 Task: Find connections with filter location Épinal with filter topic #CEOwith filter profile language English with filter current company Phoenix Contact with filter school P. K. ROY MEMORIAL COLLEGE, DHANBAD with filter industry Chemical Manufacturing with filter service category Auto Insurance with filter keywords title Group Sales
Action: Mouse moved to (624, 105)
Screenshot: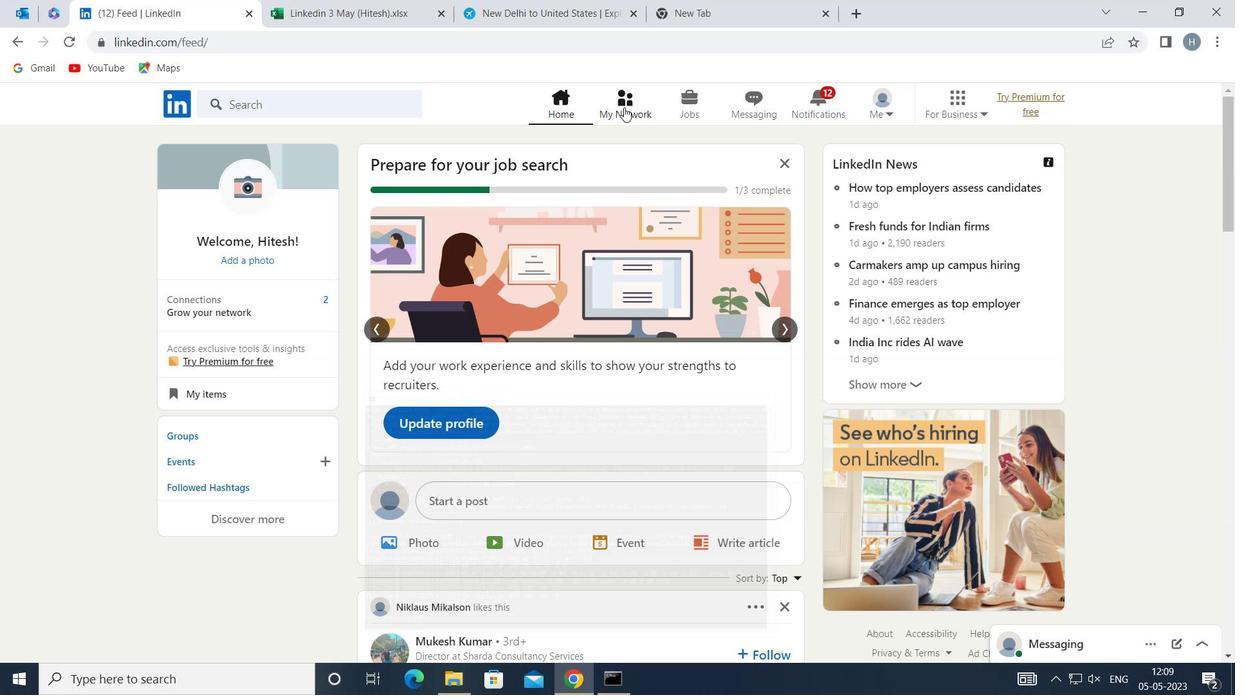 
Action: Mouse pressed left at (624, 105)
Screenshot: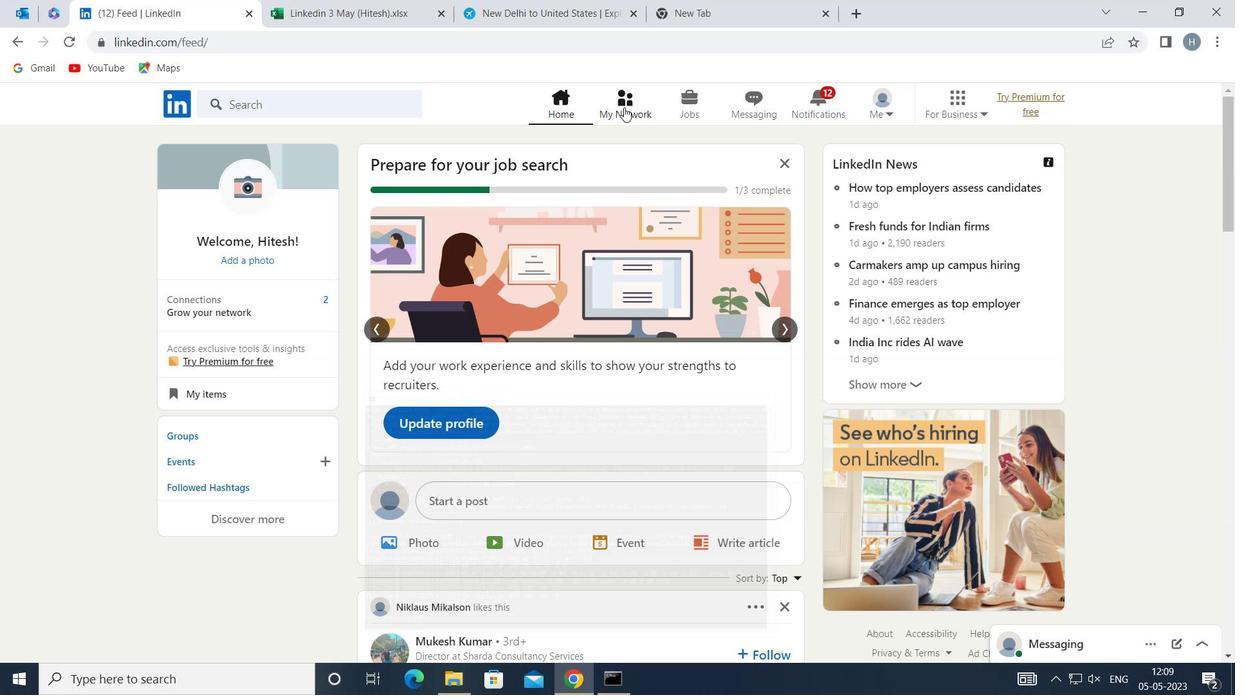 
Action: Mouse moved to (350, 188)
Screenshot: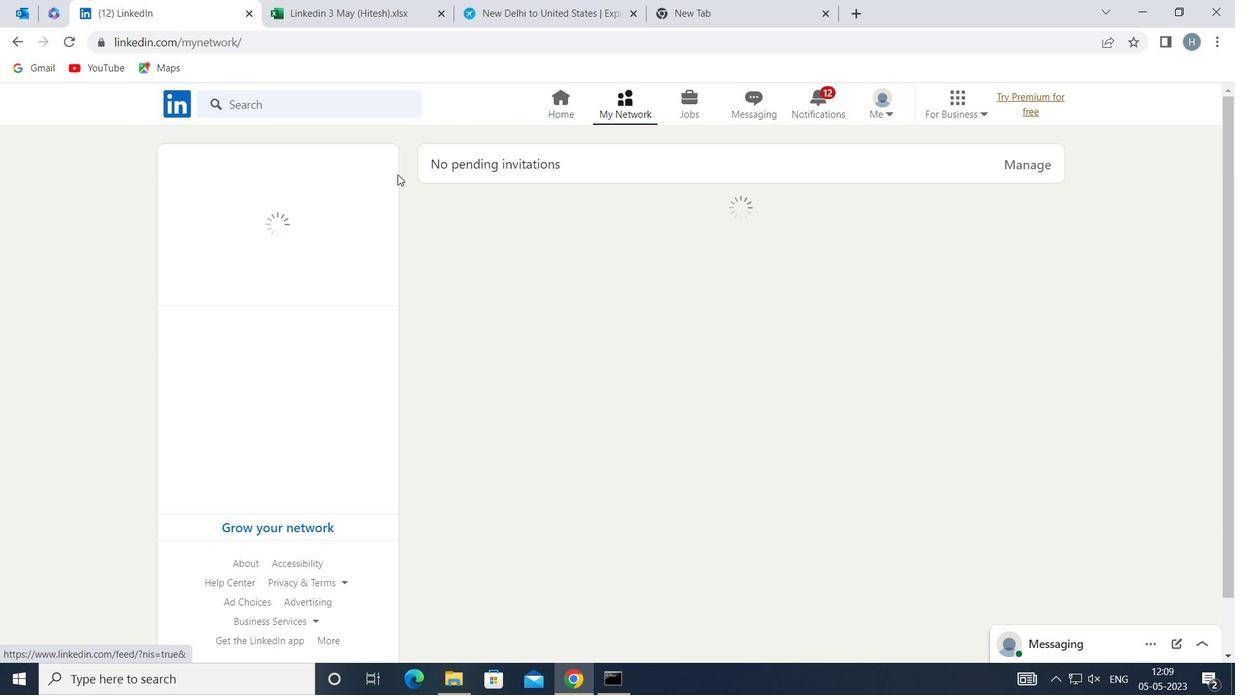 
Action: Mouse pressed left at (350, 188)
Screenshot: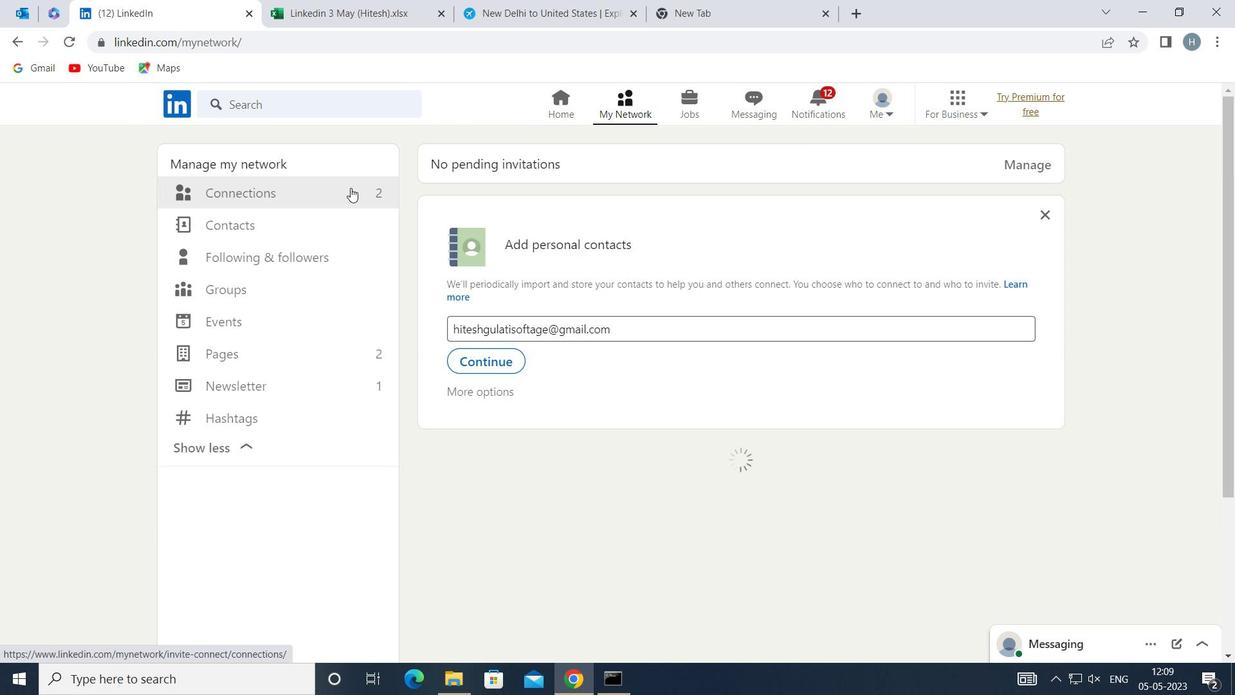 
Action: Mouse moved to (720, 193)
Screenshot: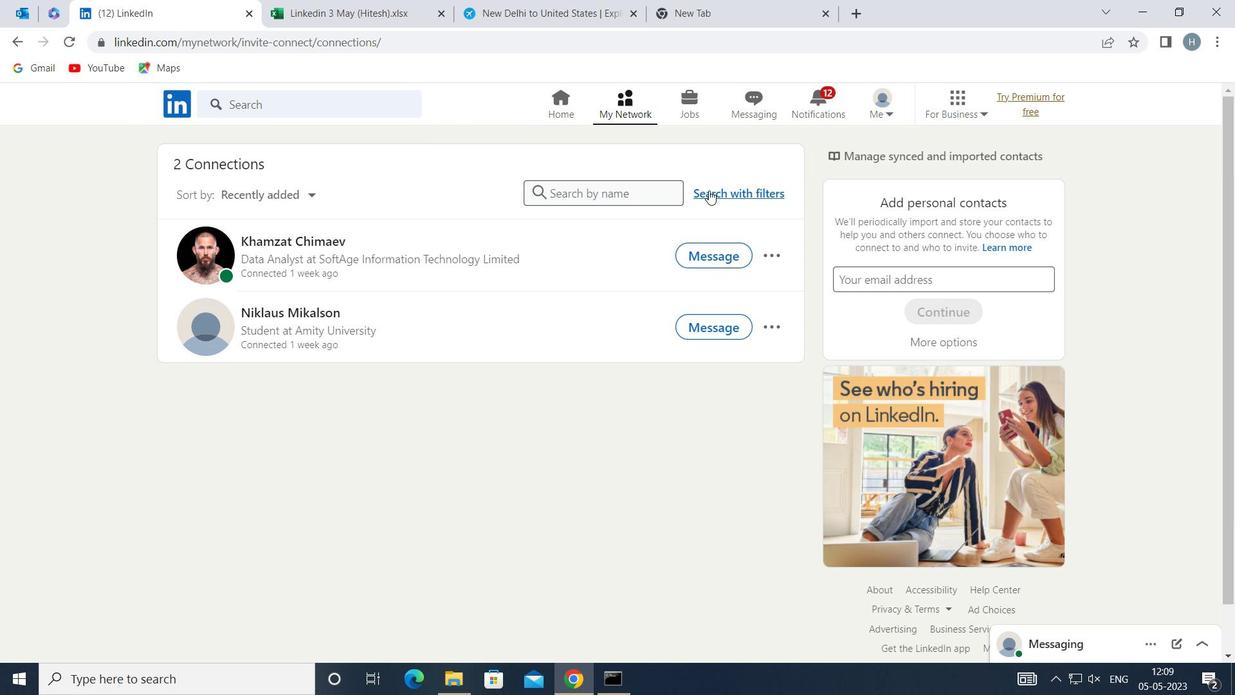 
Action: Mouse pressed left at (720, 193)
Screenshot: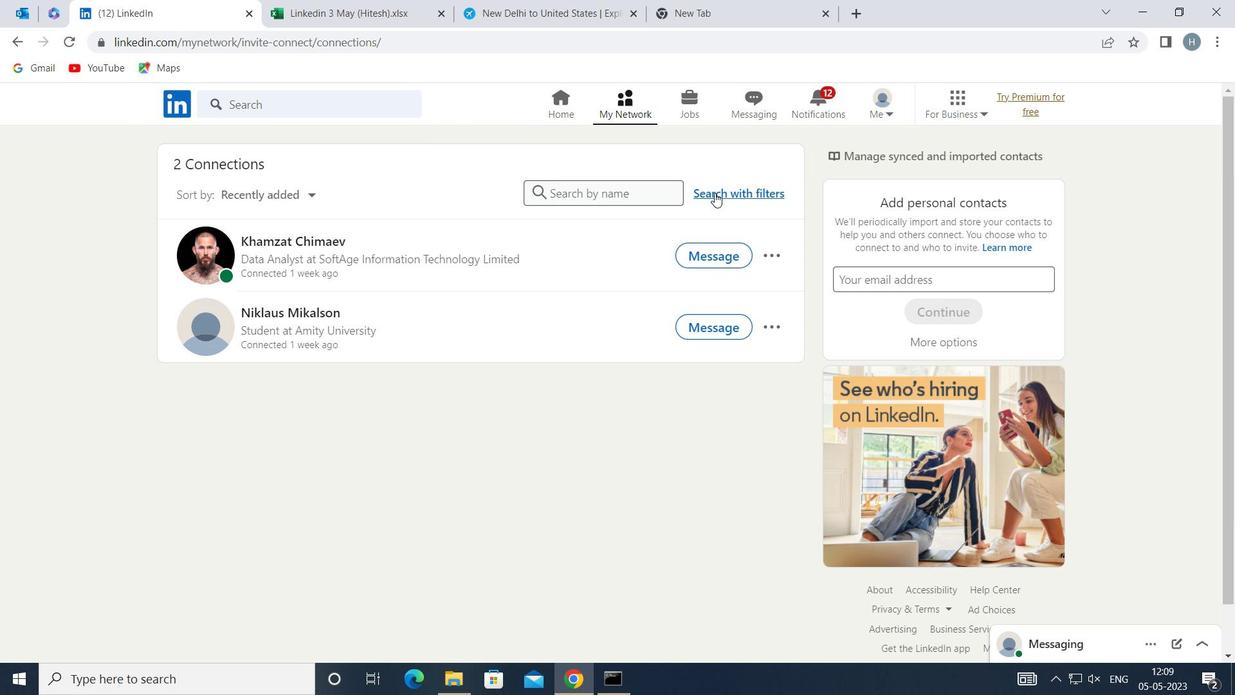 
Action: Mouse moved to (672, 144)
Screenshot: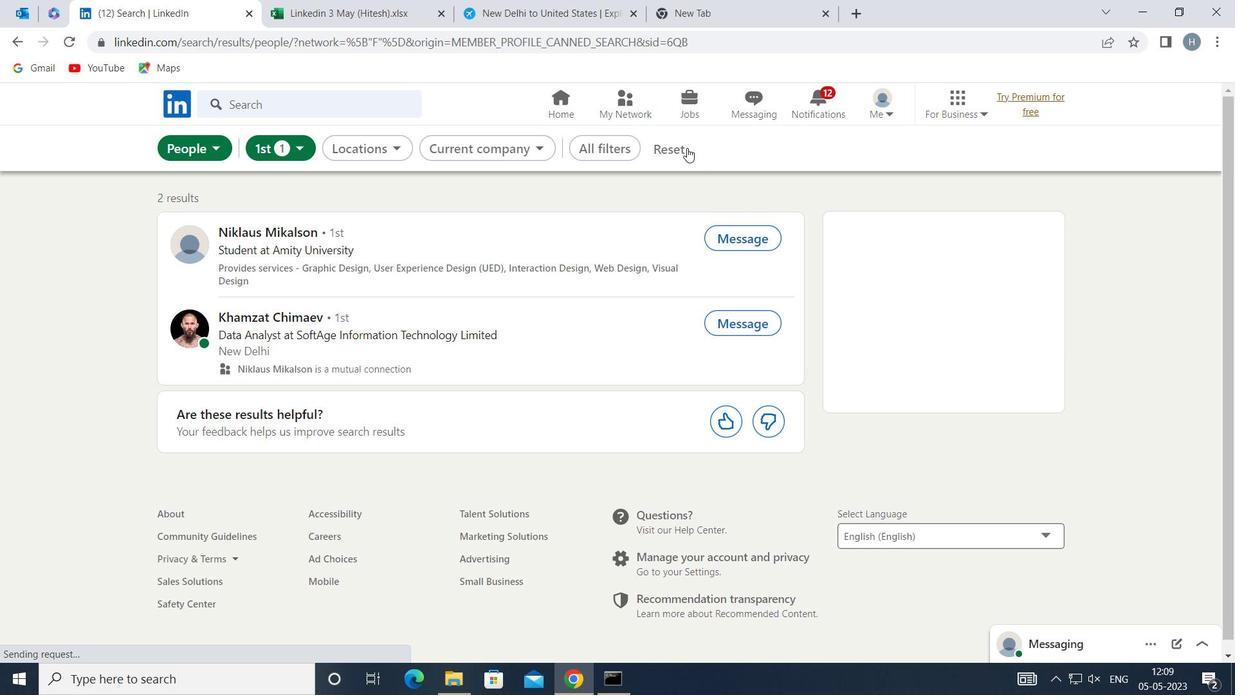 
Action: Mouse pressed left at (672, 144)
Screenshot: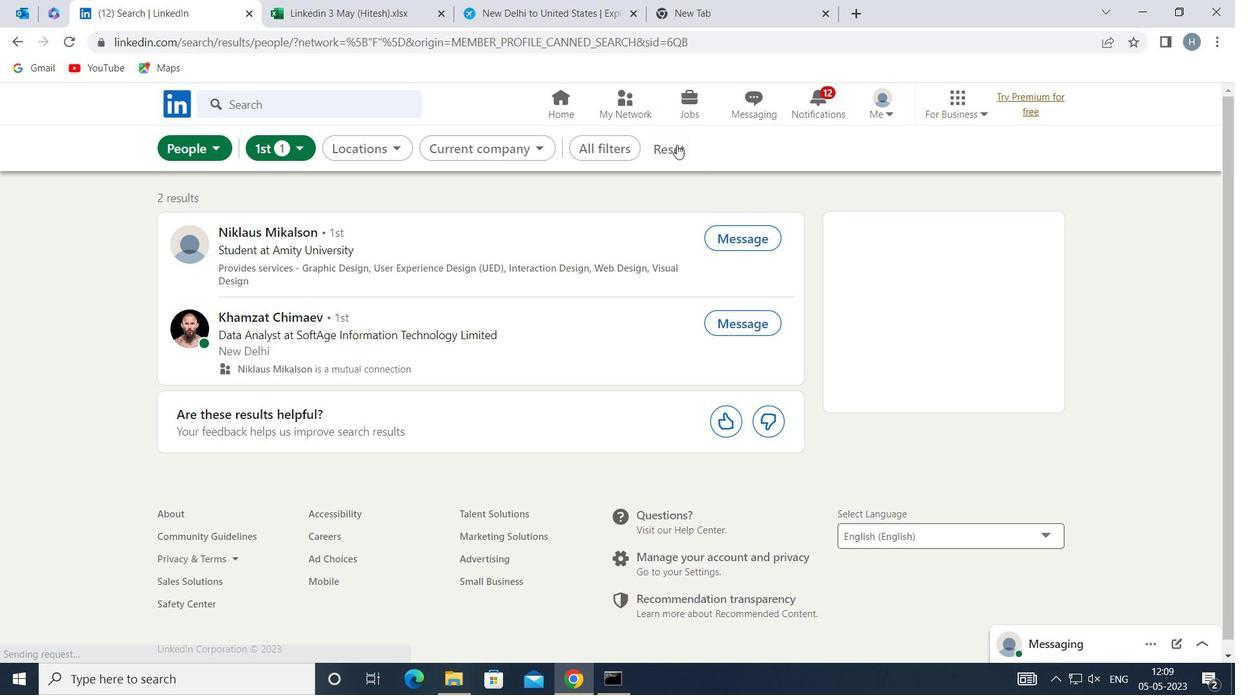 
Action: Mouse moved to (658, 145)
Screenshot: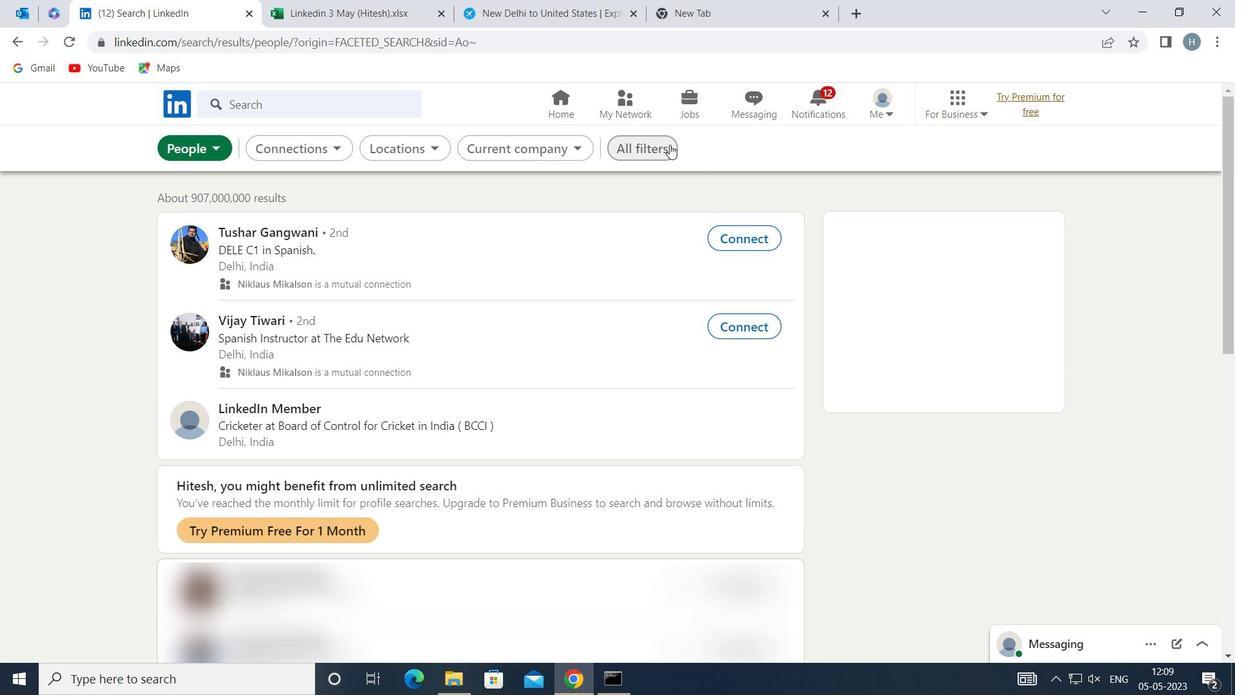 
Action: Mouse pressed left at (658, 145)
Screenshot: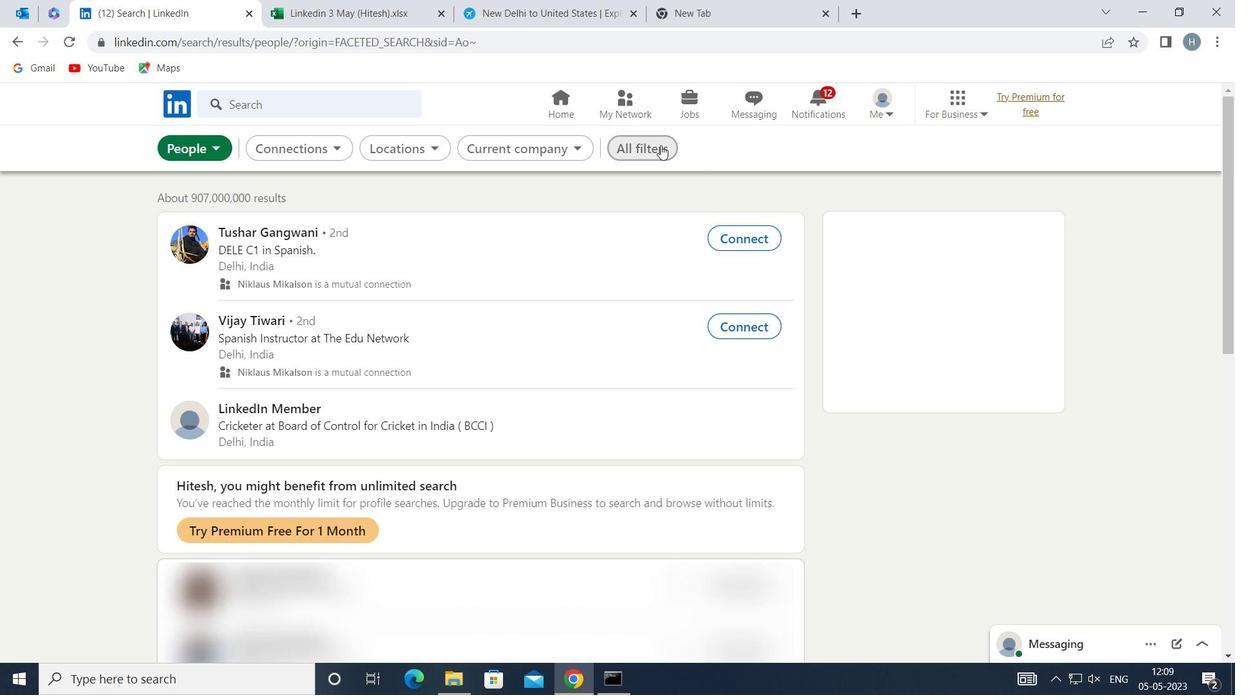 
Action: Mouse moved to (963, 432)
Screenshot: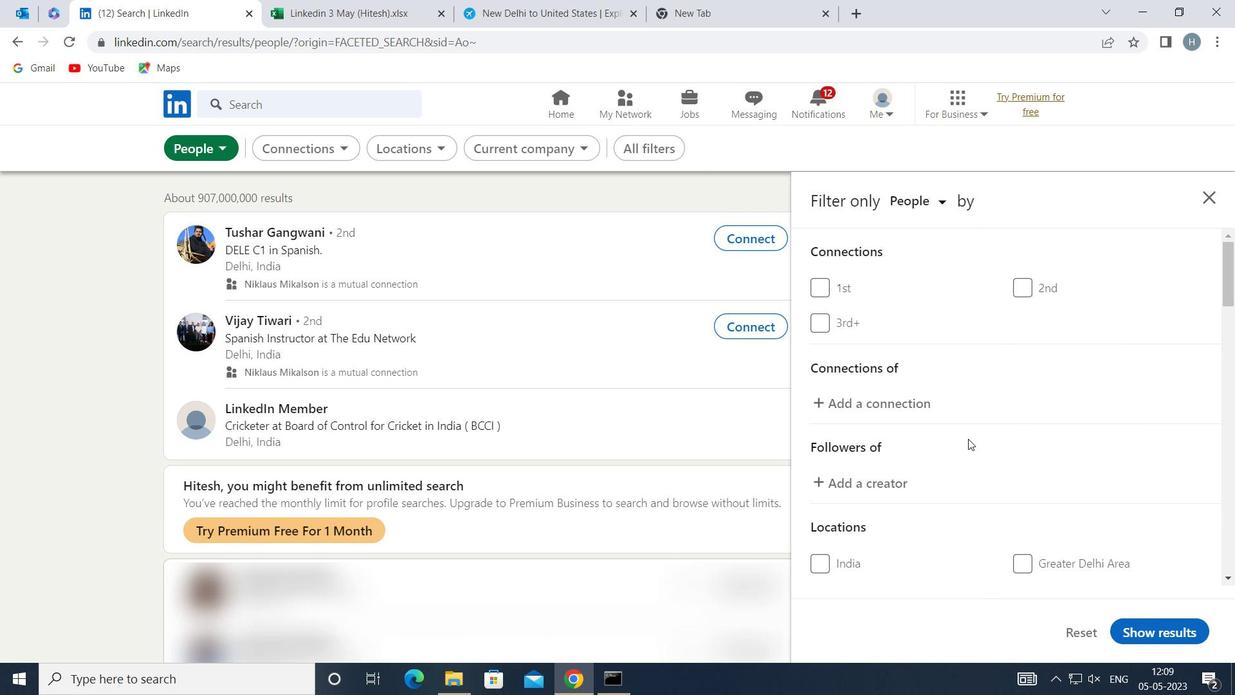 
Action: Mouse scrolled (963, 431) with delta (0, 0)
Screenshot: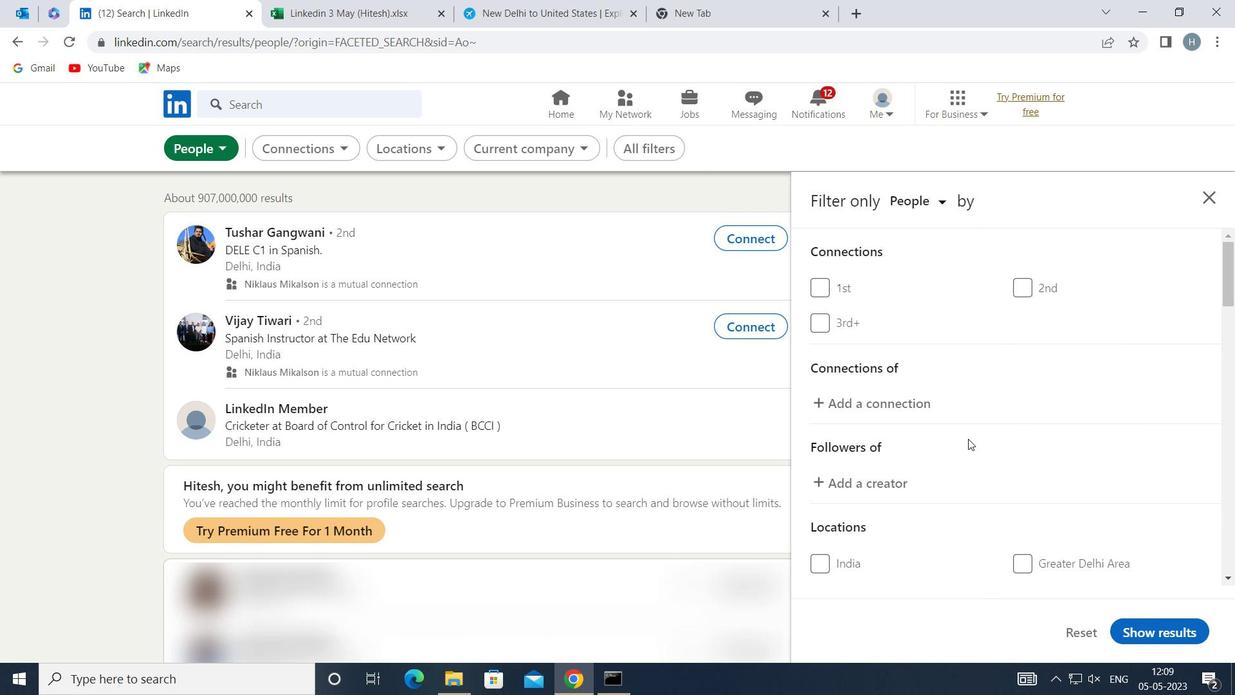 
Action: Mouse moved to (957, 422)
Screenshot: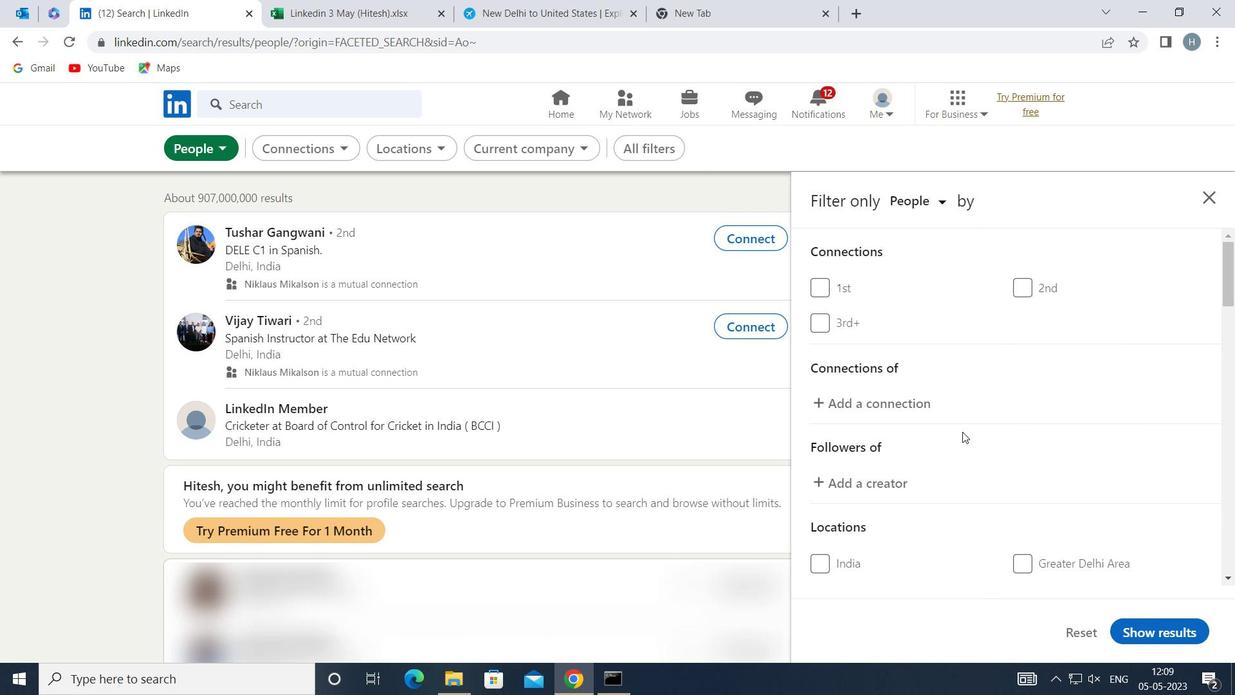 
Action: Mouse scrolled (957, 421) with delta (0, 0)
Screenshot: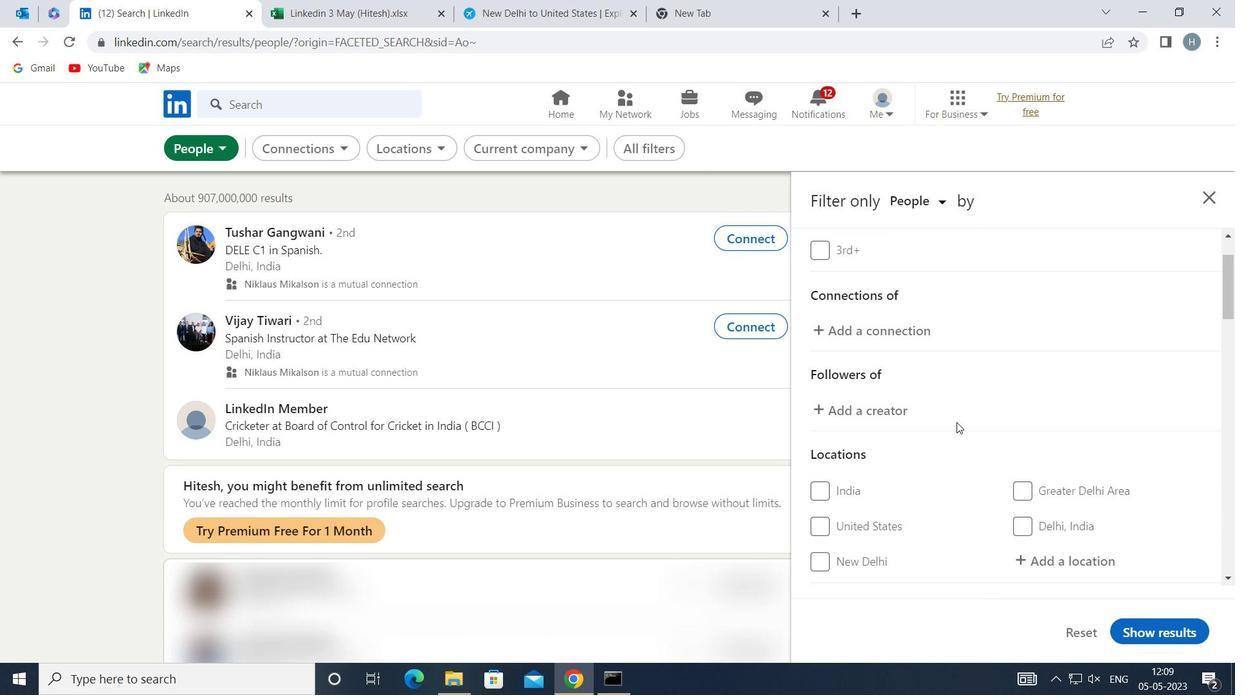 
Action: Mouse moved to (1029, 463)
Screenshot: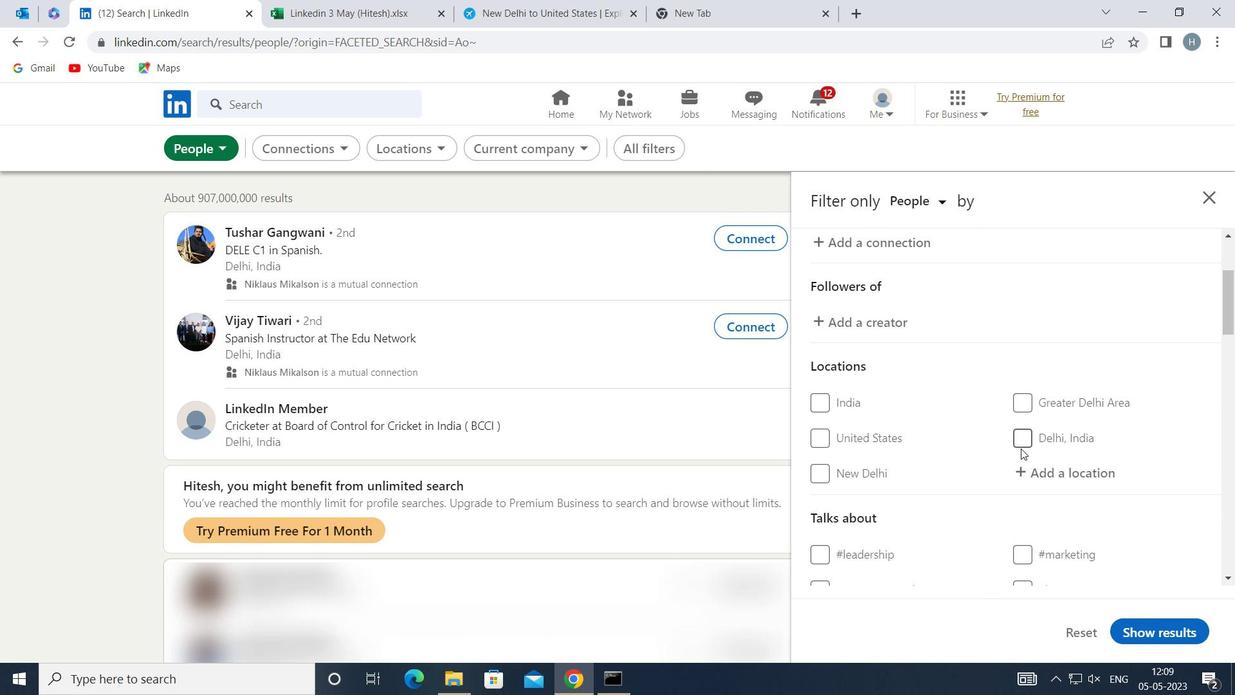 
Action: Mouse pressed left at (1029, 463)
Screenshot: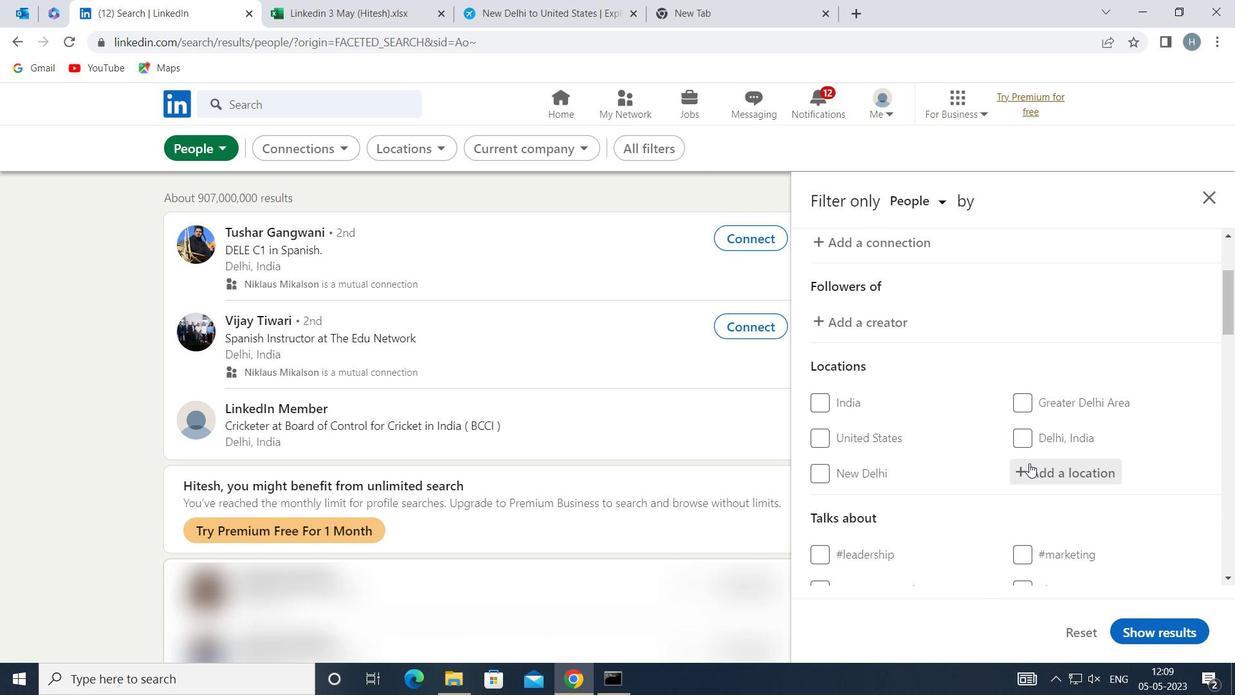 
Action: Mouse moved to (1017, 454)
Screenshot: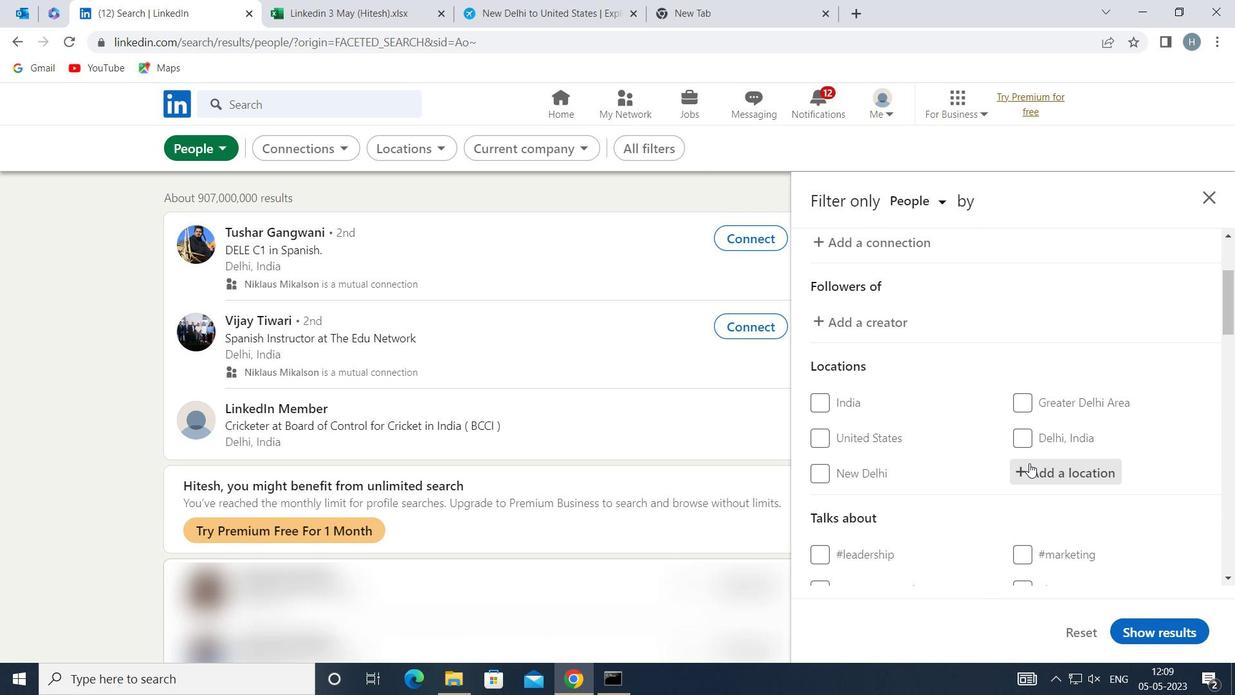 
Action: Key pressed <Key.shift>E
Screenshot: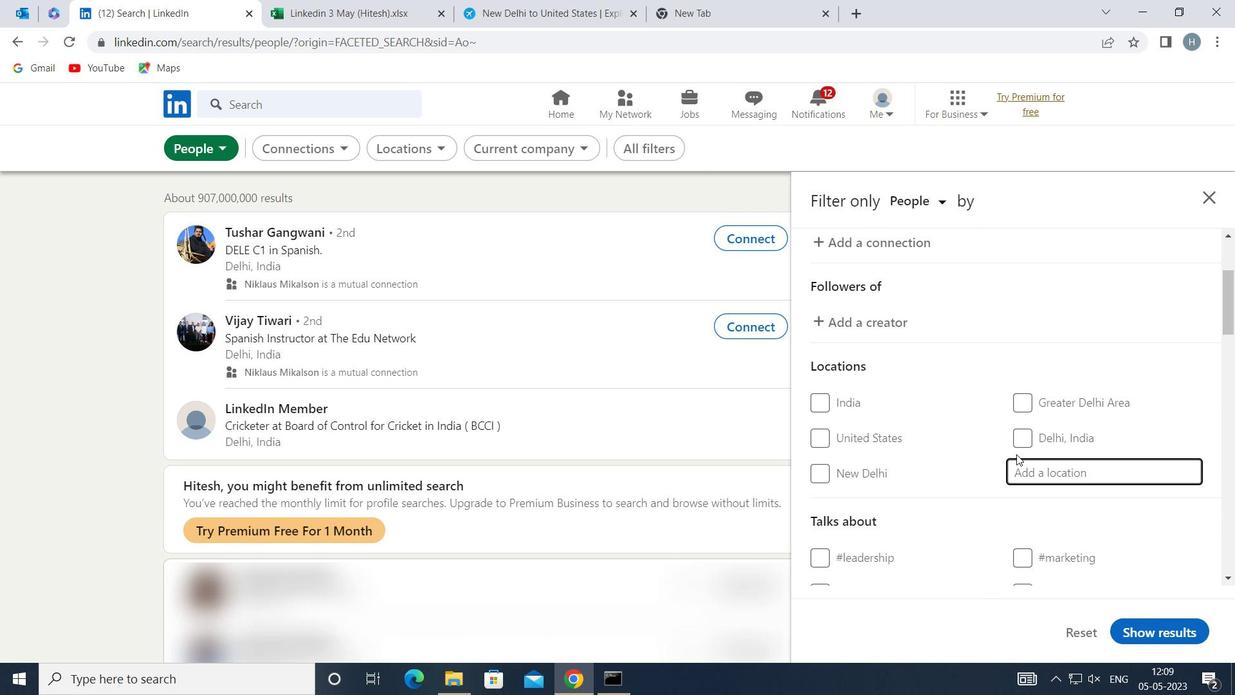 
Action: Mouse moved to (1016, 453)
Screenshot: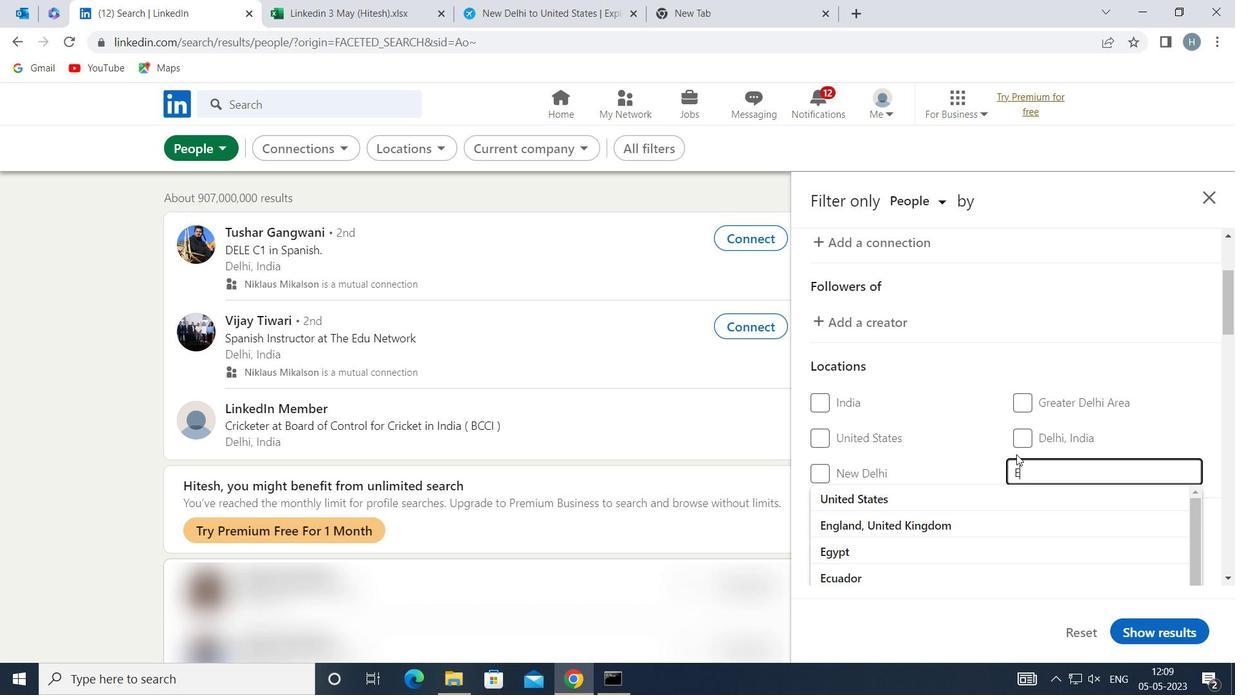 
Action: Key pressed PINAL
Screenshot: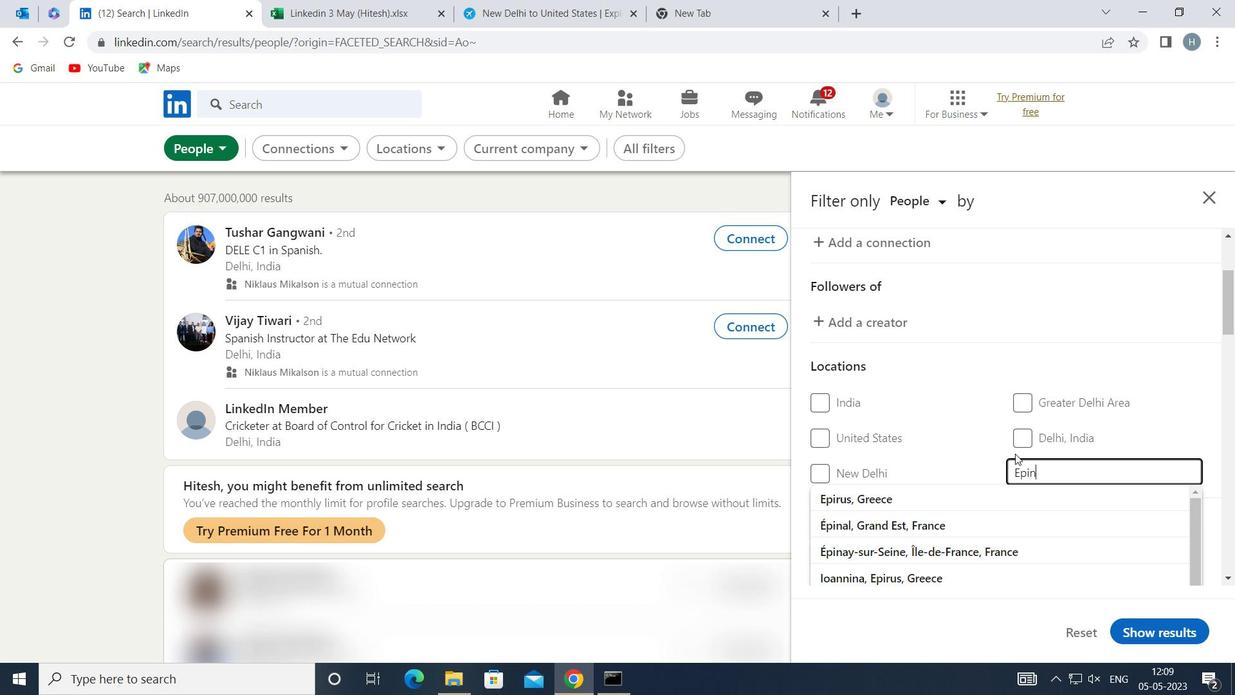 
Action: Mouse moved to (958, 492)
Screenshot: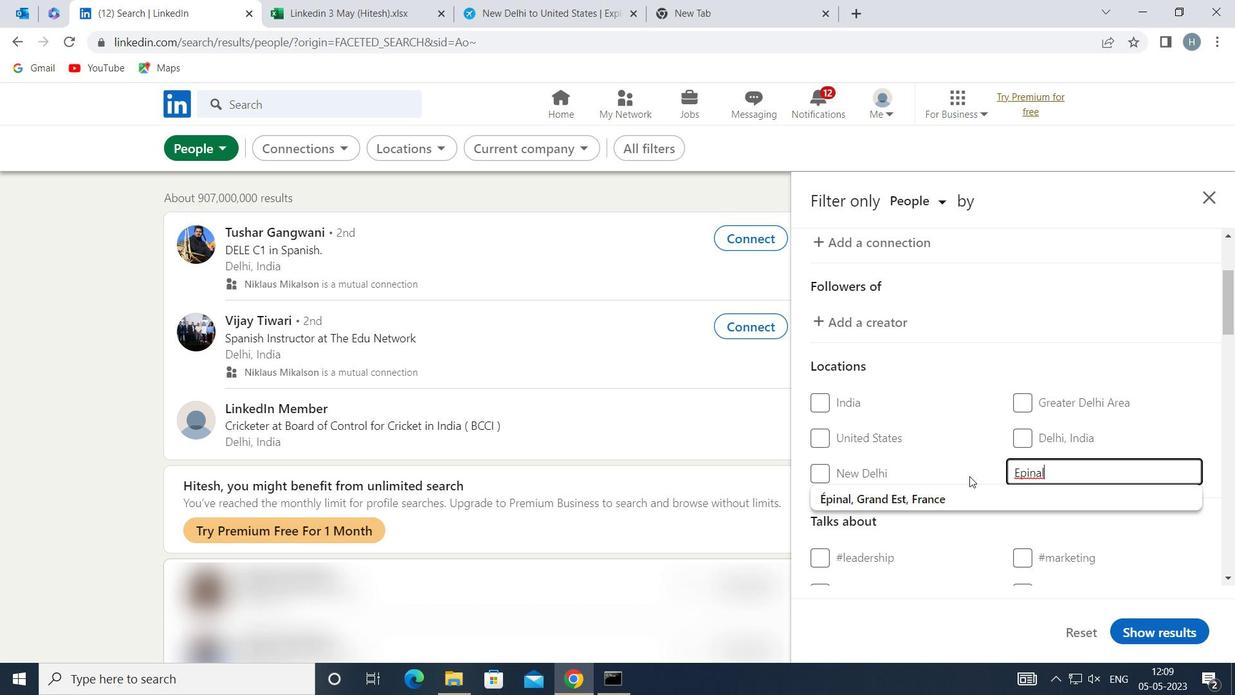
Action: Mouse pressed left at (958, 492)
Screenshot: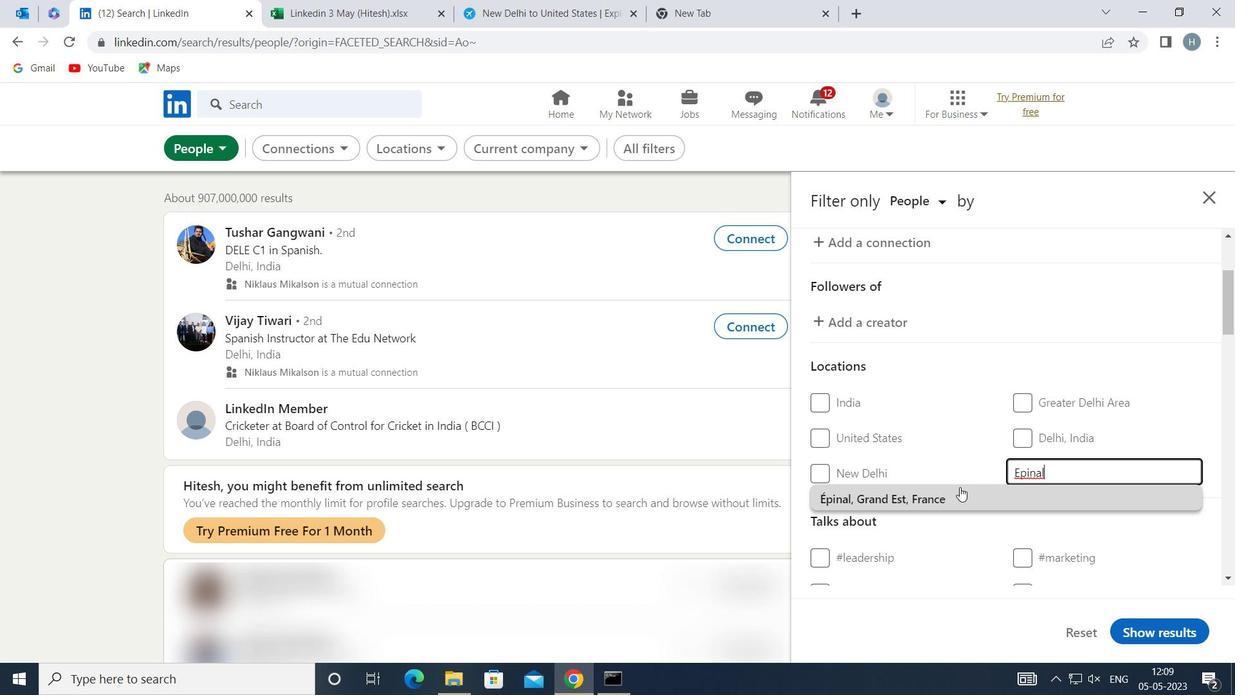 
Action: Mouse moved to (967, 440)
Screenshot: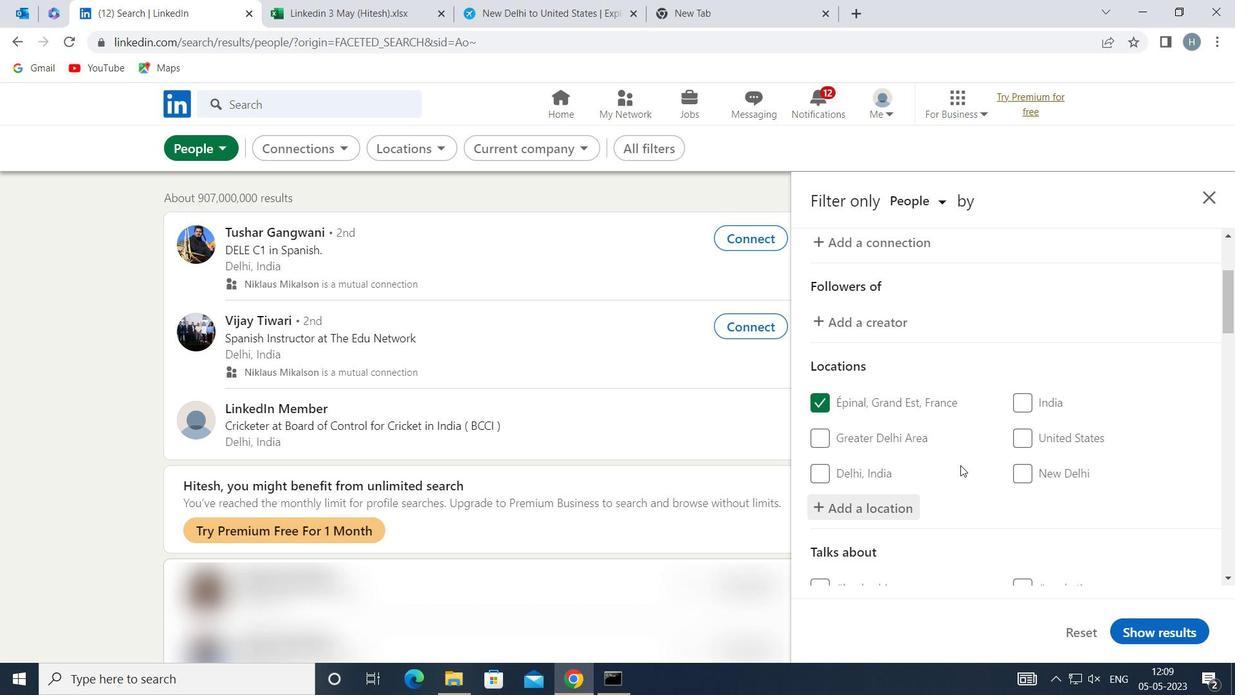 
Action: Mouse scrolled (967, 440) with delta (0, 0)
Screenshot: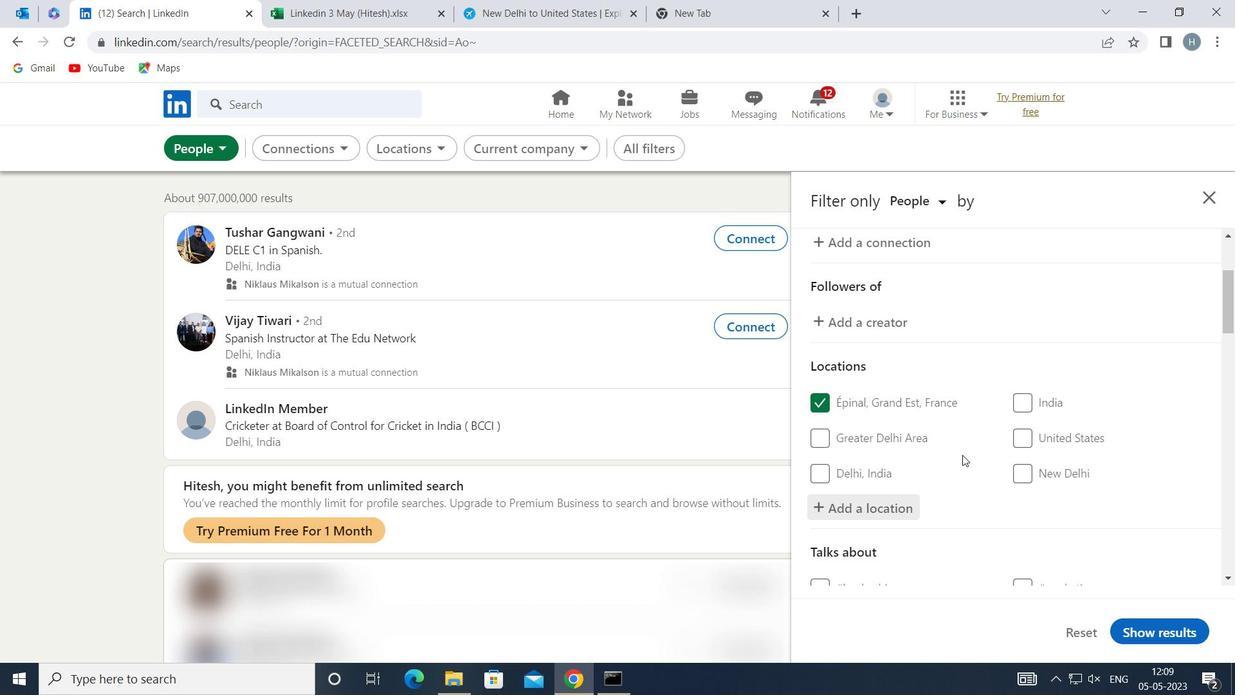 
Action: Mouse moved to (974, 425)
Screenshot: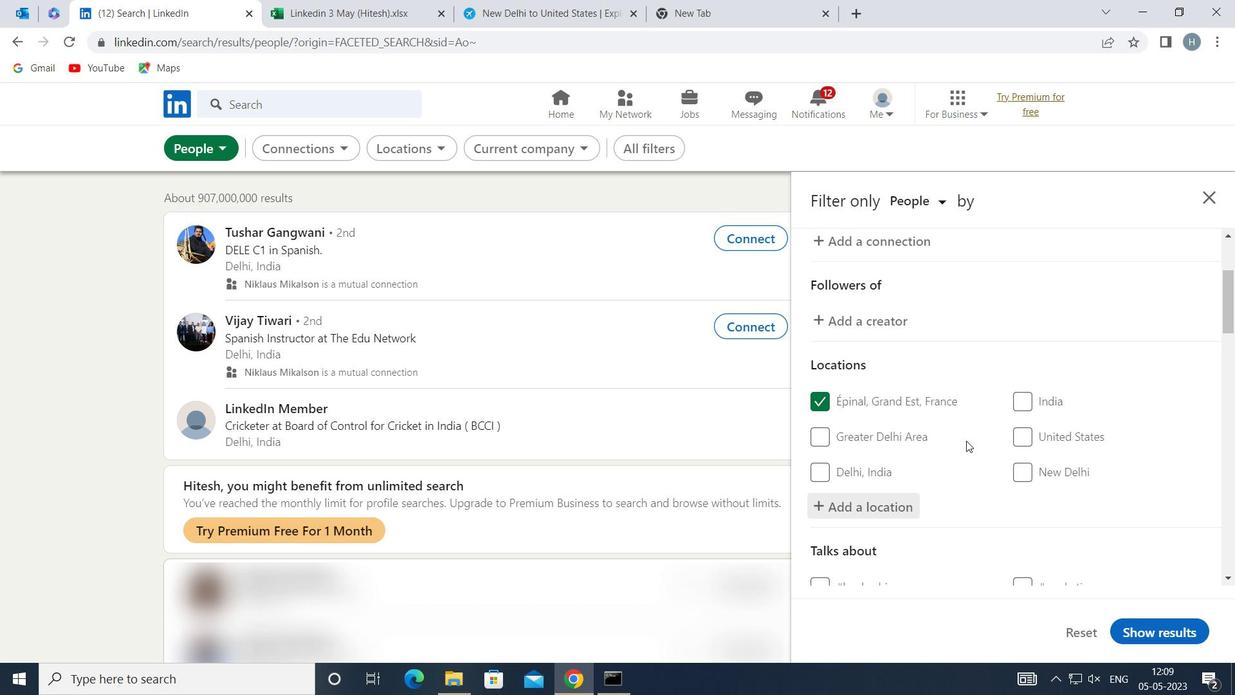 
Action: Mouse scrolled (974, 424) with delta (0, 0)
Screenshot: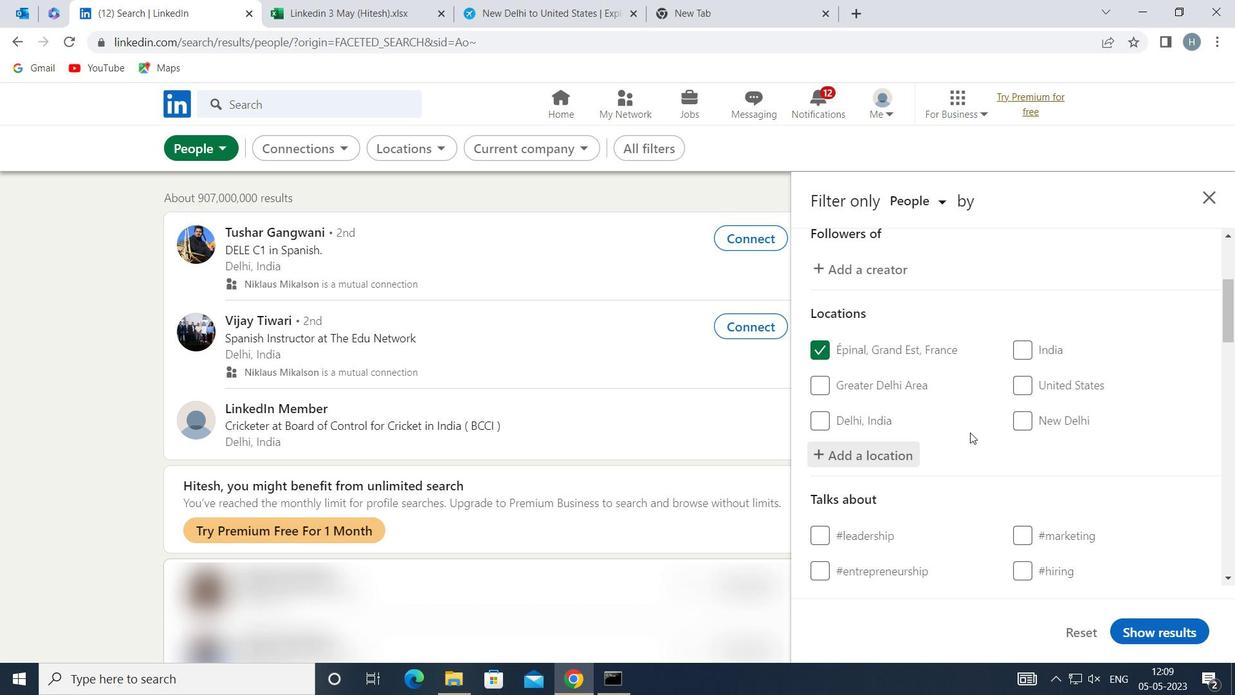 
Action: Mouse moved to (1066, 491)
Screenshot: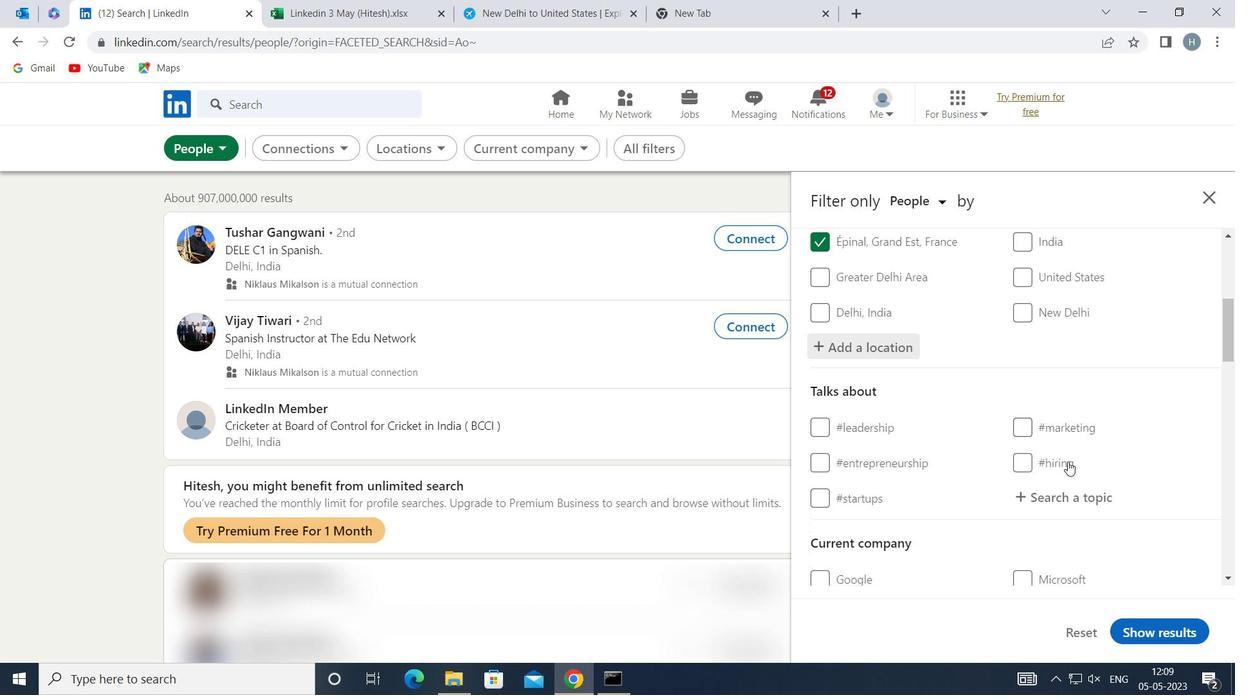 
Action: Mouse pressed left at (1066, 491)
Screenshot: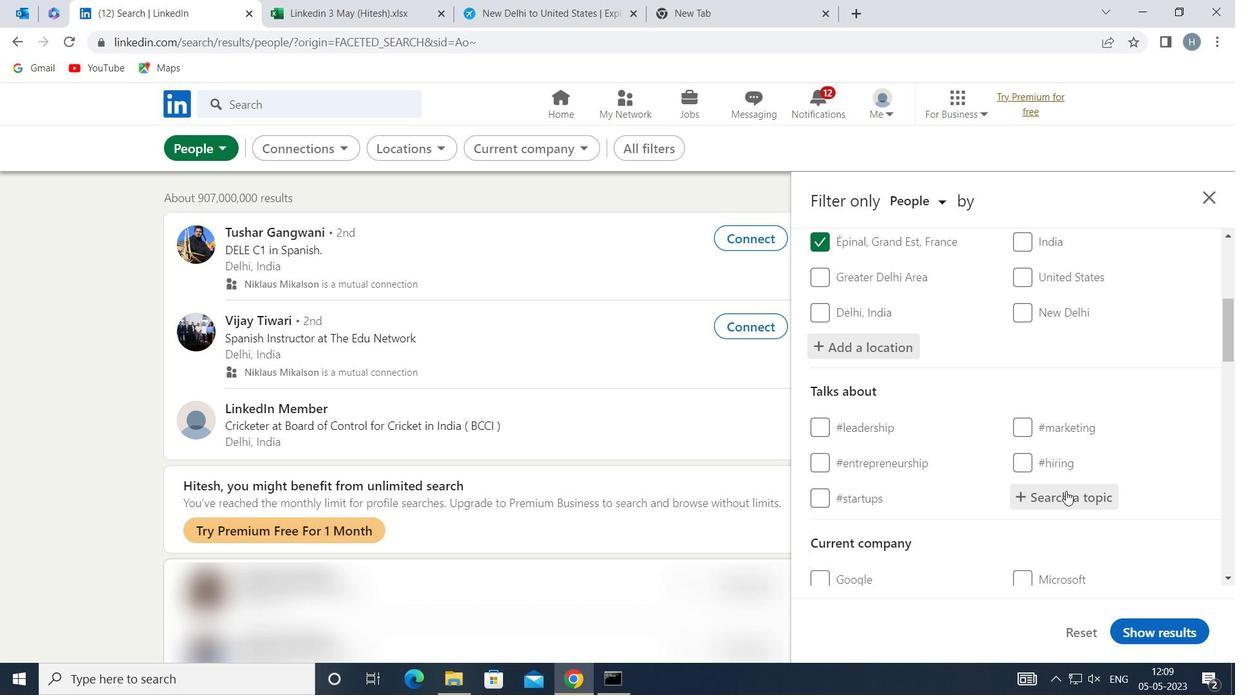 
Action: Mouse moved to (1066, 491)
Screenshot: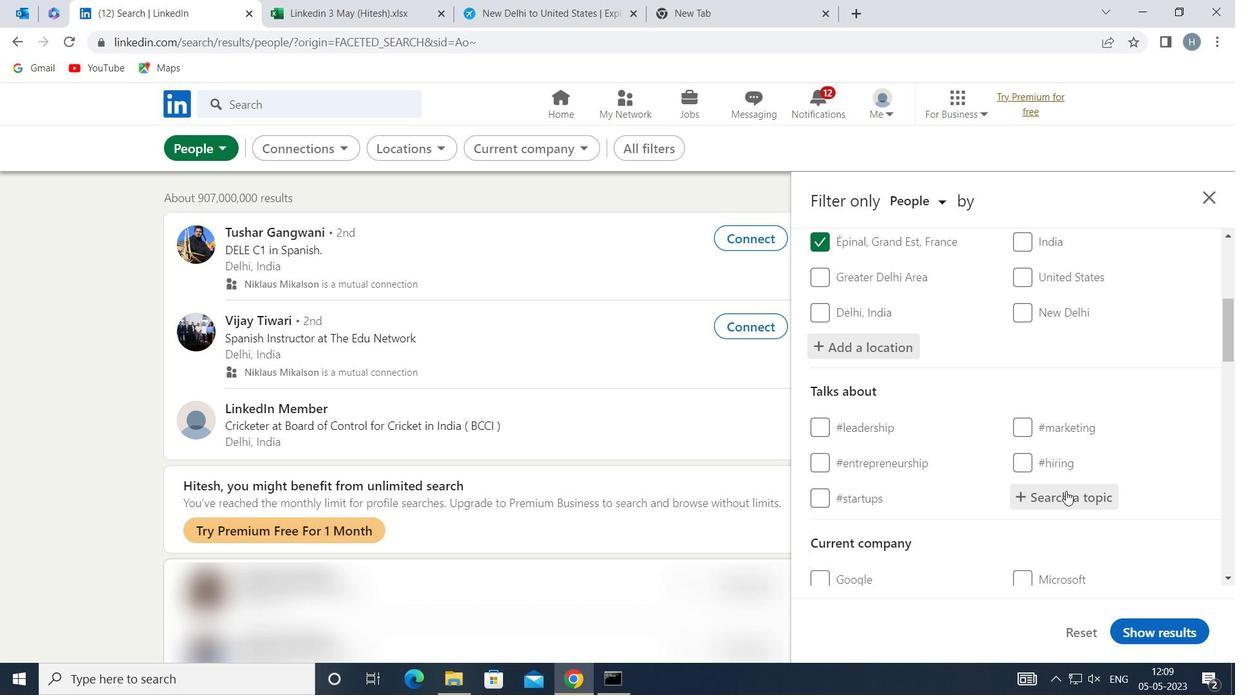 
Action: Key pressed <Key.shift><Key.shift><Key.shift>CEO
Screenshot: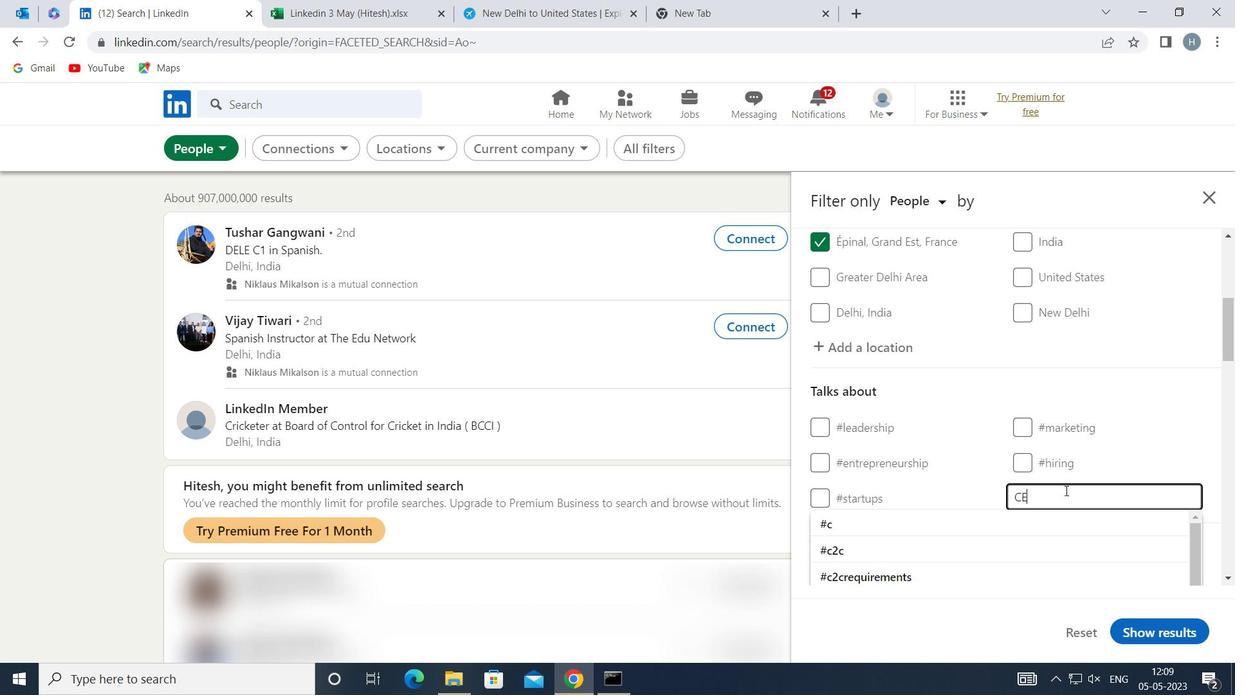 
Action: Mouse moved to (990, 523)
Screenshot: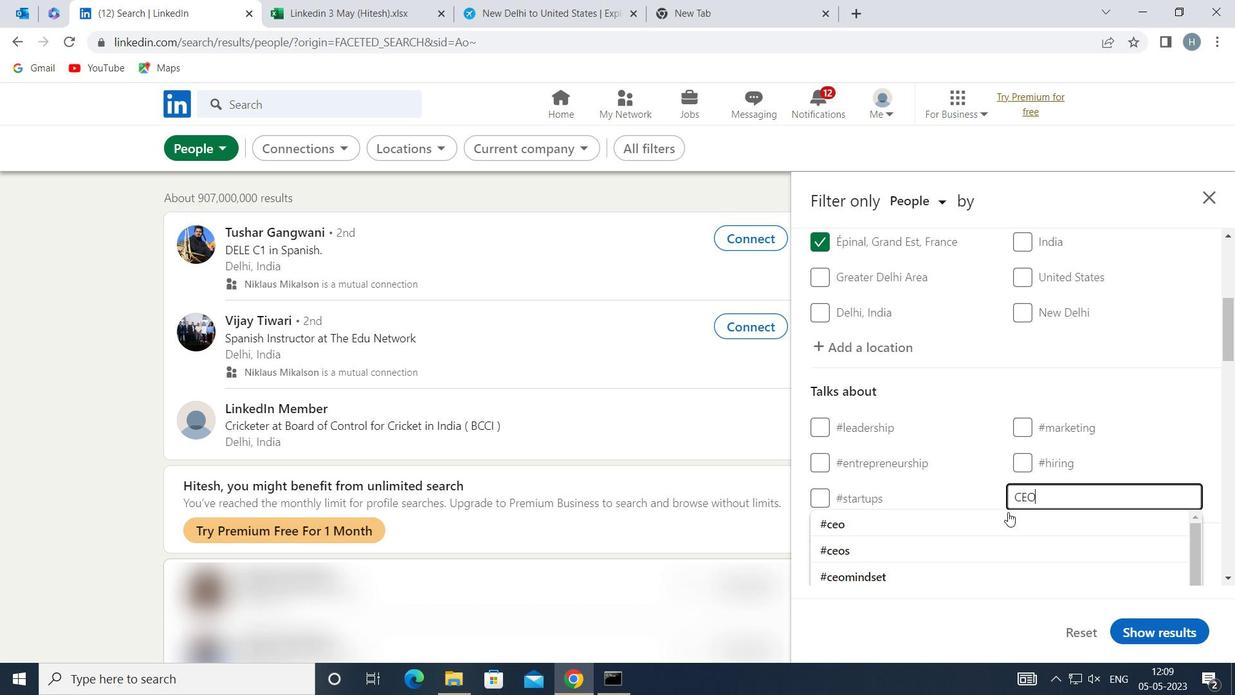 
Action: Mouse pressed left at (990, 523)
Screenshot: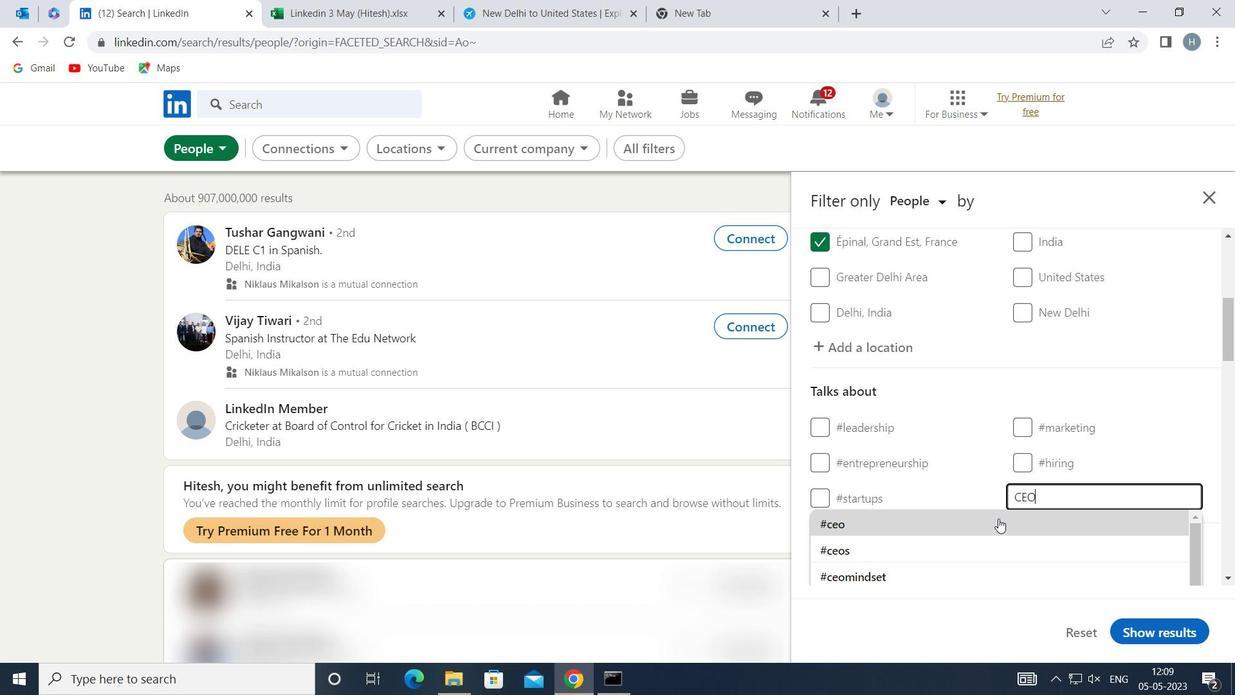 
Action: Mouse moved to (982, 470)
Screenshot: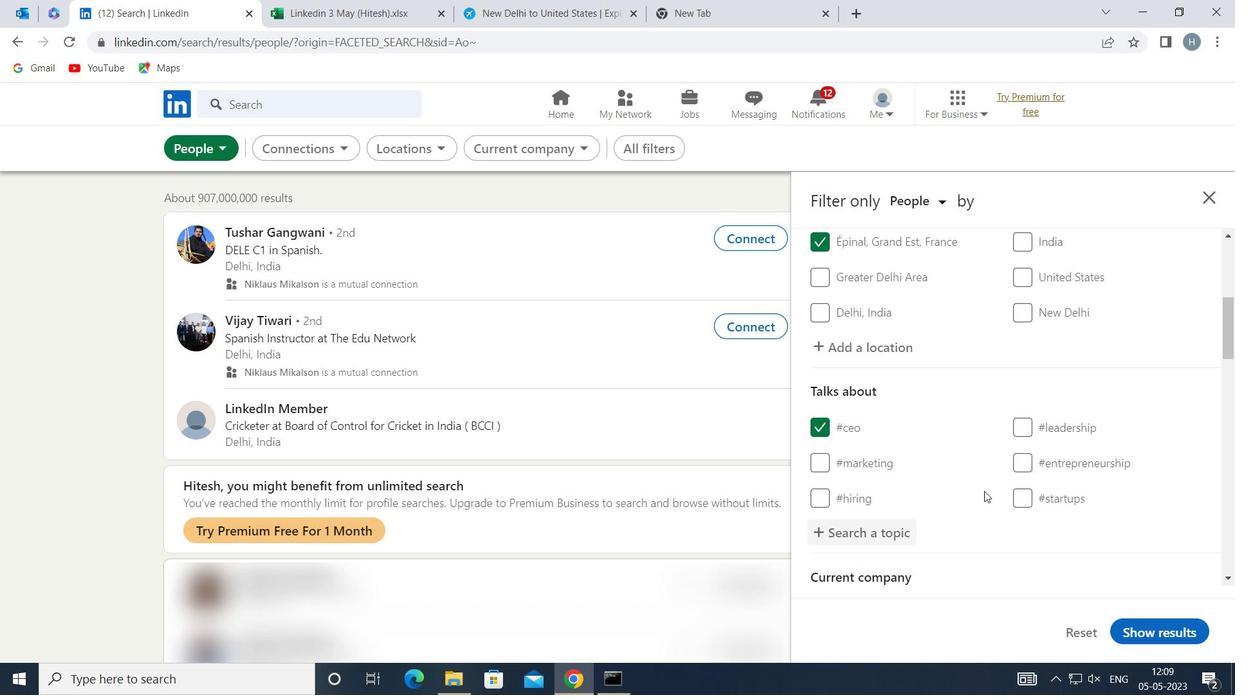 
Action: Mouse scrolled (982, 469) with delta (0, 0)
Screenshot: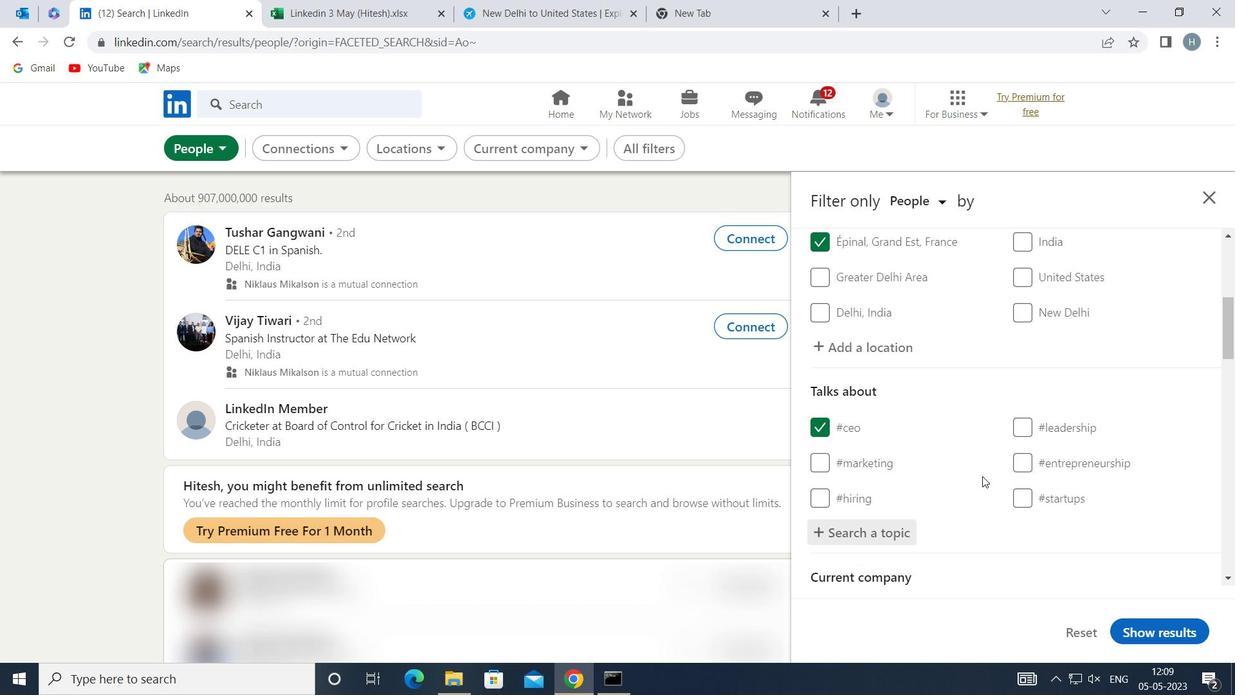 
Action: Mouse moved to (991, 460)
Screenshot: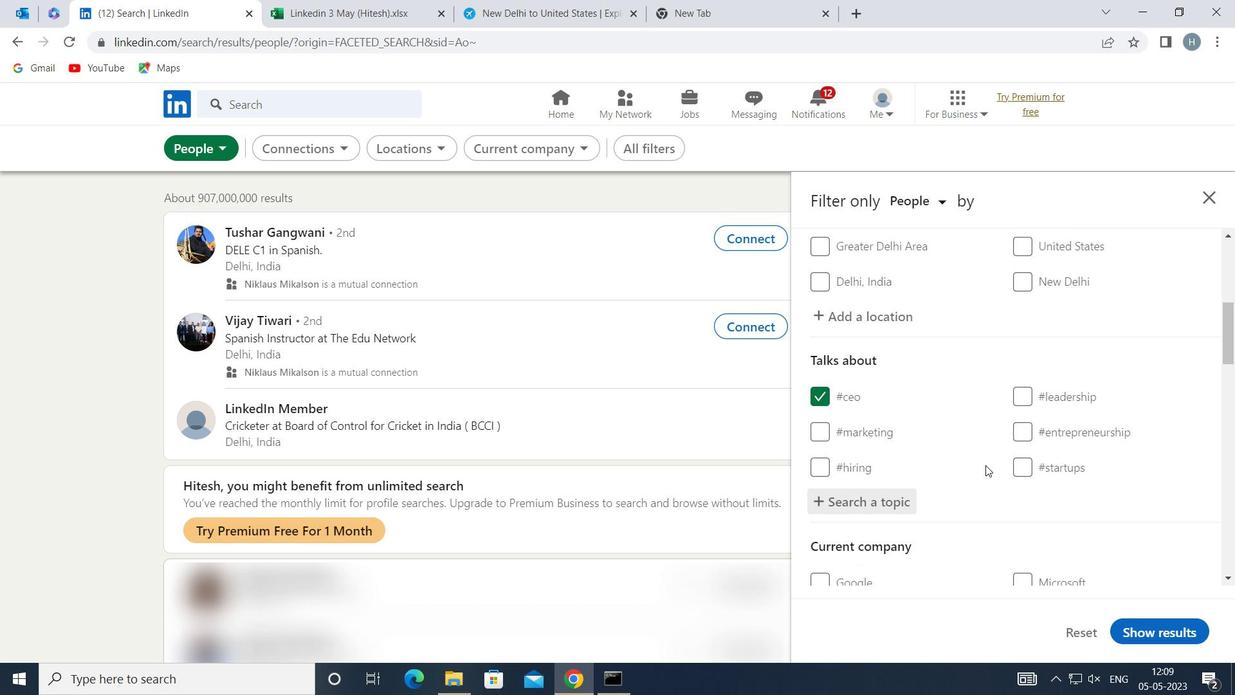 
Action: Mouse scrolled (991, 459) with delta (0, 0)
Screenshot: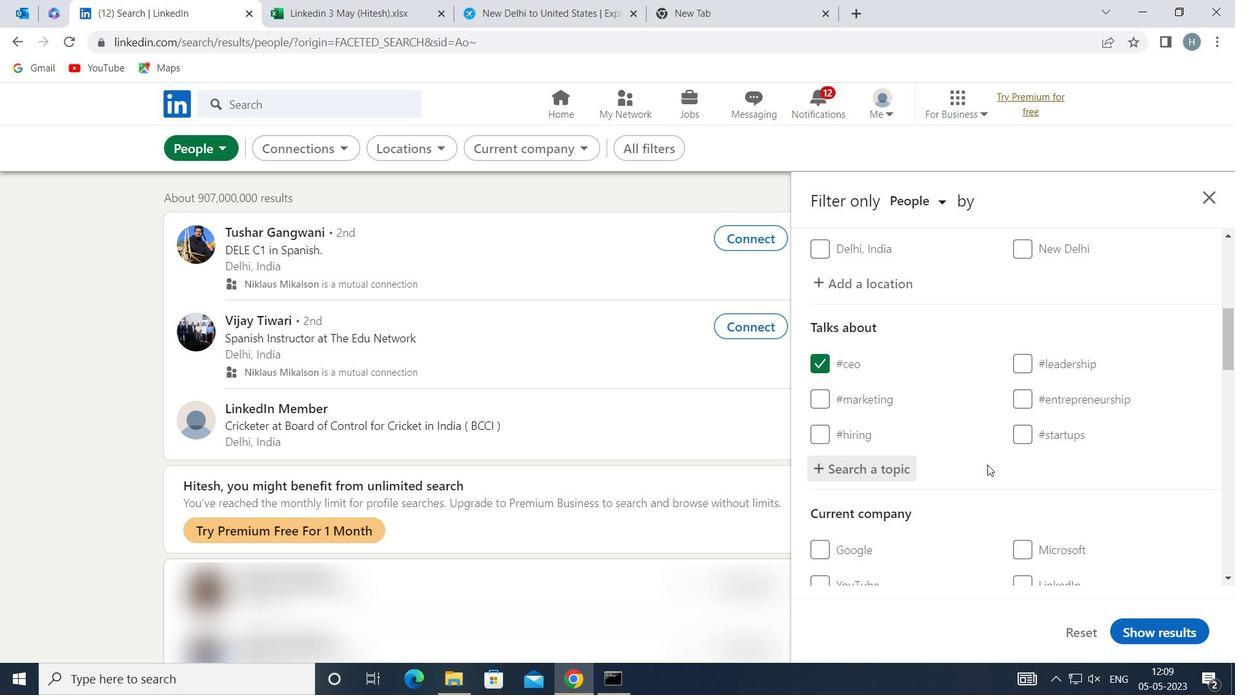 
Action: Mouse moved to (991, 459)
Screenshot: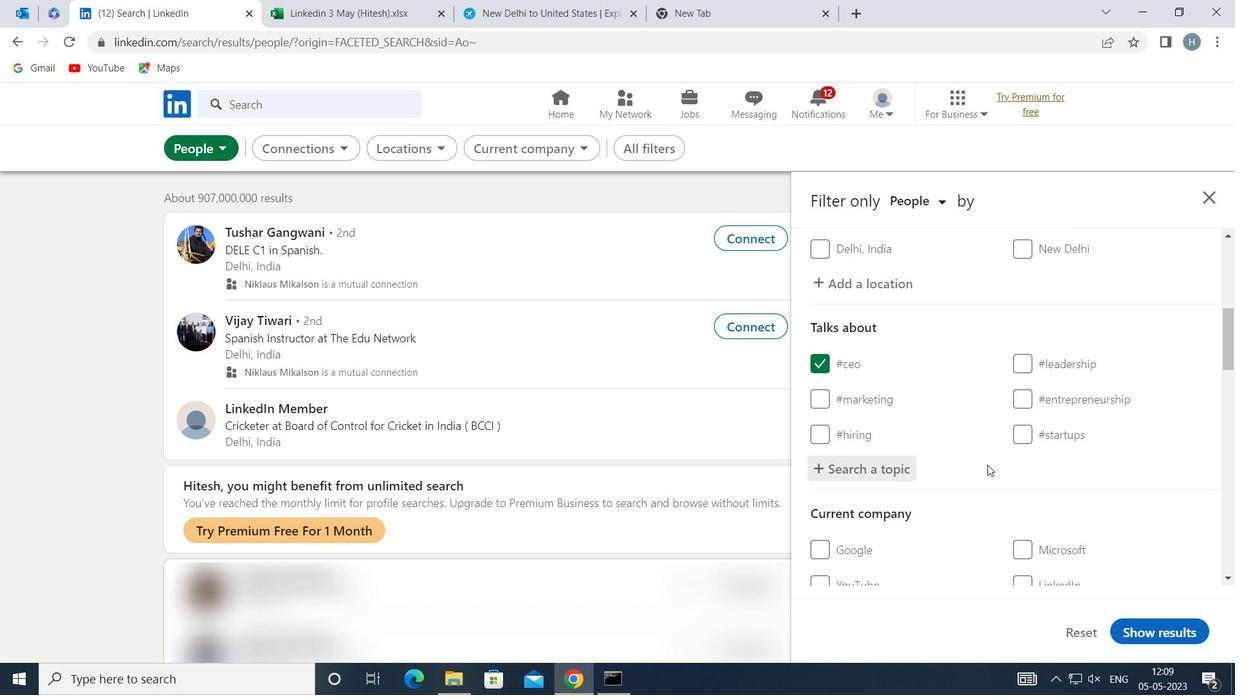 
Action: Mouse scrolled (991, 458) with delta (0, 0)
Screenshot: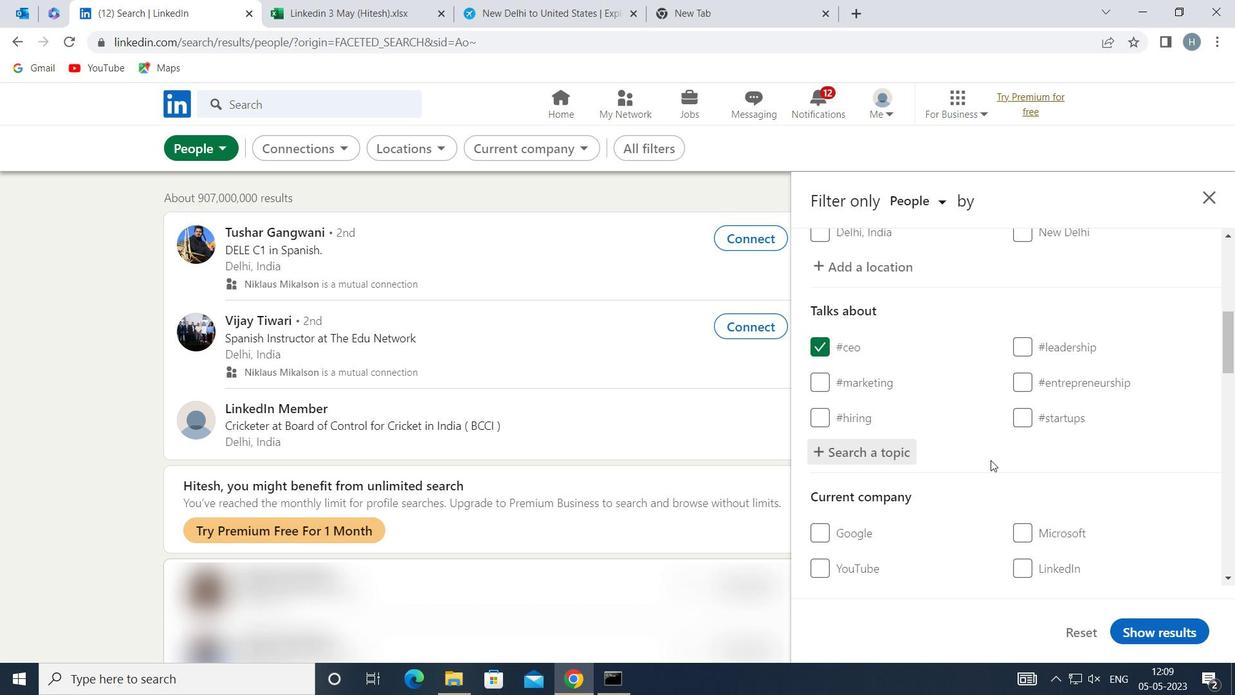 
Action: Mouse moved to (995, 457)
Screenshot: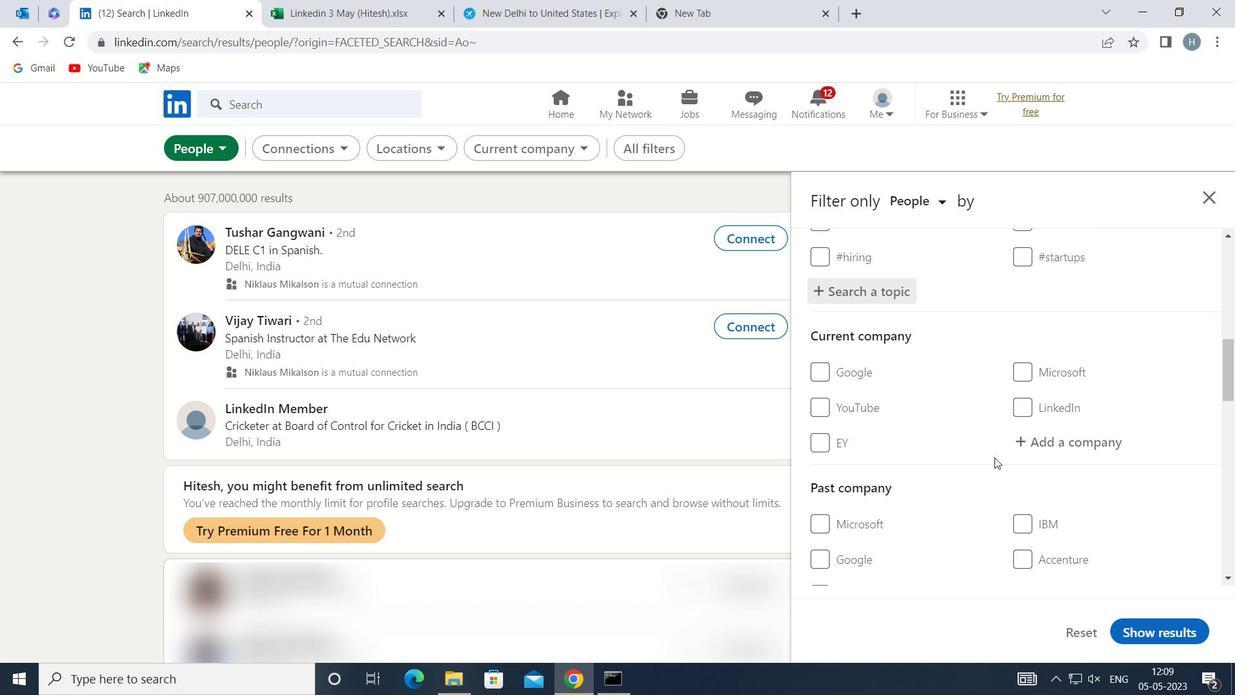 
Action: Mouse scrolled (995, 456) with delta (0, 0)
Screenshot: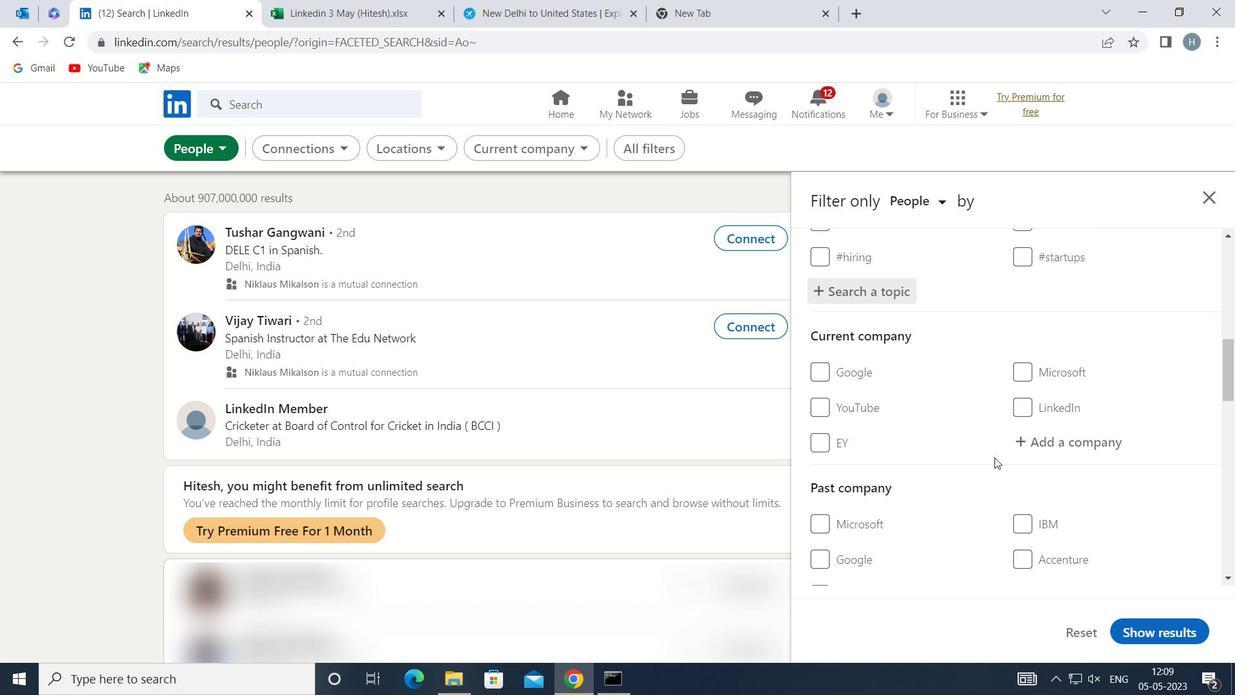 
Action: Mouse moved to (997, 453)
Screenshot: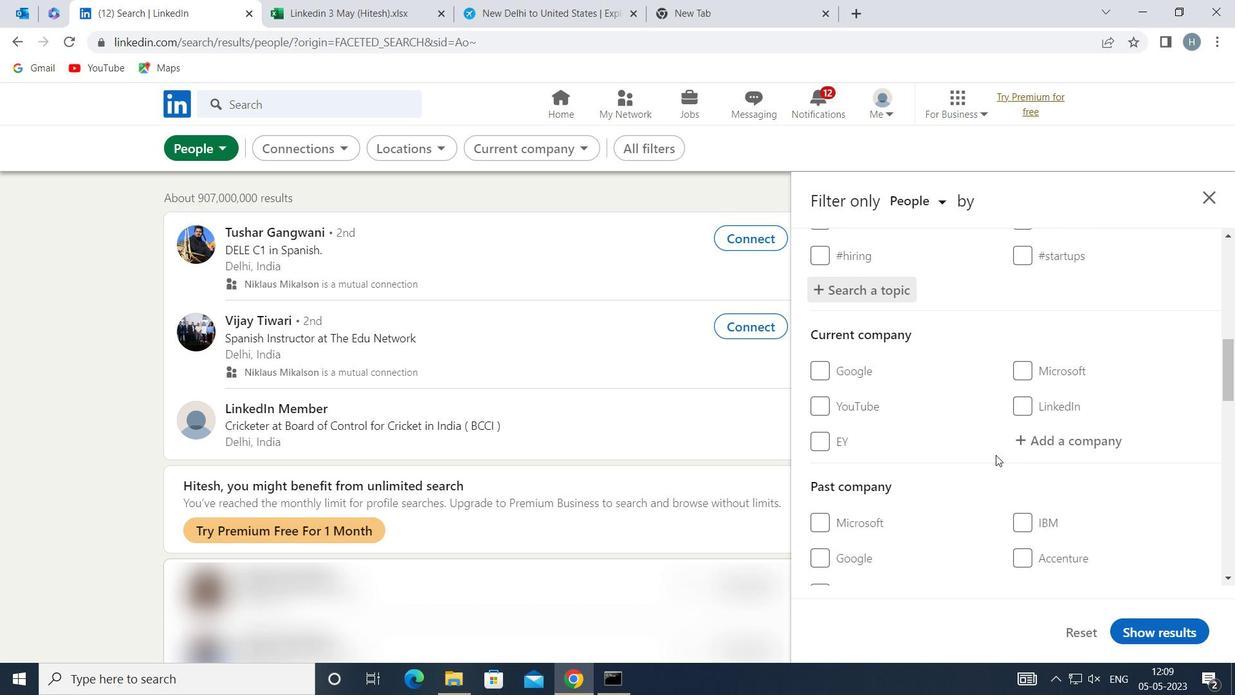 
Action: Mouse scrolled (997, 453) with delta (0, 0)
Screenshot: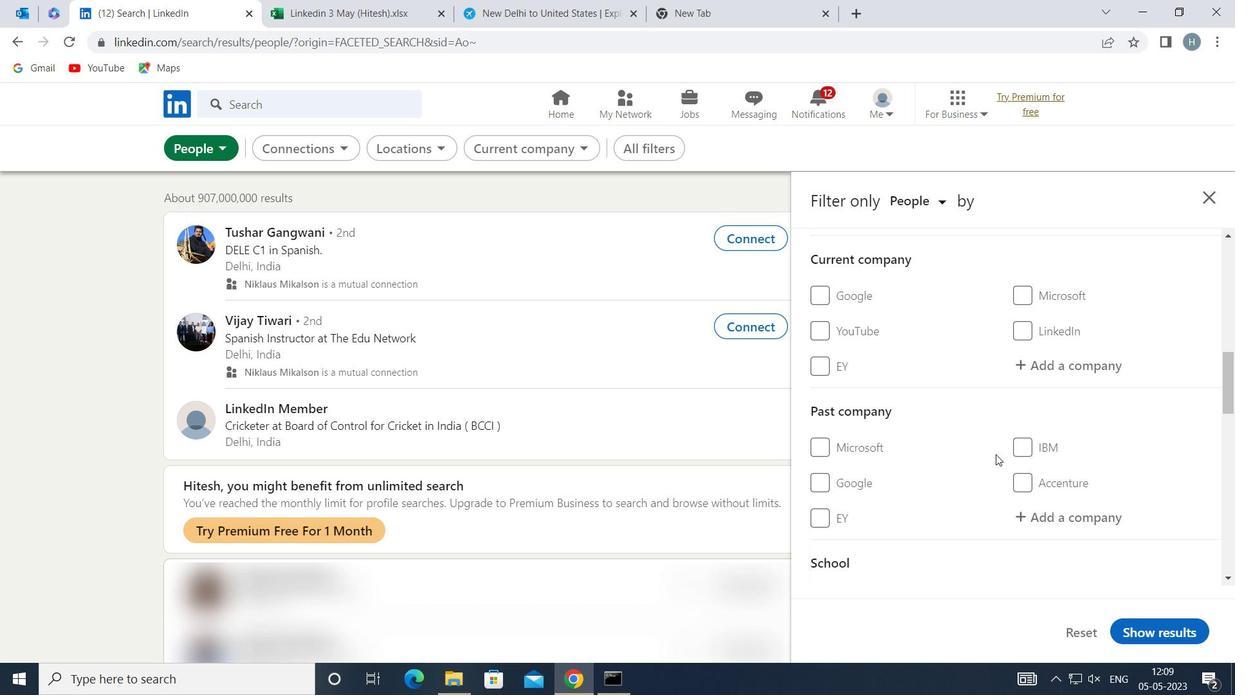 
Action: Mouse scrolled (997, 453) with delta (0, 0)
Screenshot: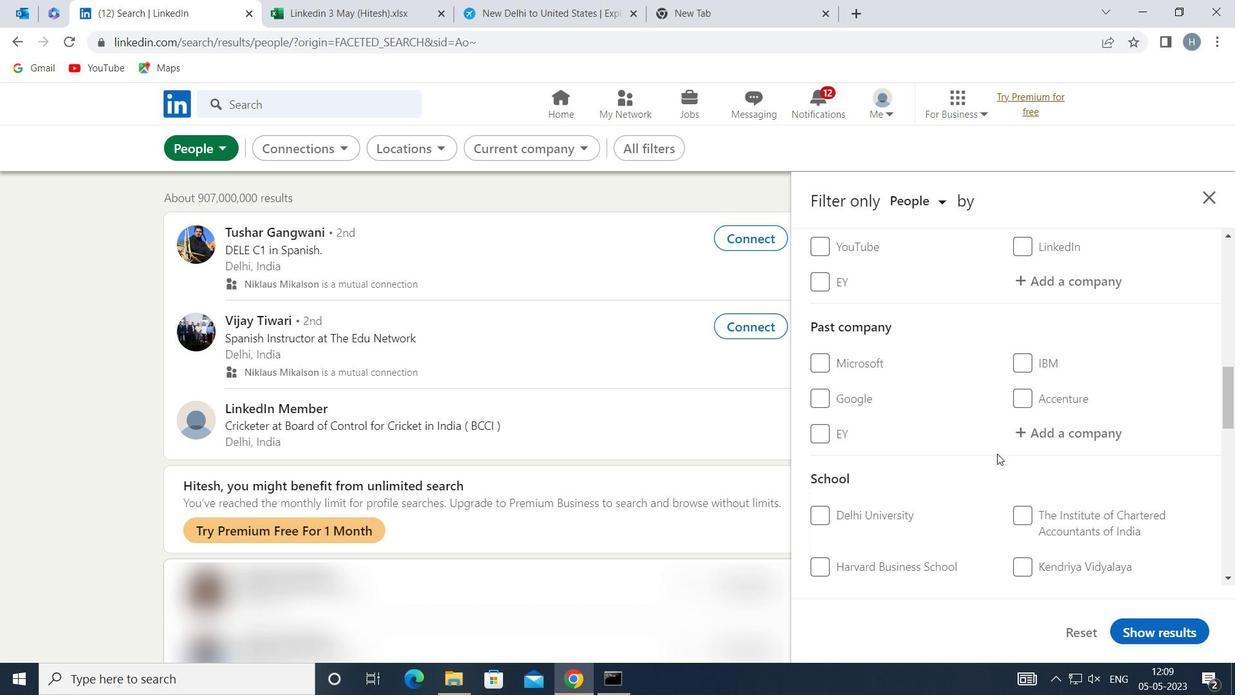 
Action: Mouse scrolled (997, 453) with delta (0, 0)
Screenshot: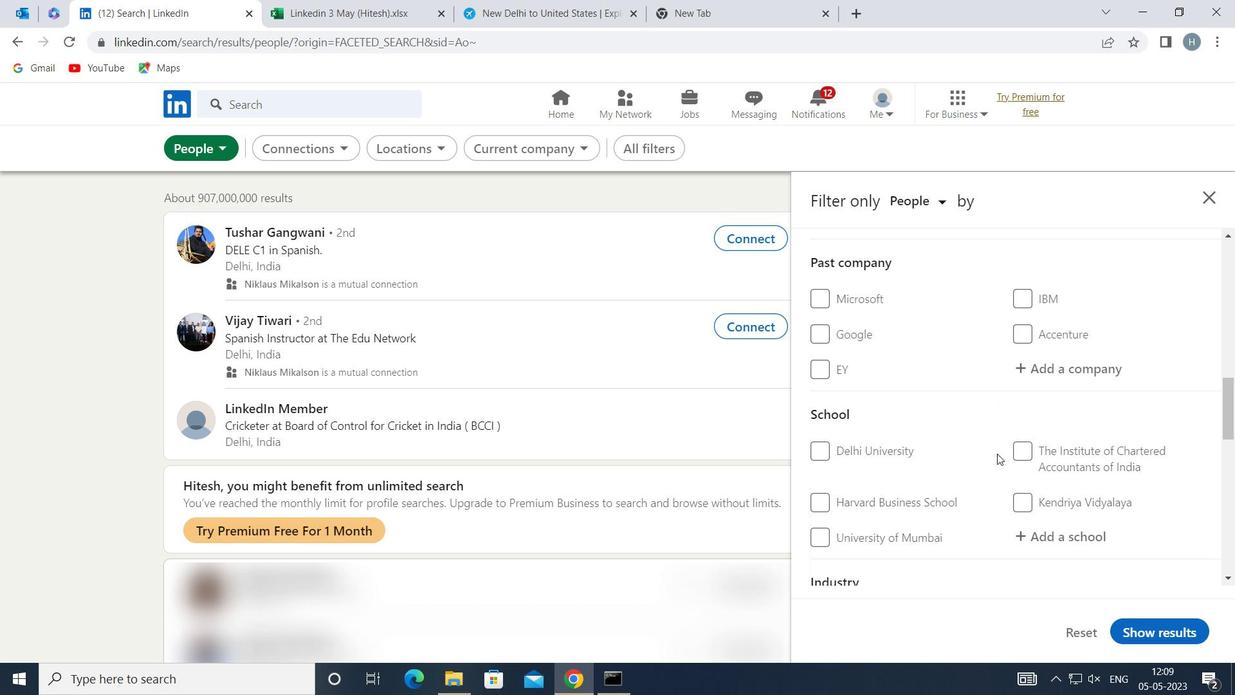 
Action: Mouse scrolled (997, 453) with delta (0, 0)
Screenshot: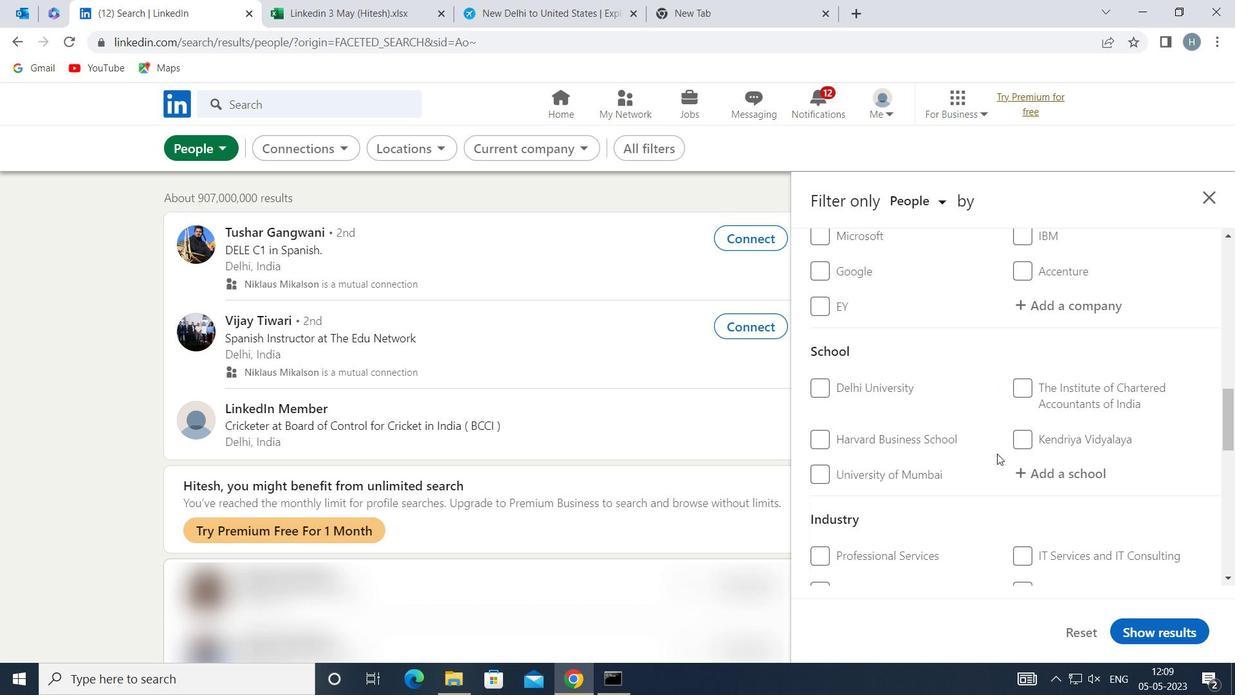 
Action: Mouse scrolled (997, 453) with delta (0, 0)
Screenshot: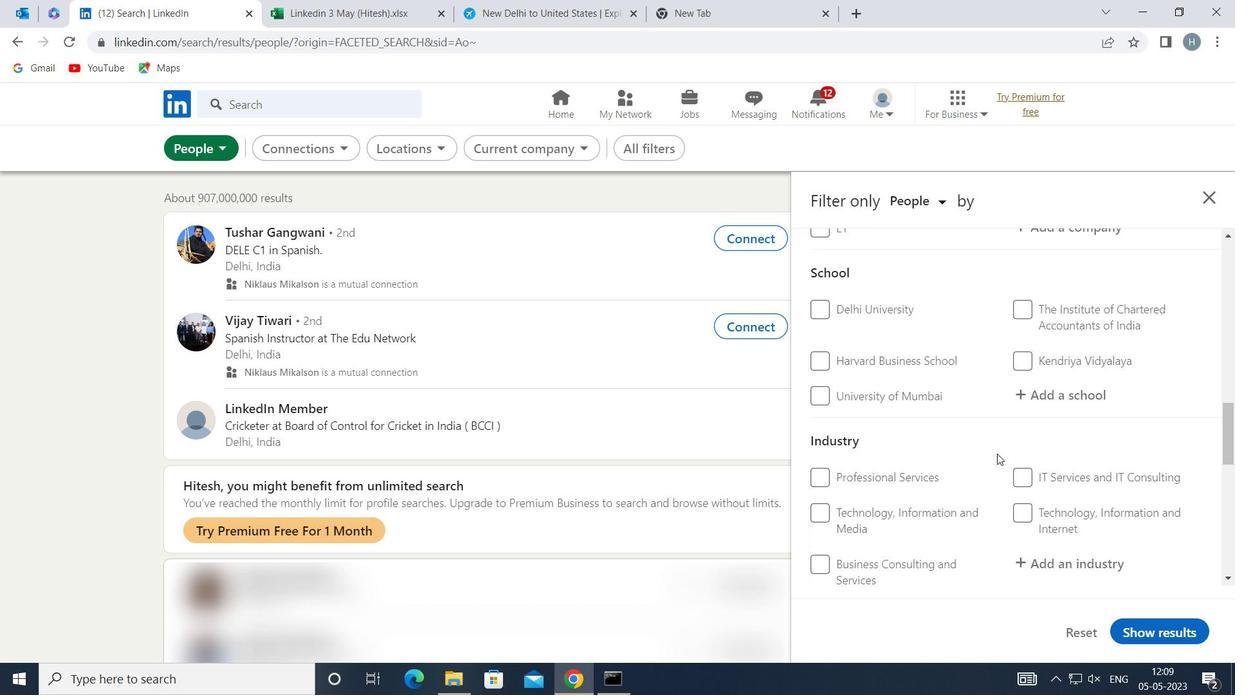 
Action: Mouse moved to (994, 453)
Screenshot: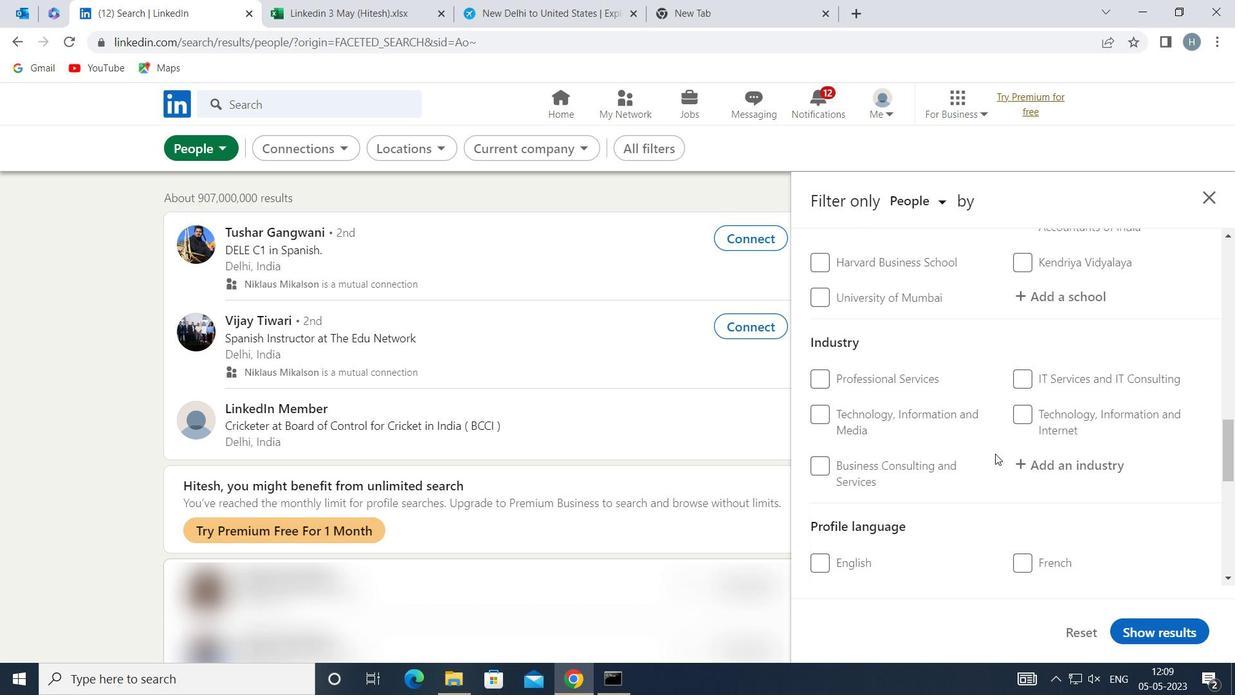 
Action: Mouse scrolled (994, 453) with delta (0, 0)
Screenshot: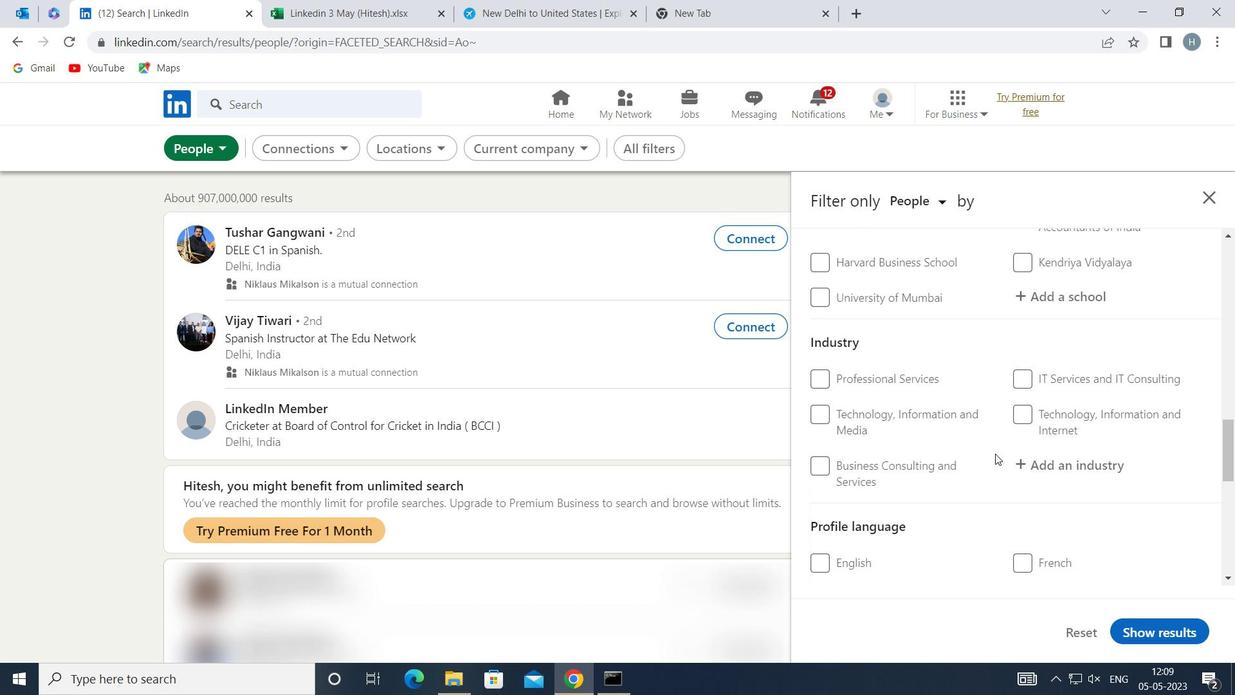 
Action: Mouse moved to (861, 465)
Screenshot: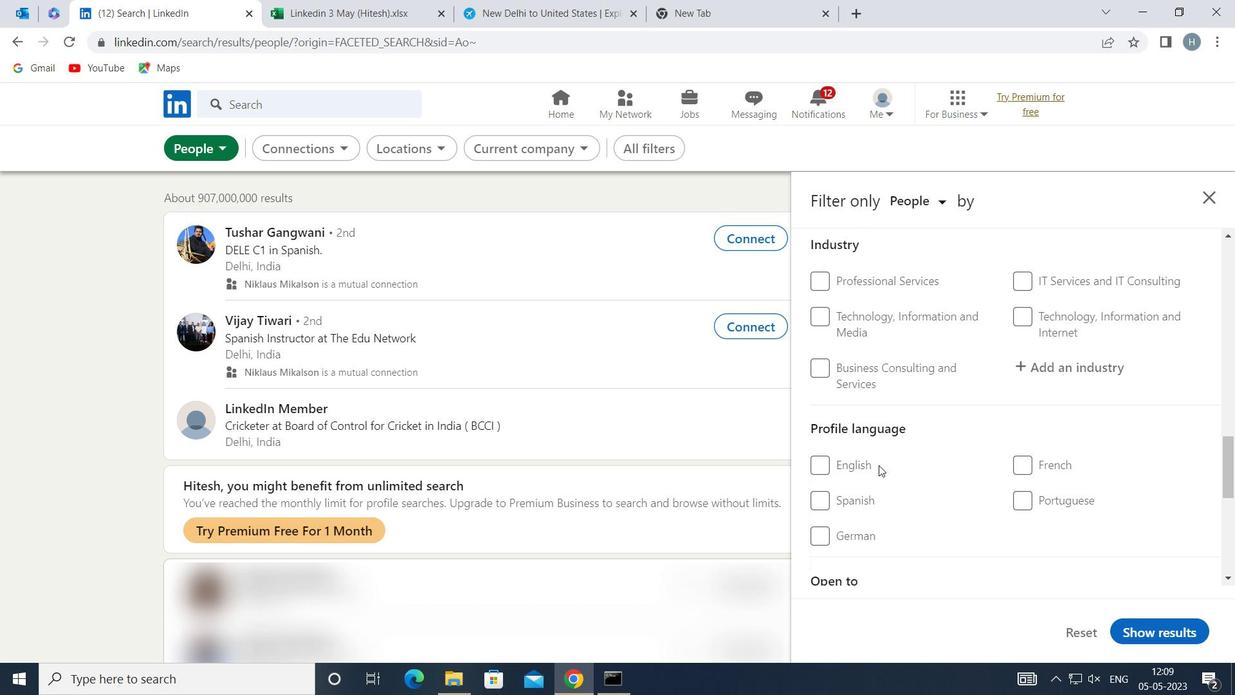 
Action: Mouse pressed left at (861, 465)
Screenshot: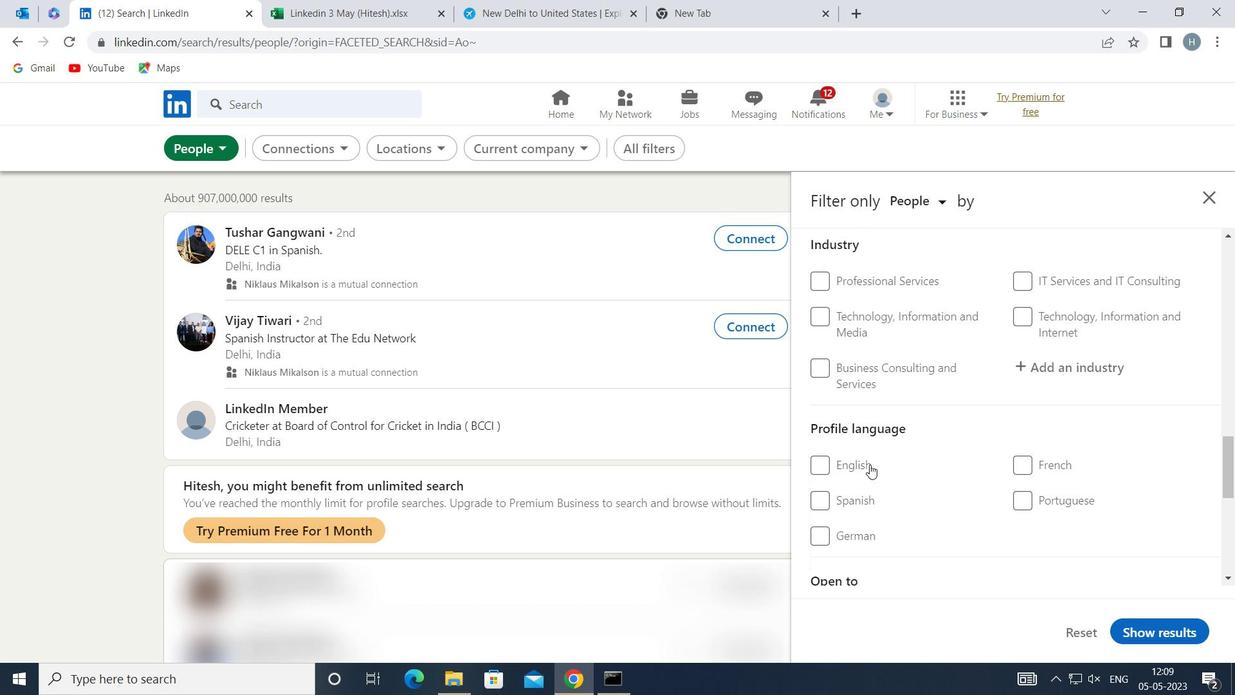 
Action: Mouse moved to (984, 467)
Screenshot: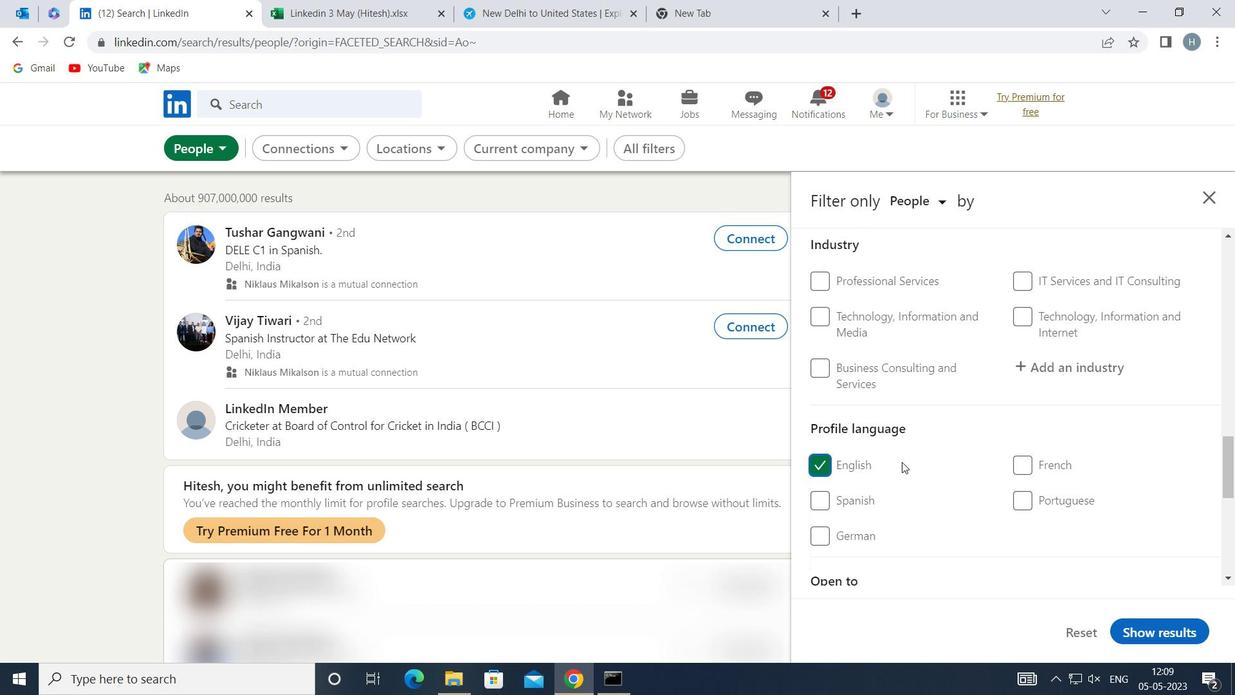 
Action: Mouse scrolled (984, 467) with delta (0, 0)
Screenshot: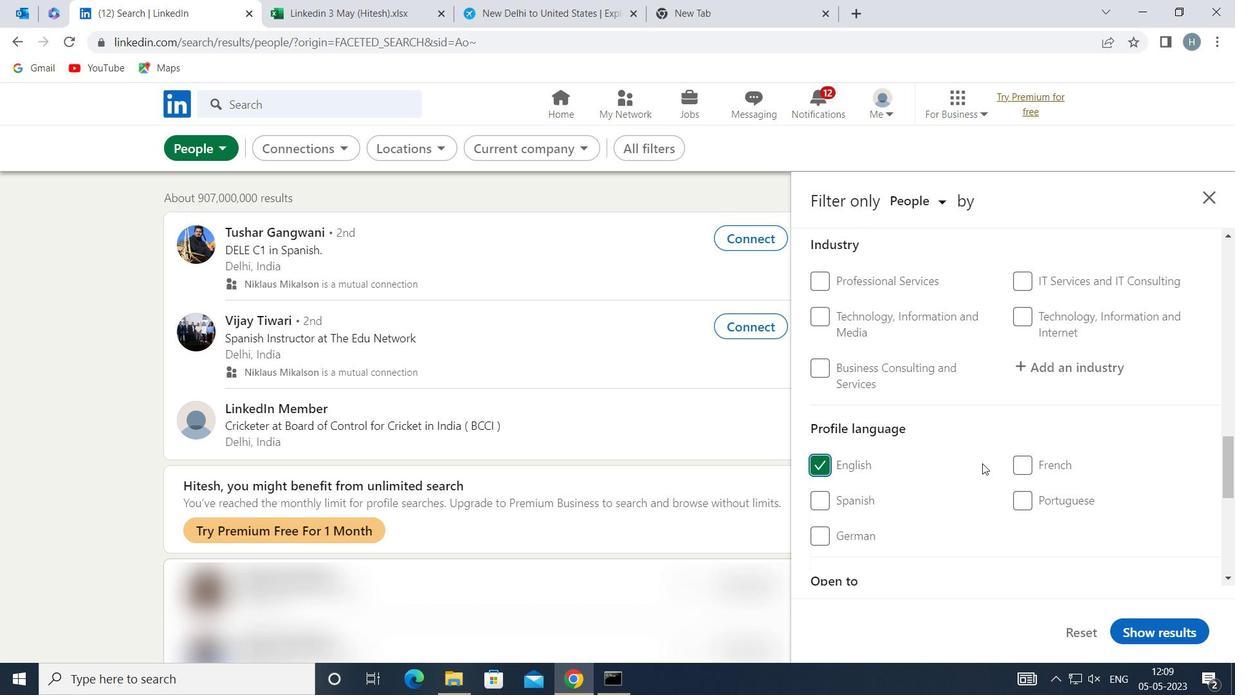 
Action: Mouse scrolled (984, 467) with delta (0, 0)
Screenshot: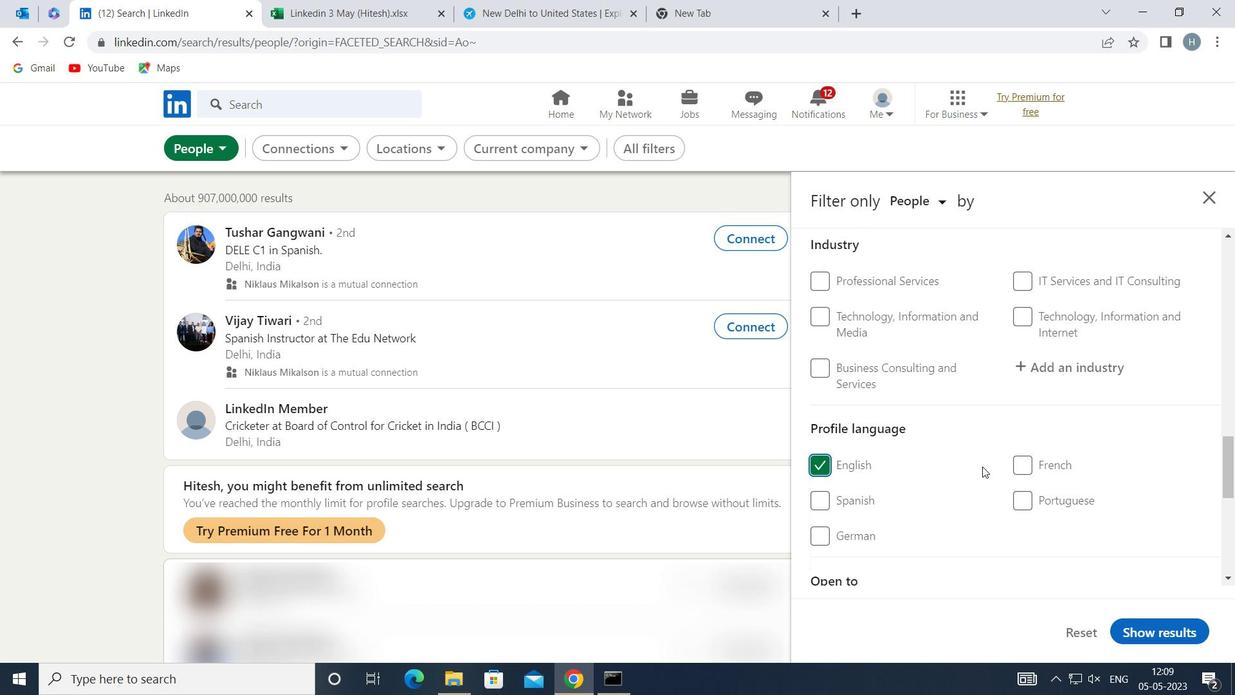 
Action: Mouse moved to (984, 467)
Screenshot: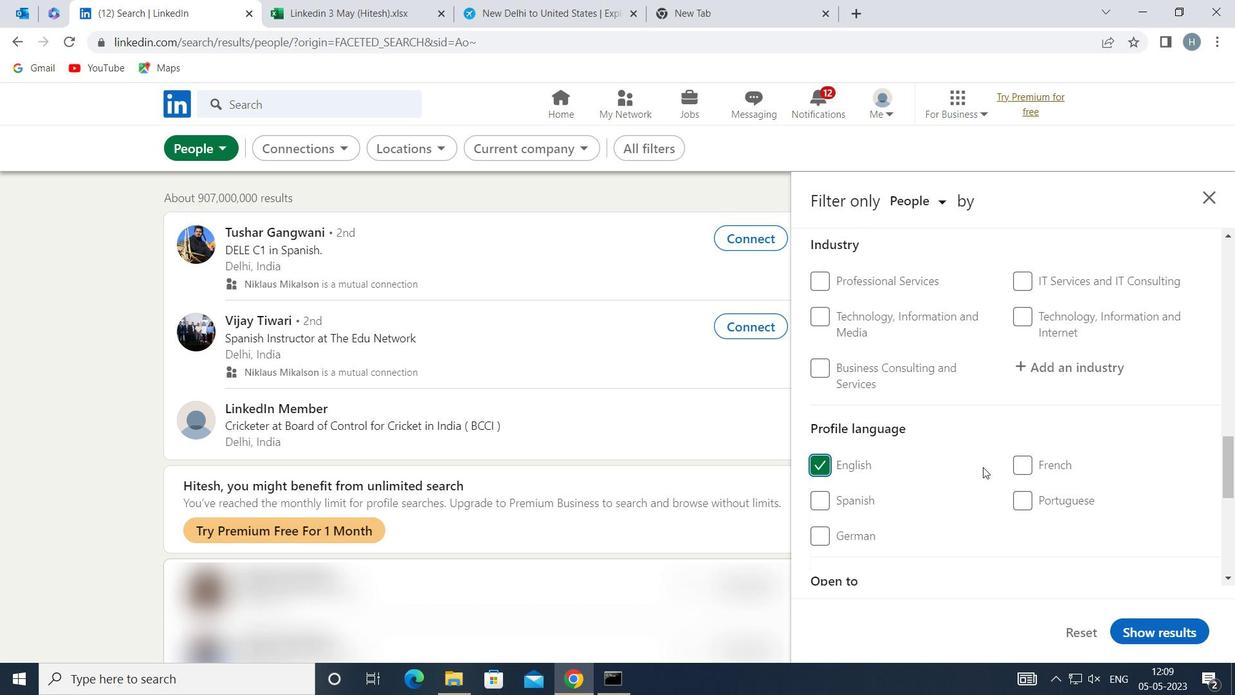 
Action: Mouse scrolled (984, 467) with delta (0, 0)
Screenshot: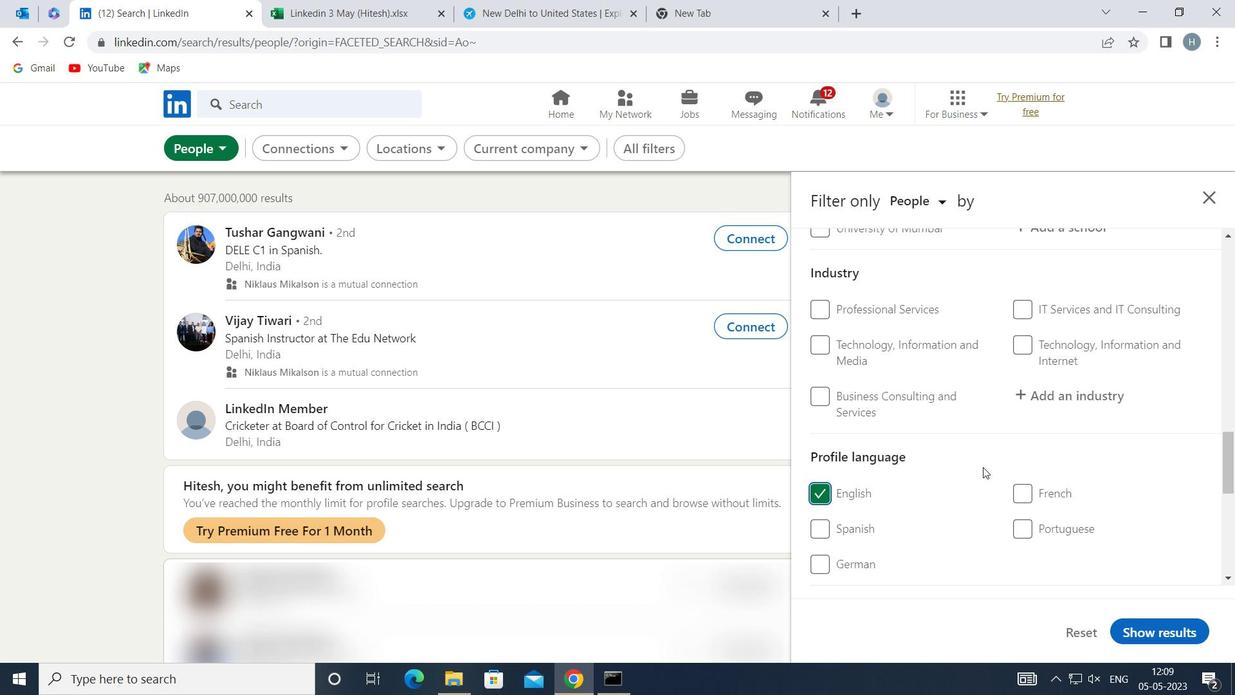 
Action: Mouse scrolled (984, 467) with delta (0, 0)
Screenshot: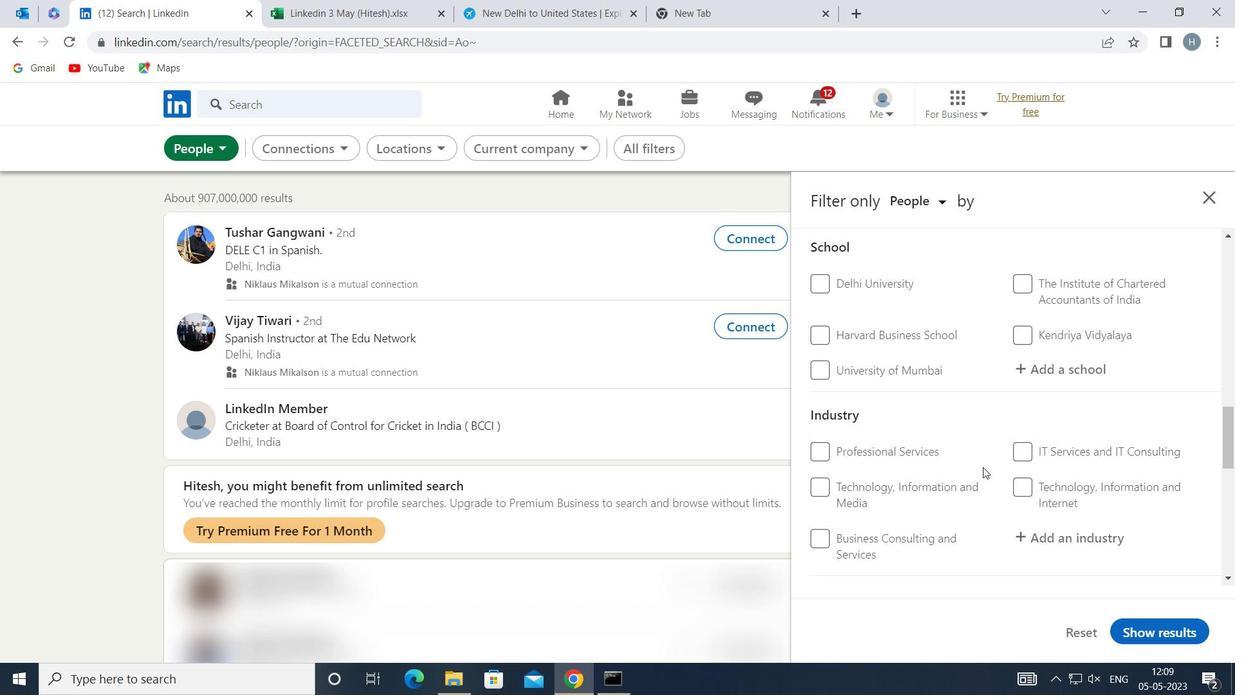 
Action: Mouse scrolled (984, 467) with delta (0, 0)
Screenshot: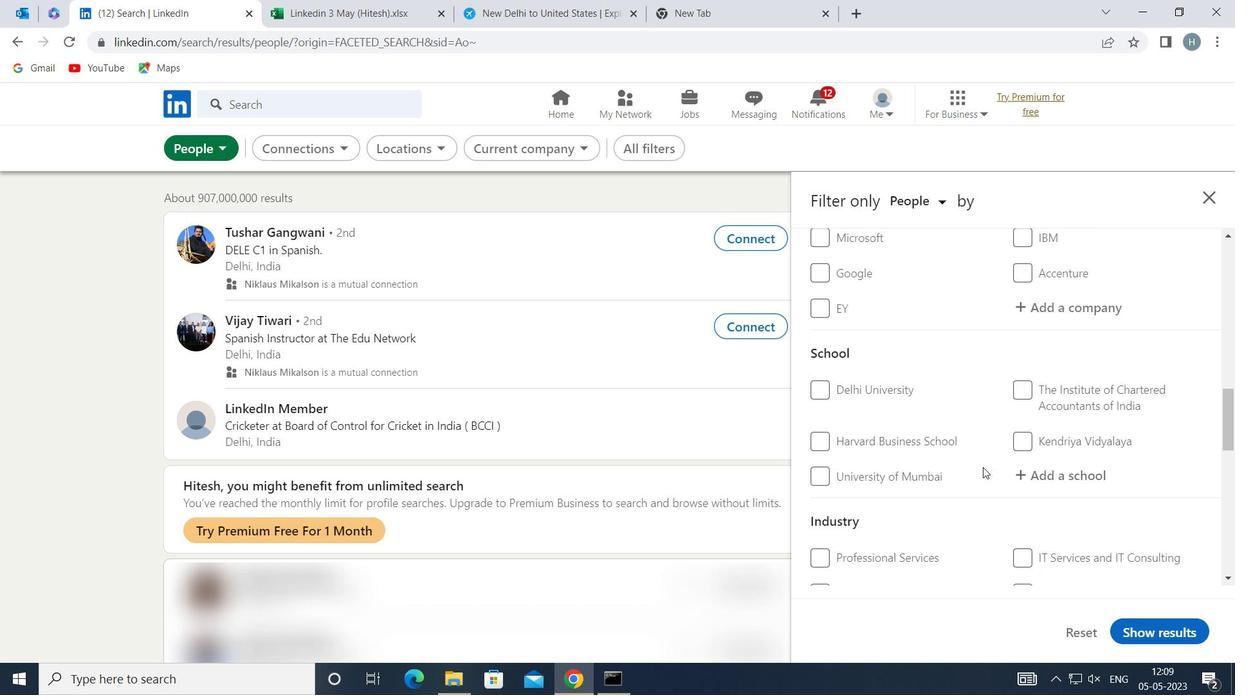 
Action: Mouse scrolled (984, 467) with delta (0, 0)
Screenshot: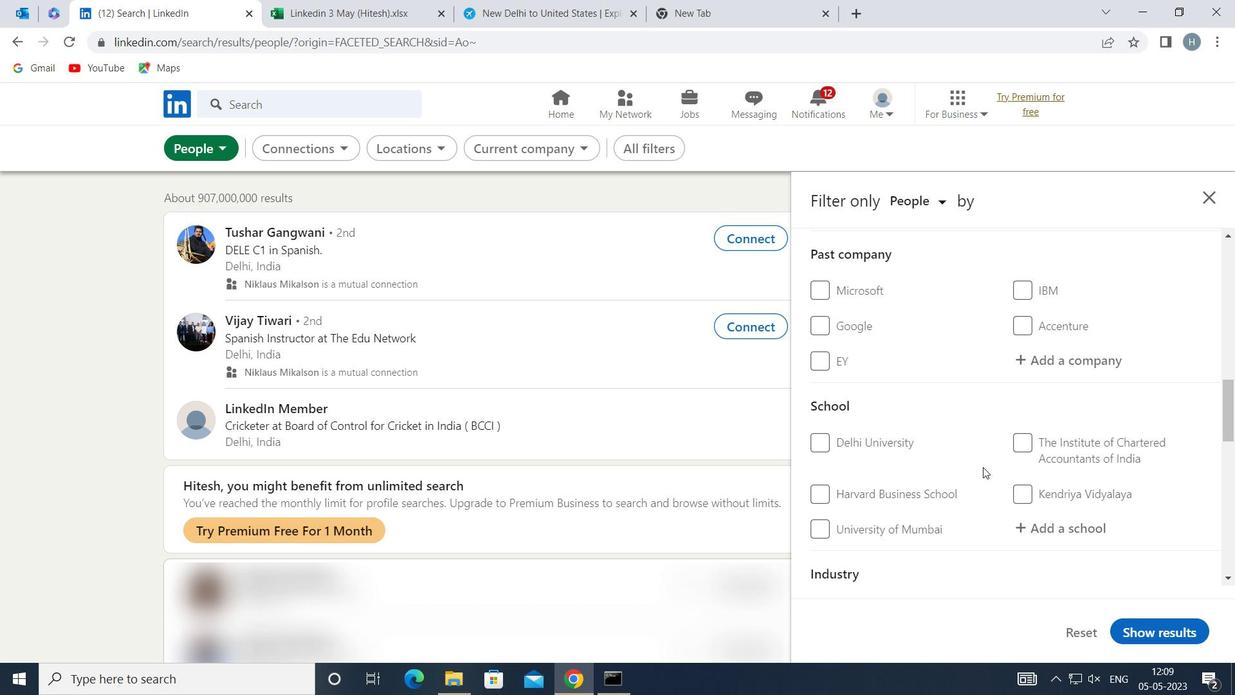 
Action: Mouse scrolled (984, 467) with delta (0, 0)
Screenshot: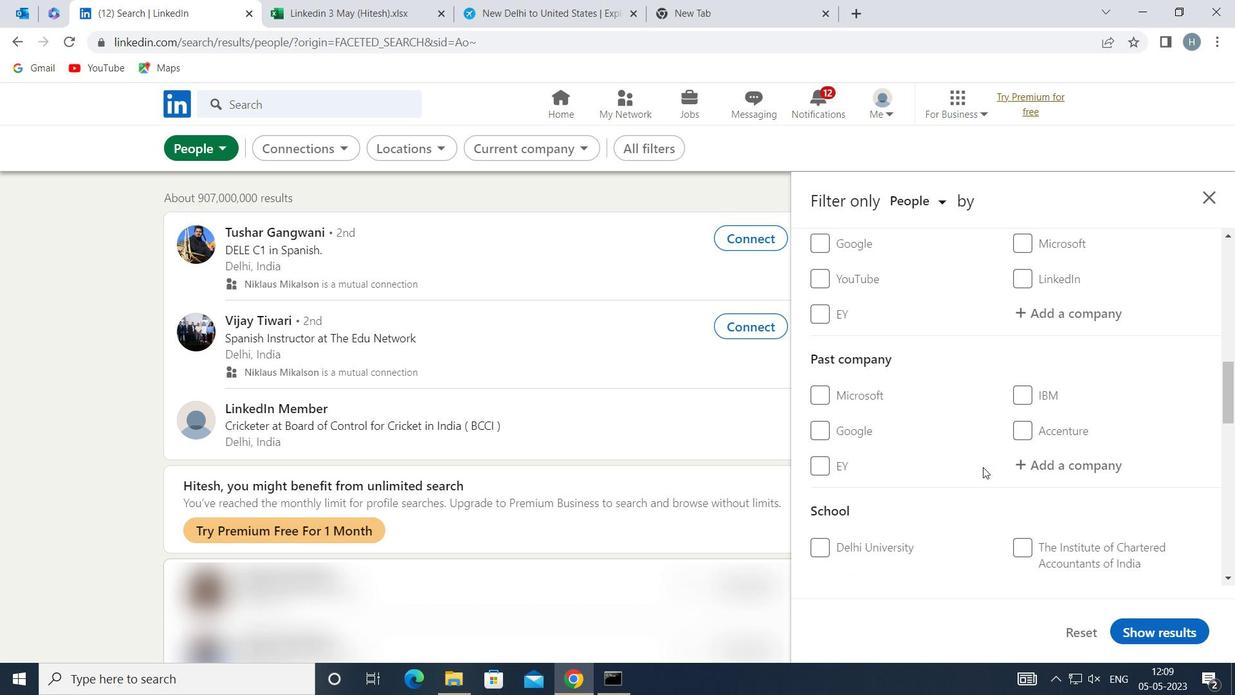 
Action: Mouse moved to (1076, 435)
Screenshot: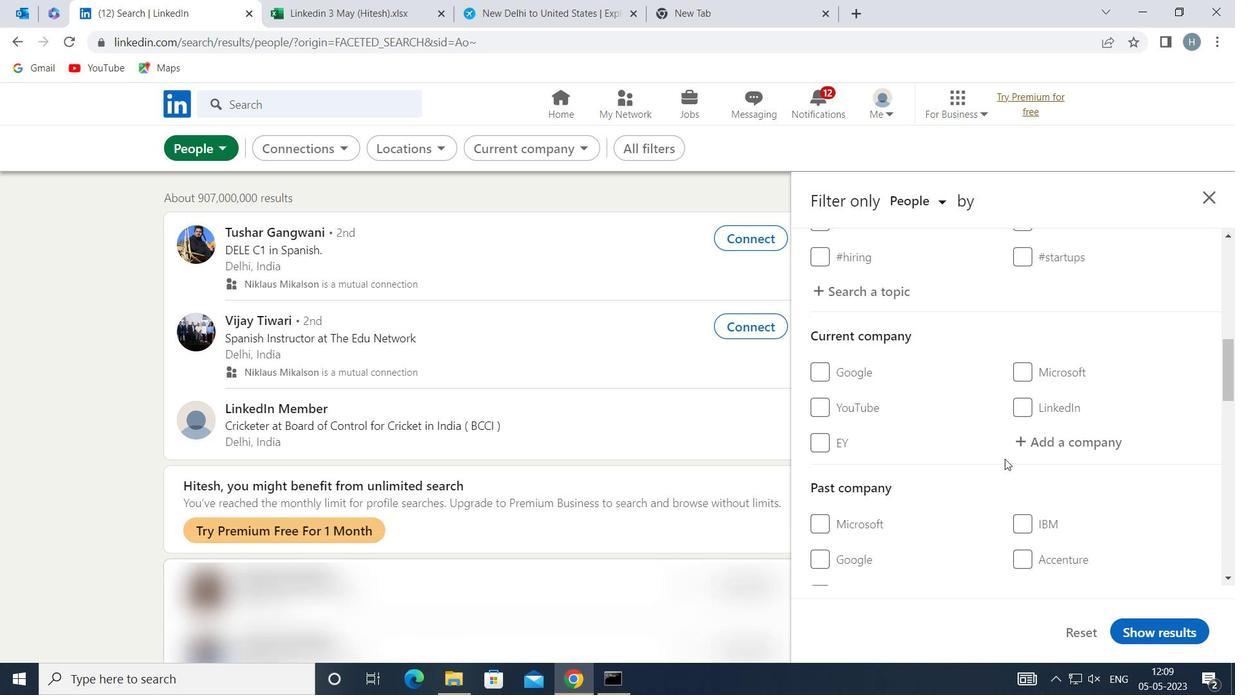 
Action: Mouse pressed left at (1076, 435)
Screenshot: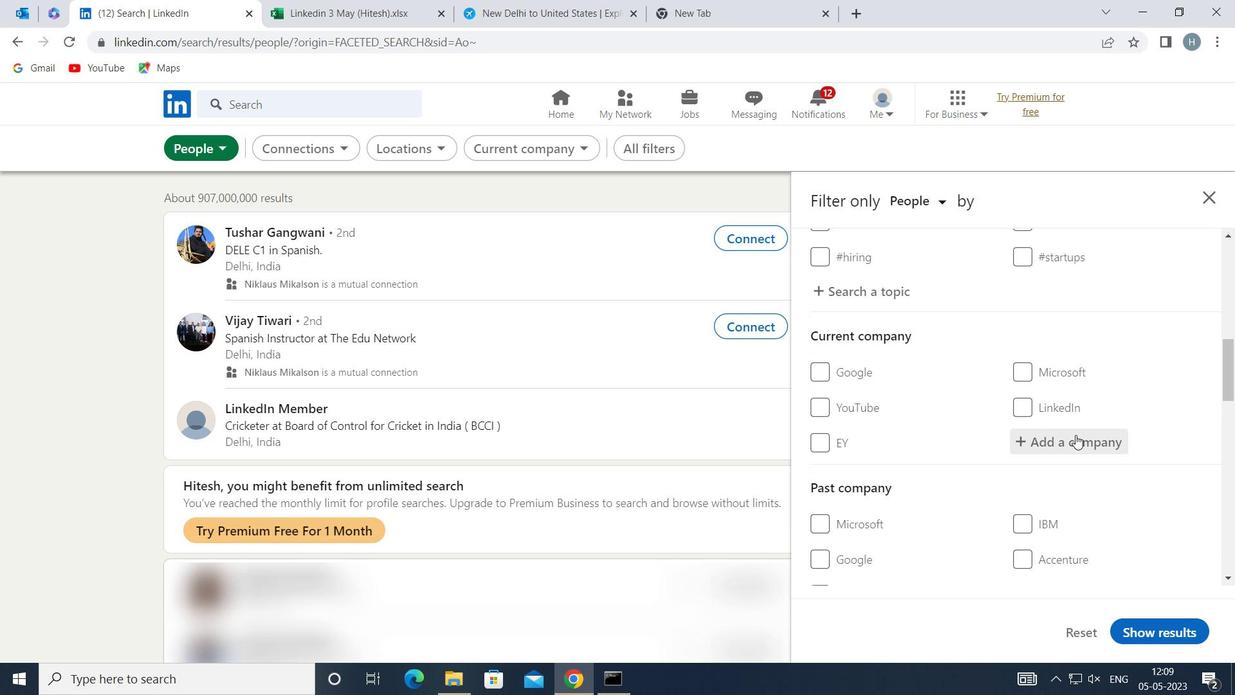 
Action: Mouse moved to (1076, 435)
Screenshot: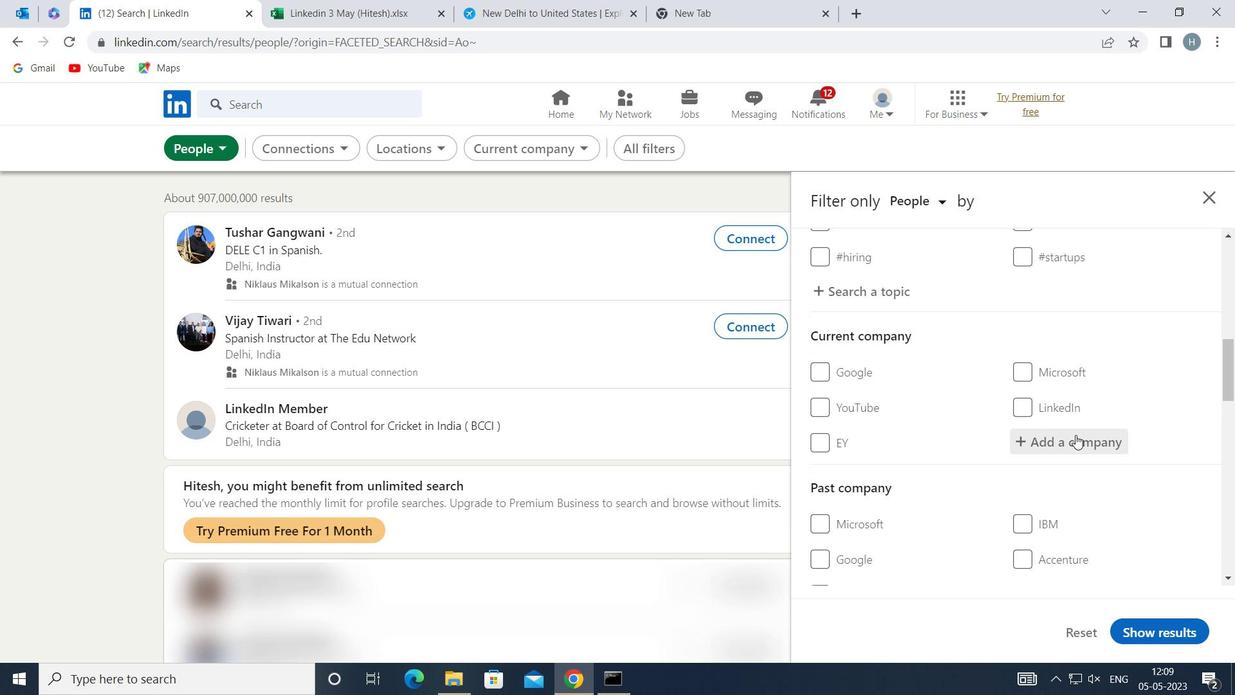 
Action: Key pressed <Key.shift>PHOENIX<Key.space><Key.shift>C
Screenshot: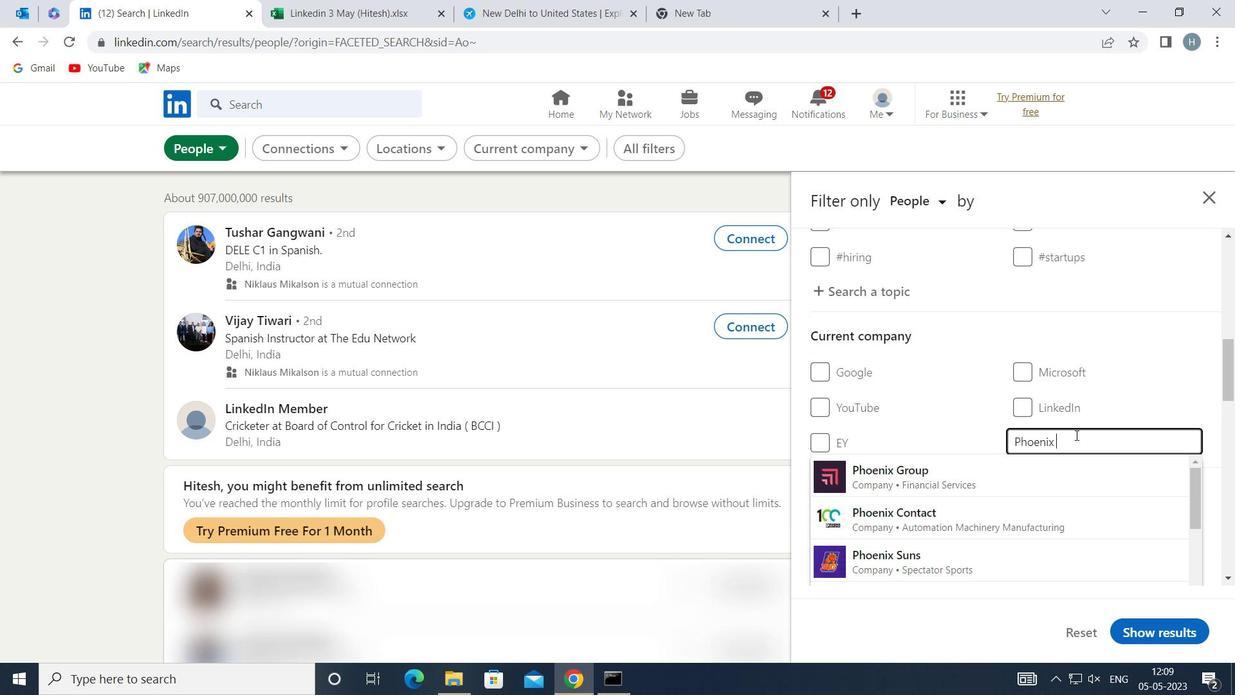 
Action: Mouse moved to (1002, 469)
Screenshot: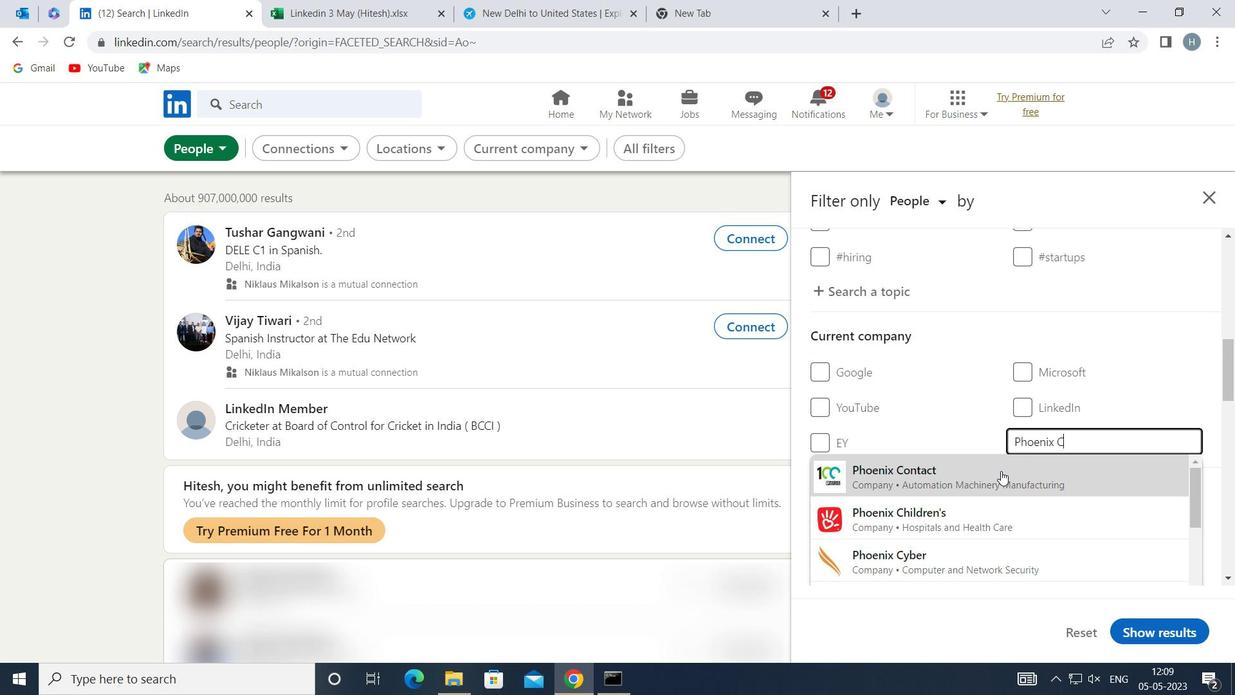 
Action: Mouse pressed left at (1002, 469)
Screenshot: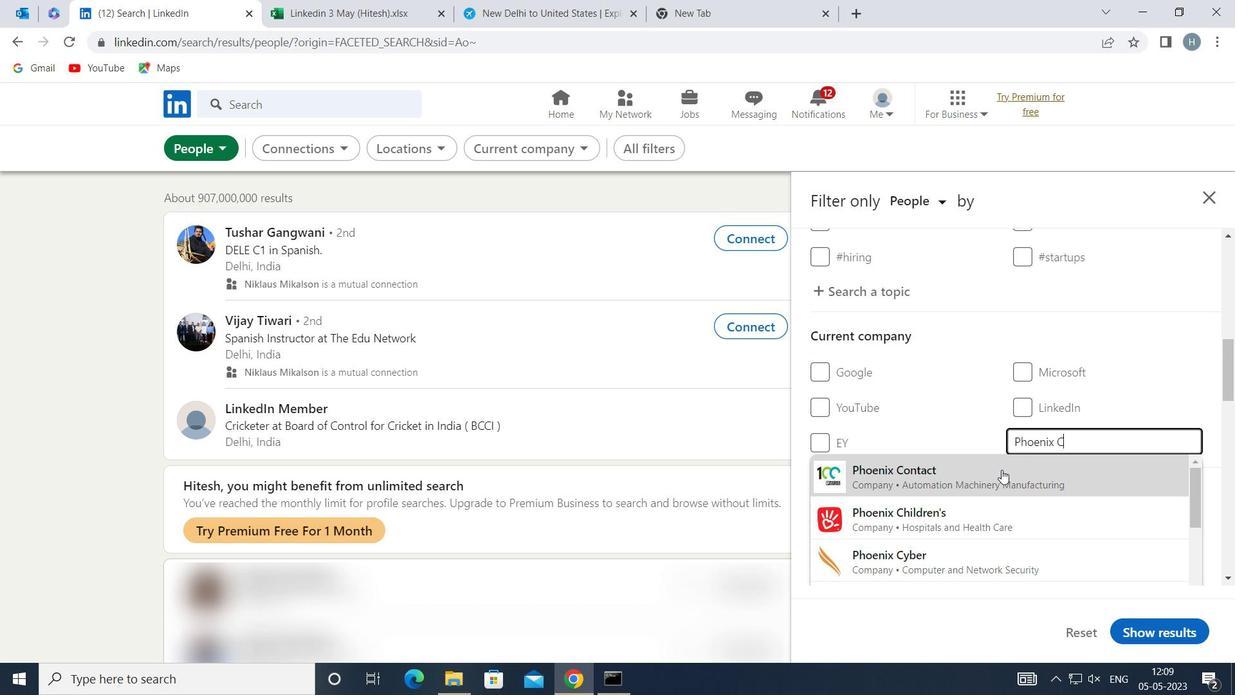 
Action: Mouse moved to (977, 430)
Screenshot: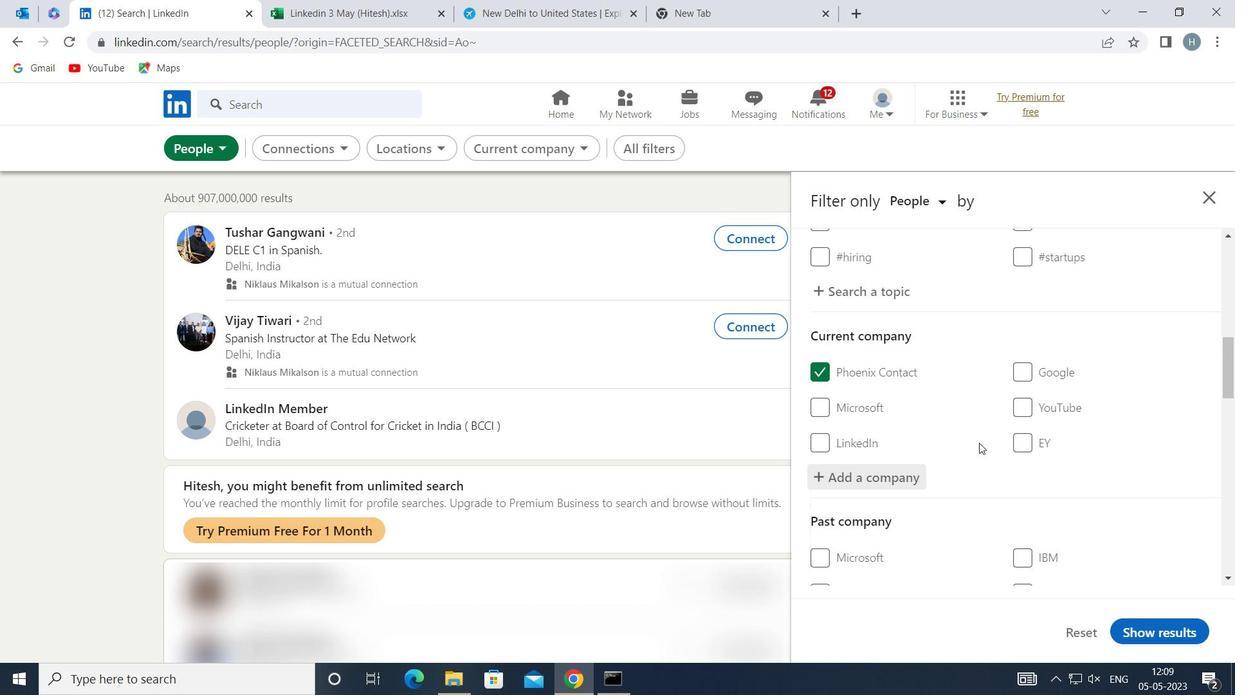 
Action: Mouse scrolled (977, 430) with delta (0, 0)
Screenshot: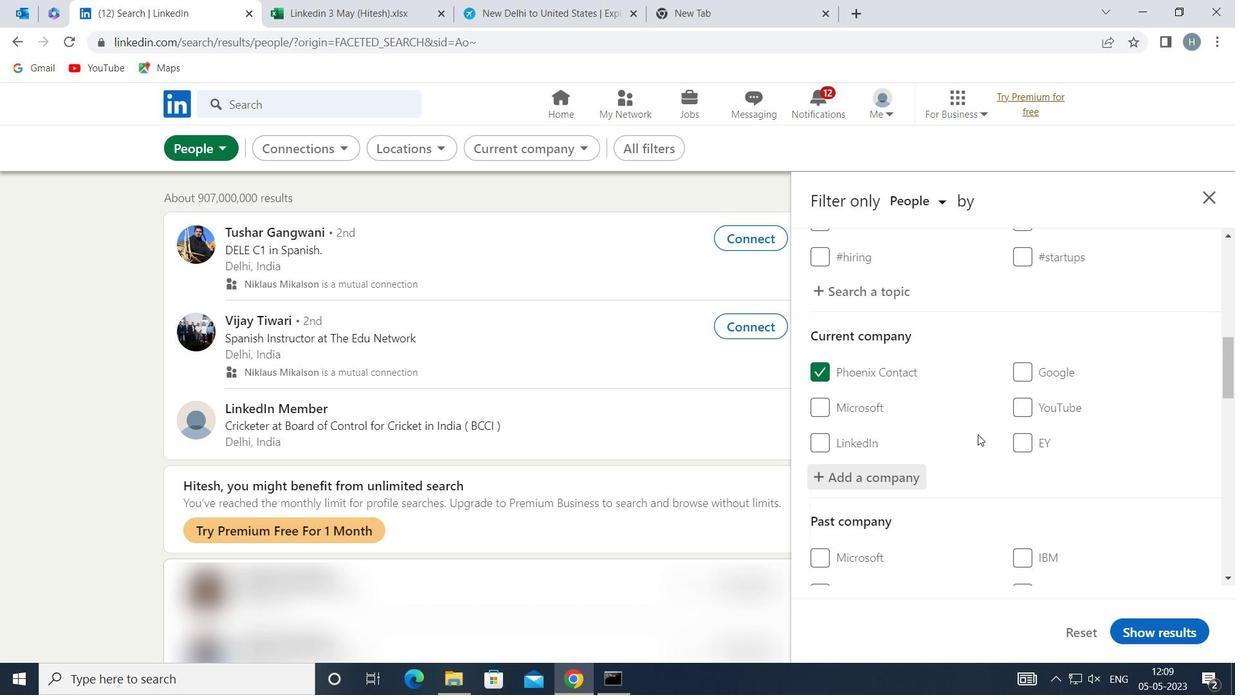 
Action: Mouse moved to (978, 428)
Screenshot: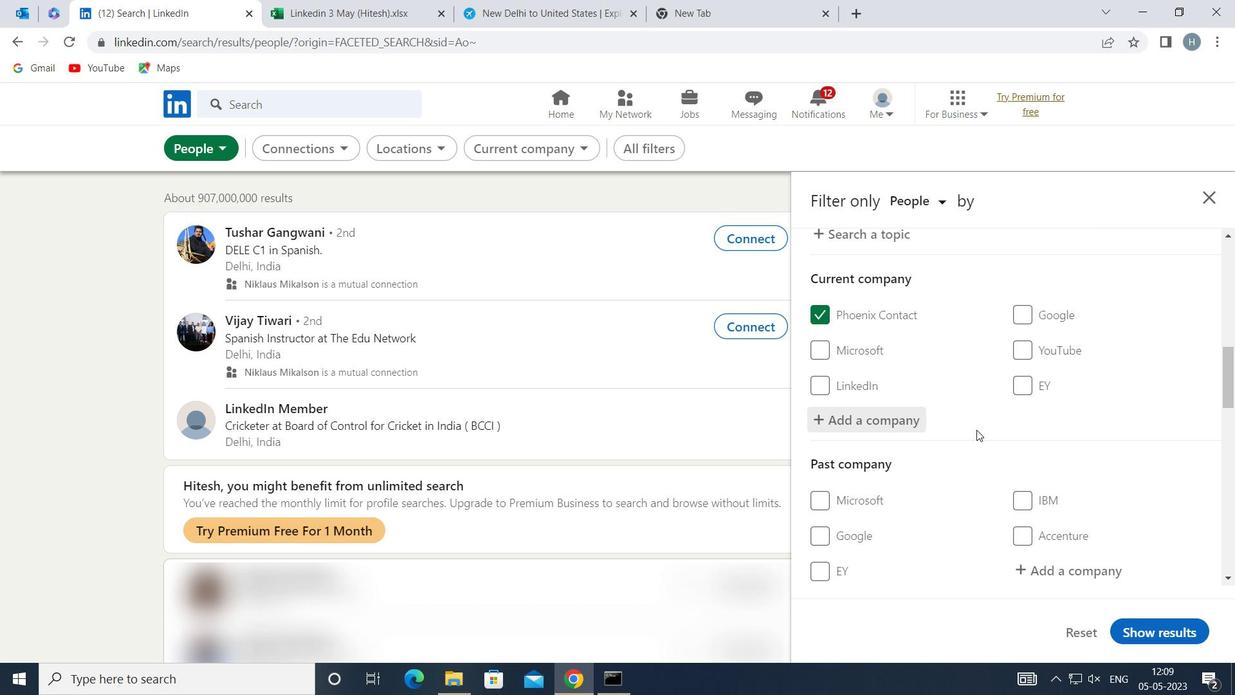 
Action: Mouse scrolled (978, 427) with delta (0, 0)
Screenshot: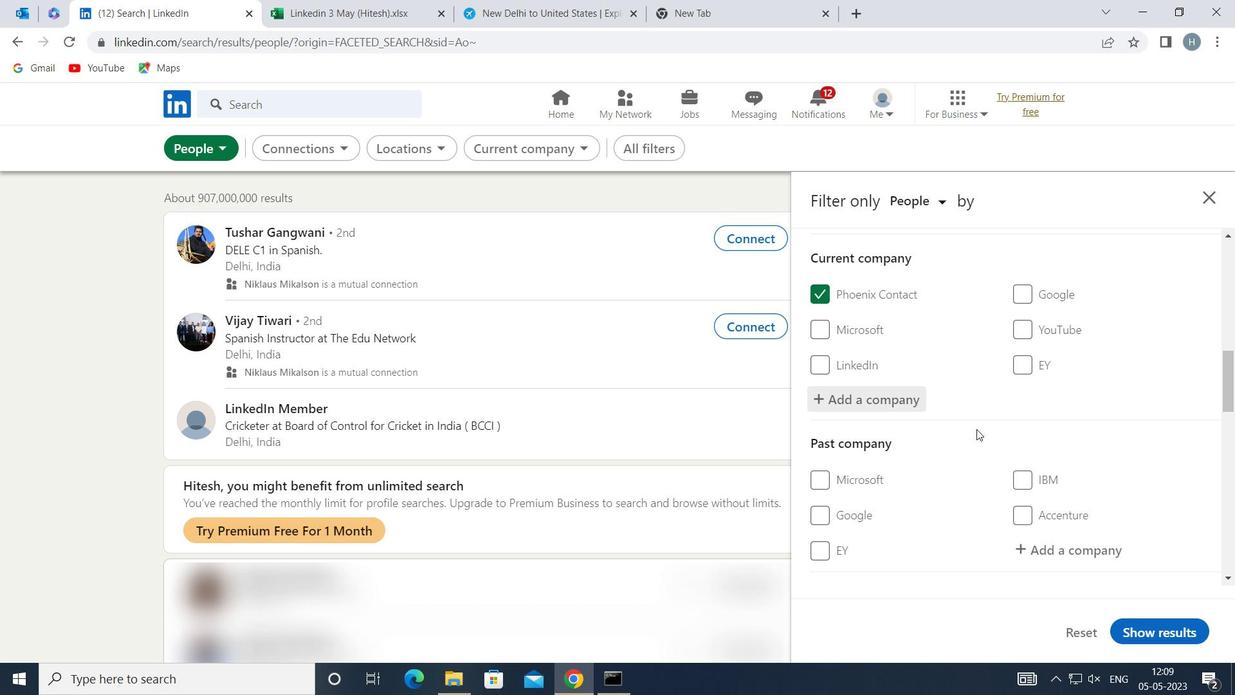 
Action: Mouse scrolled (978, 427) with delta (0, 0)
Screenshot: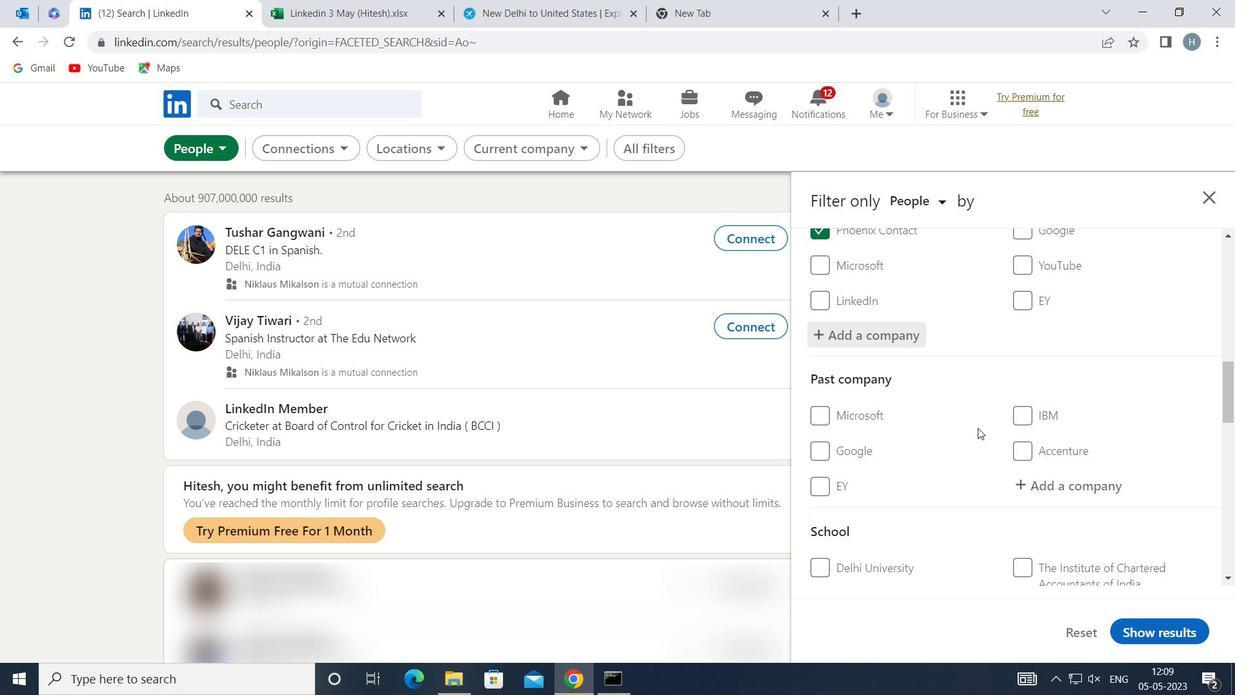 
Action: Mouse moved to (979, 426)
Screenshot: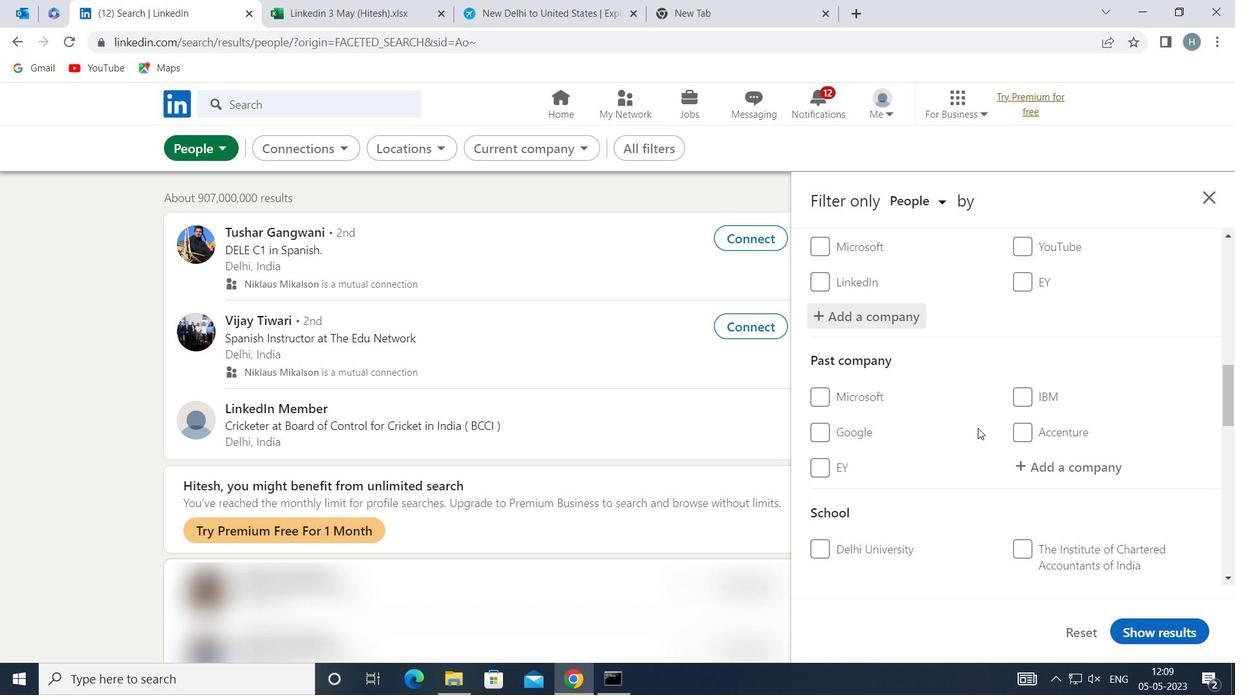 
Action: Mouse scrolled (979, 426) with delta (0, 0)
Screenshot: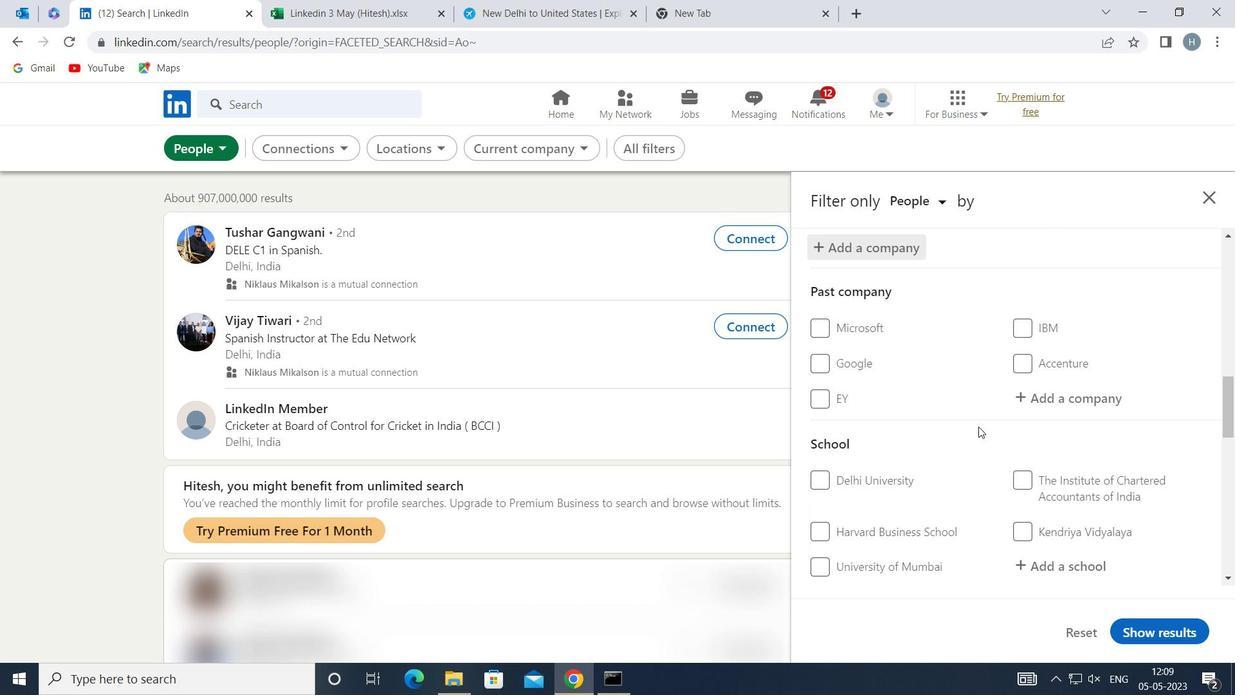 
Action: Mouse moved to (1078, 469)
Screenshot: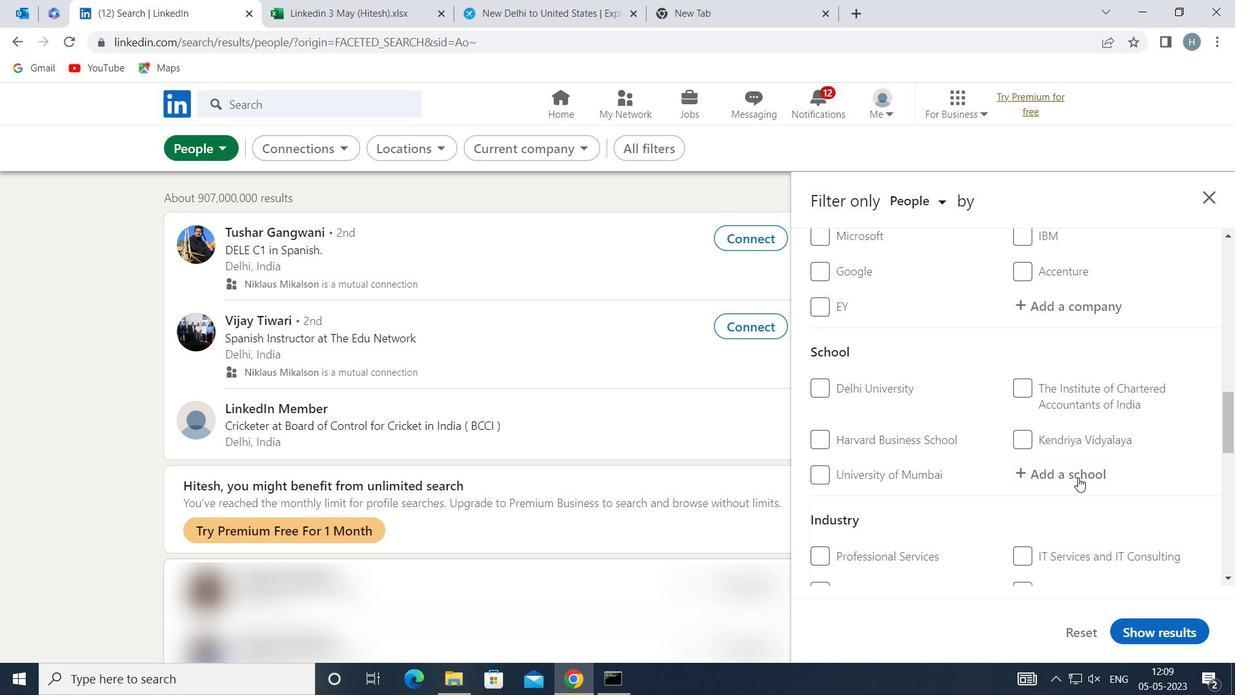 
Action: Mouse pressed left at (1078, 469)
Screenshot: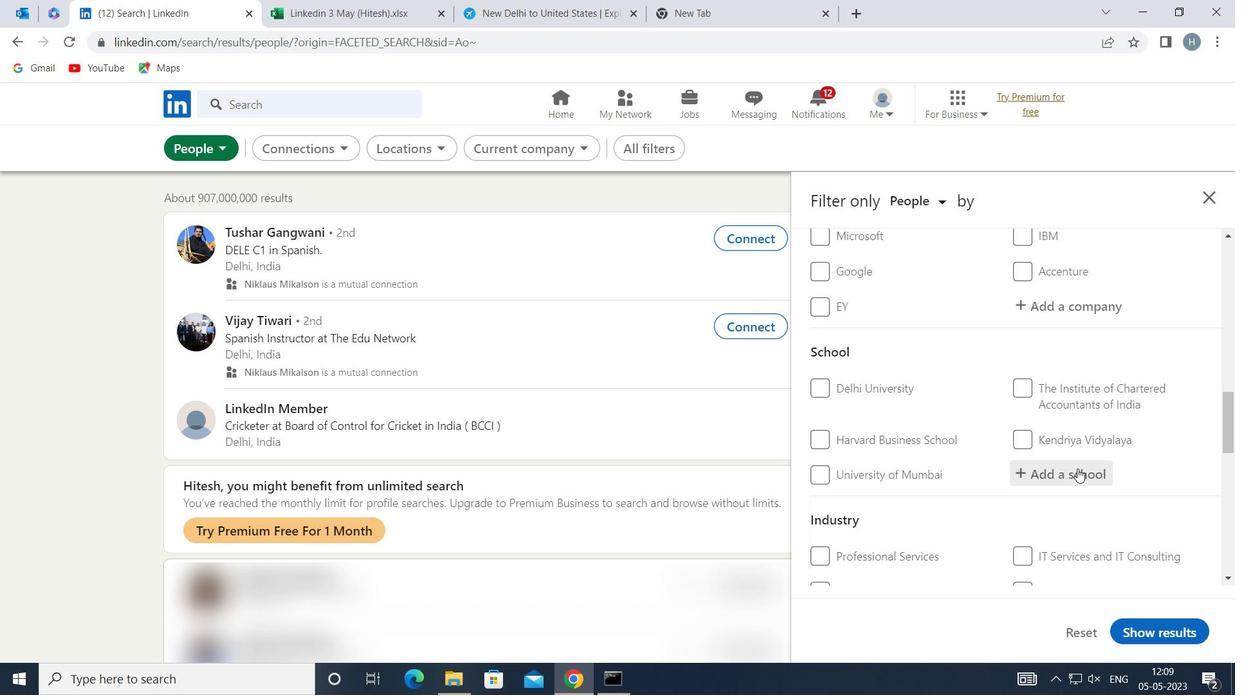 
Action: Mouse moved to (1074, 464)
Screenshot: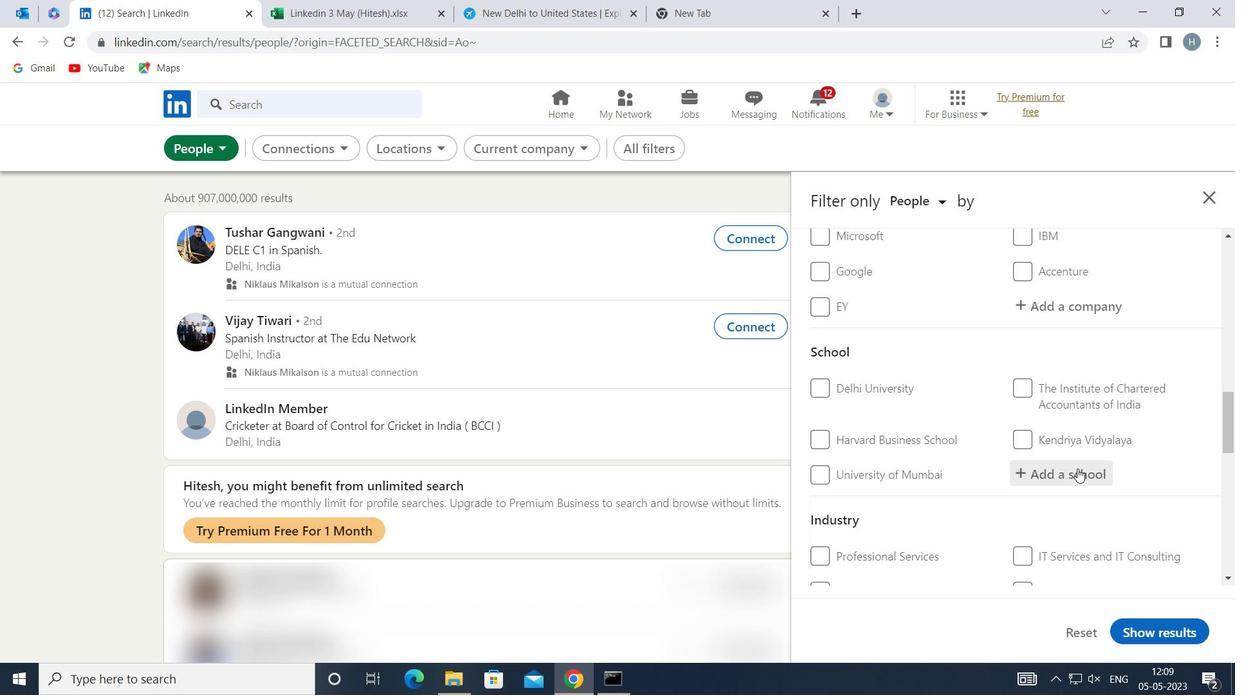 
Action: Key pressed <Key.shift>P<Key.space>K<Key.space>ROY<Key.space>M
Screenshot: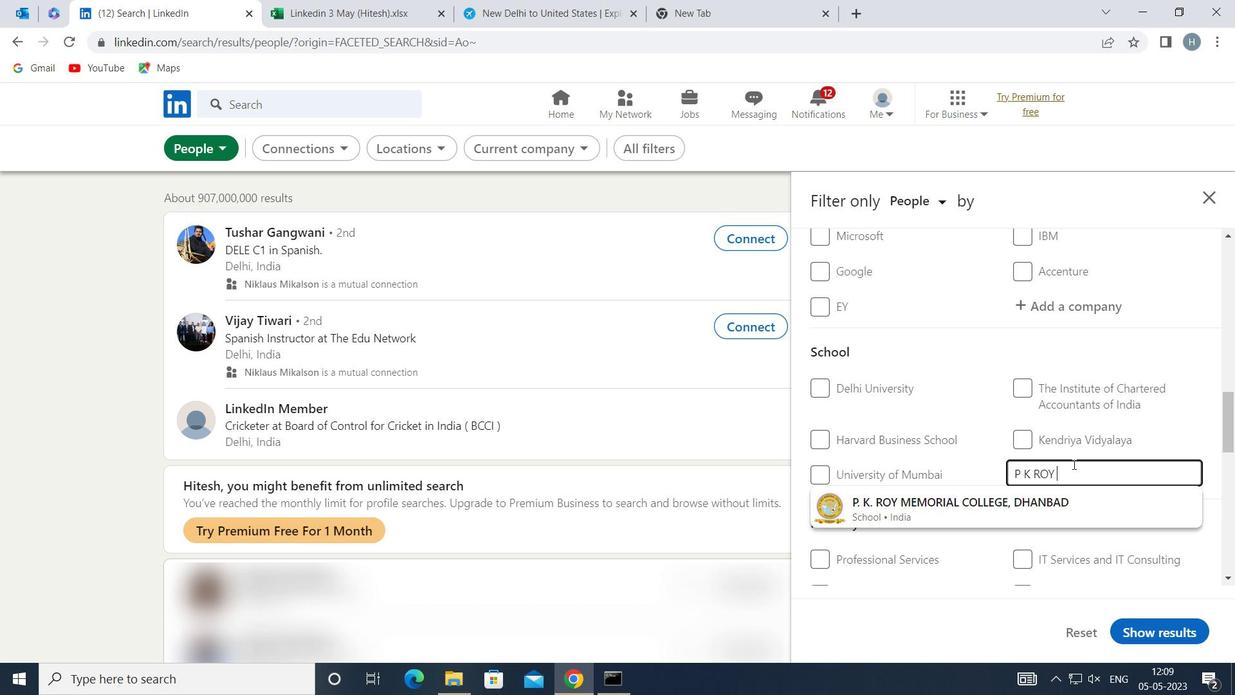 
Action: Mouse moved to (1029, 507)
Screenshot: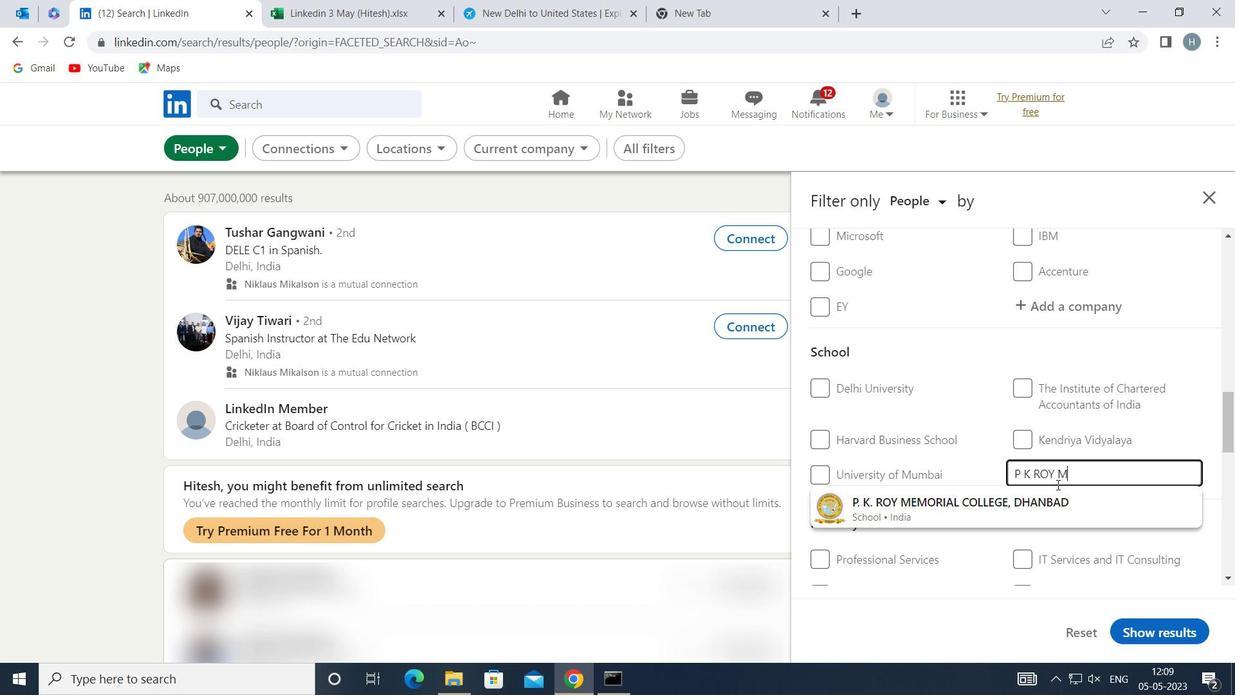 
Action: Mouse pressed left at (1029, 507)
Screenshot: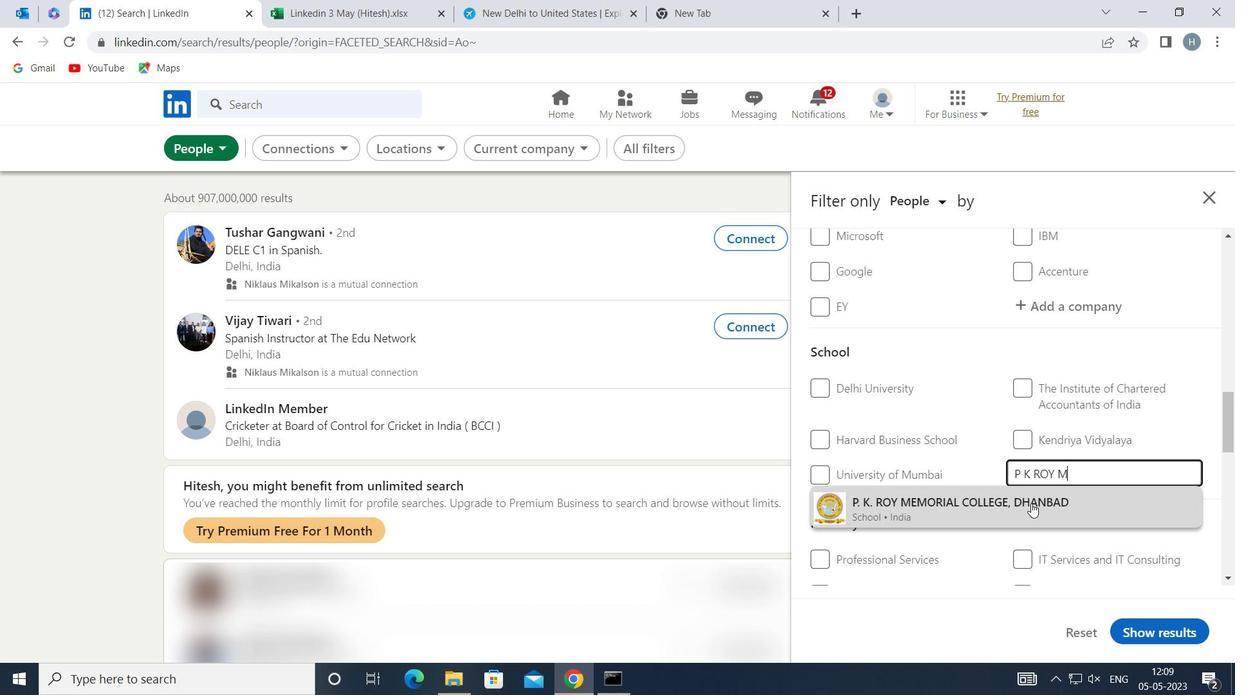 
Action: Mouse moved to (972, 419)
Screenshot: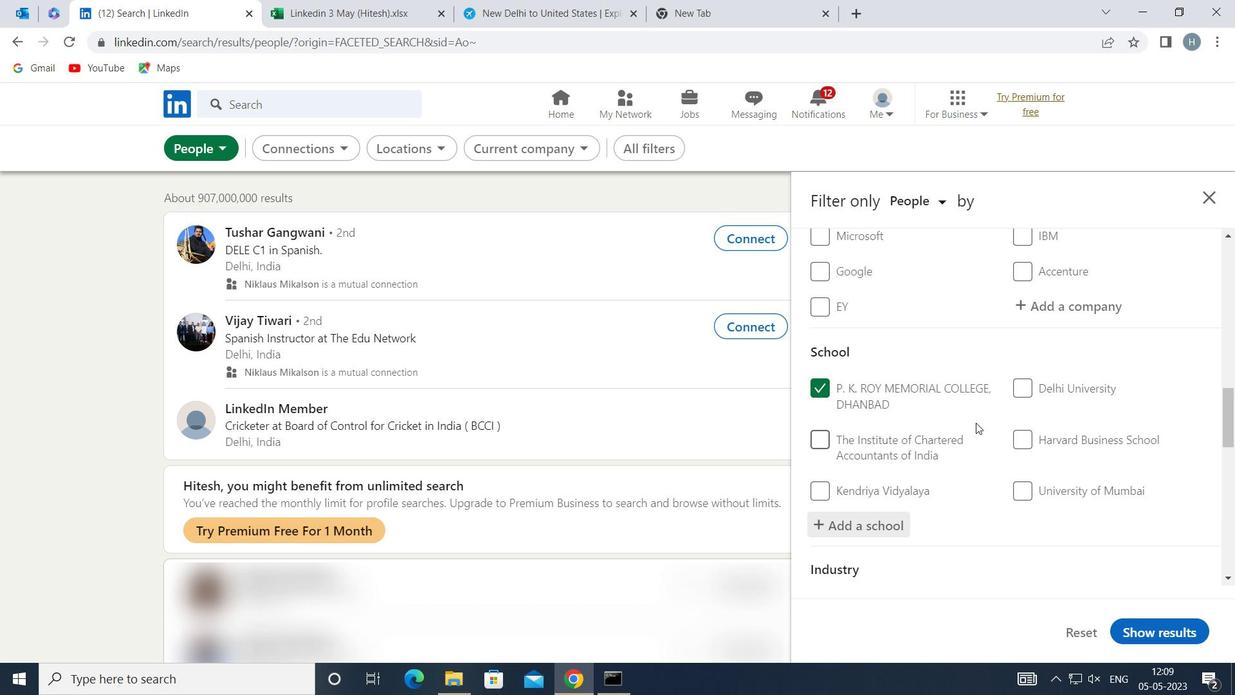 
Action: Mouse scrolled (972, 418) with delta (0, 0)
Screenshot: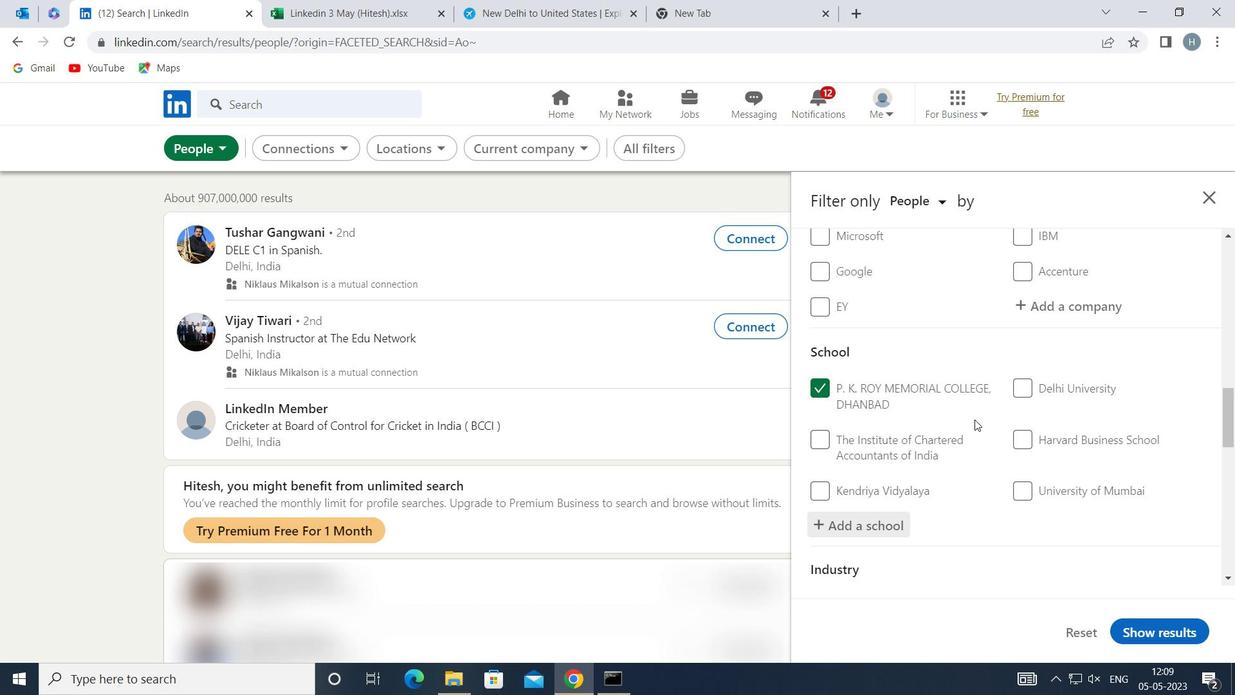 
Action: Mouse moved to (972, 406)
Screenshot: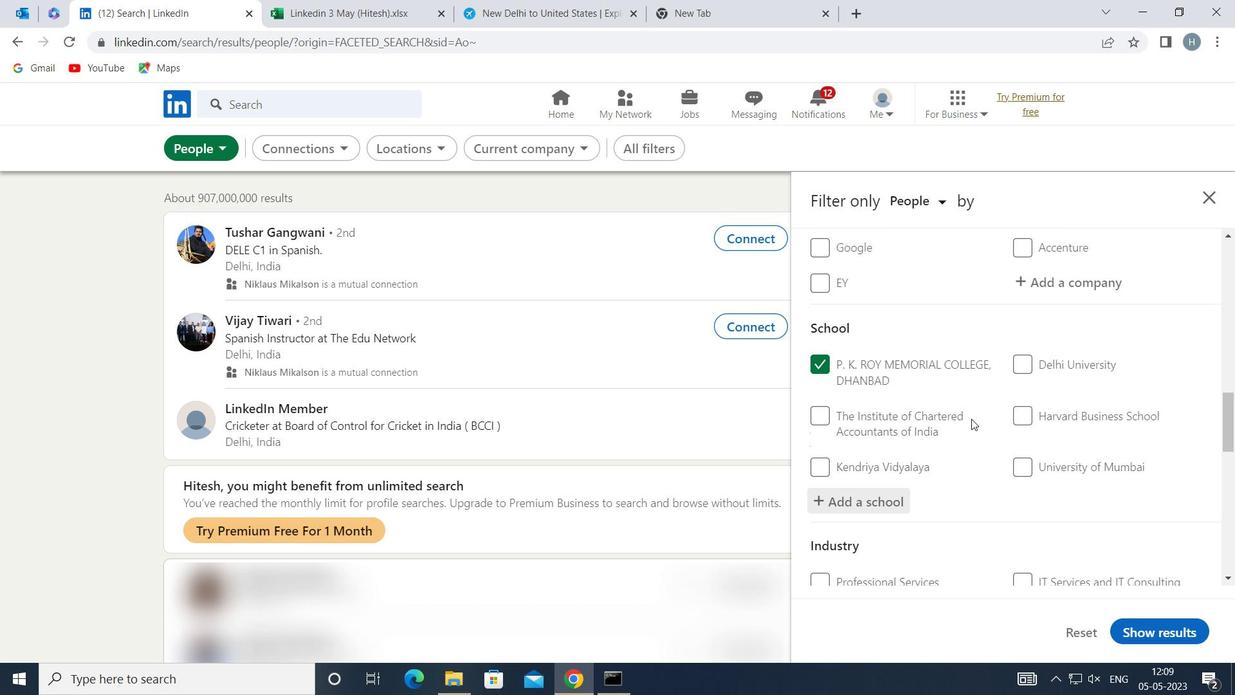 
Action: Mouse scrolled (972, 406) with delta (0, 0)
Screenshot: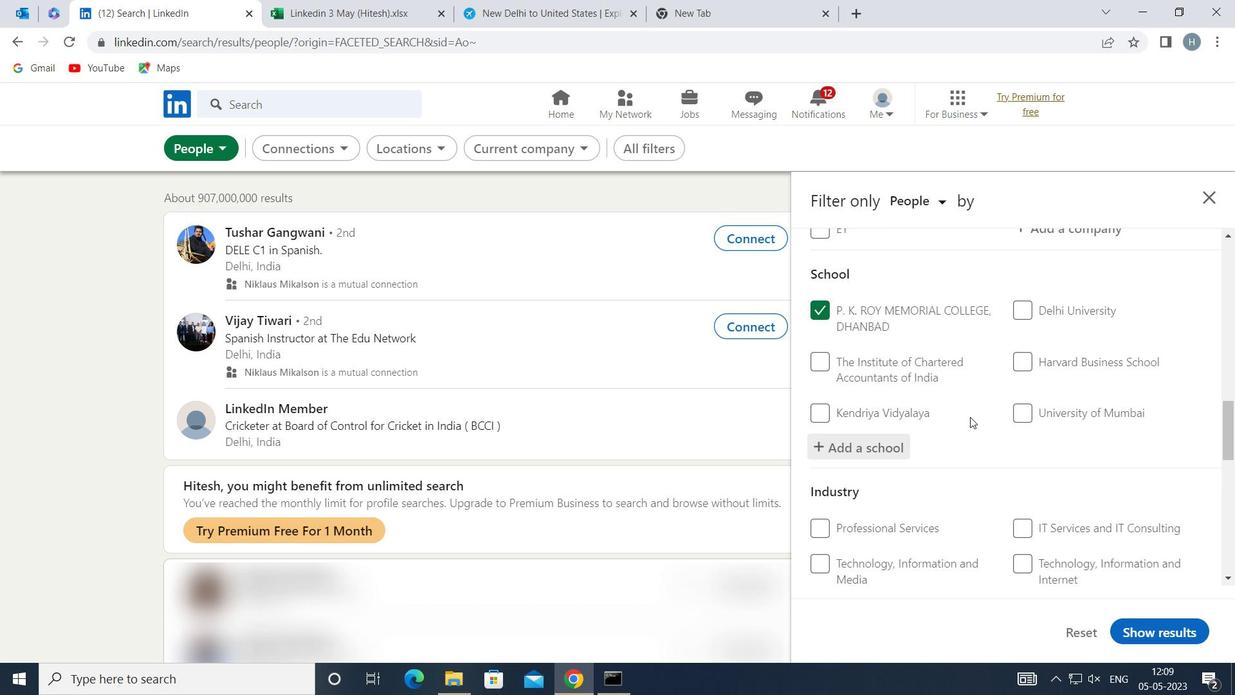 
Action: Mouse moved to (973, 406)
Screenshot: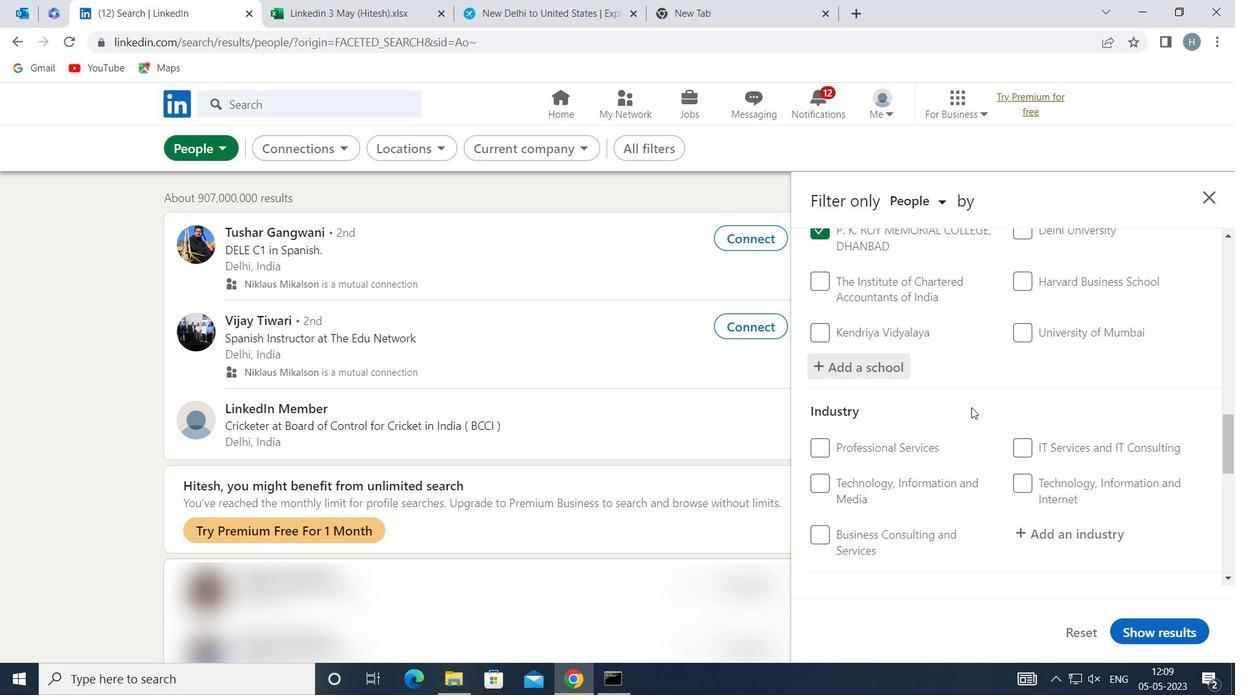 
Action: Mouse scrolled (973, 406) with delta (0, 0)
Screenshot: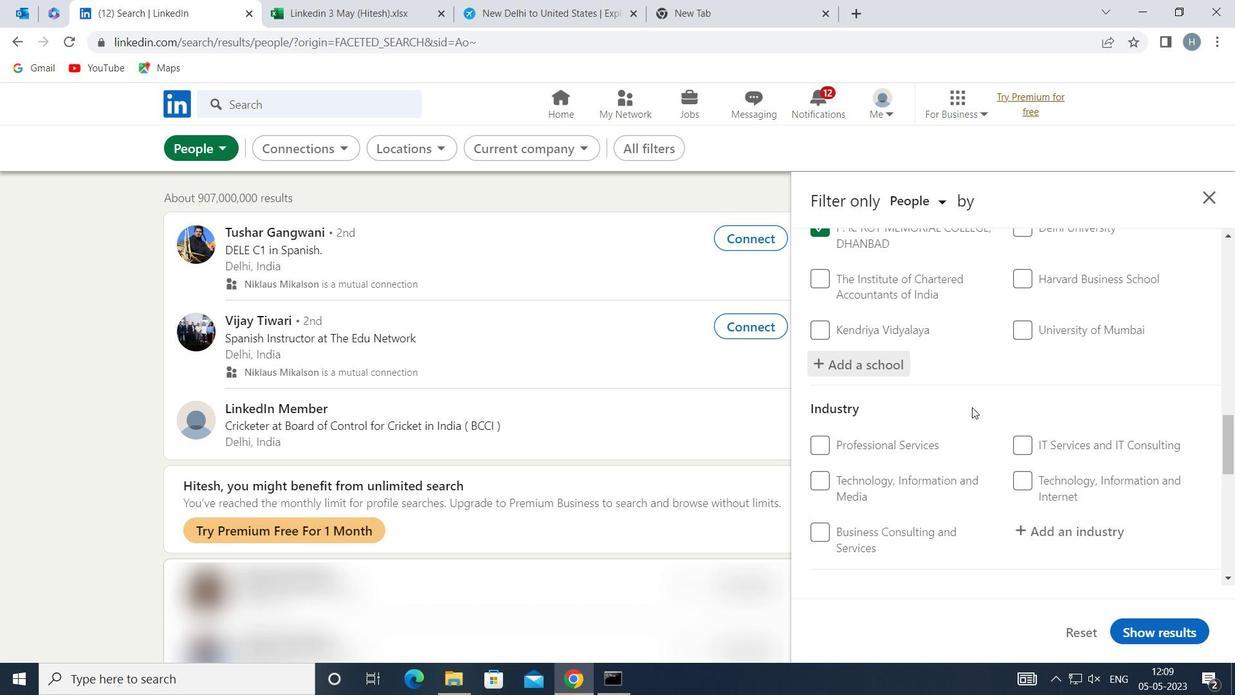 
Action: Mouse moved to (973, 406)
Screenshot: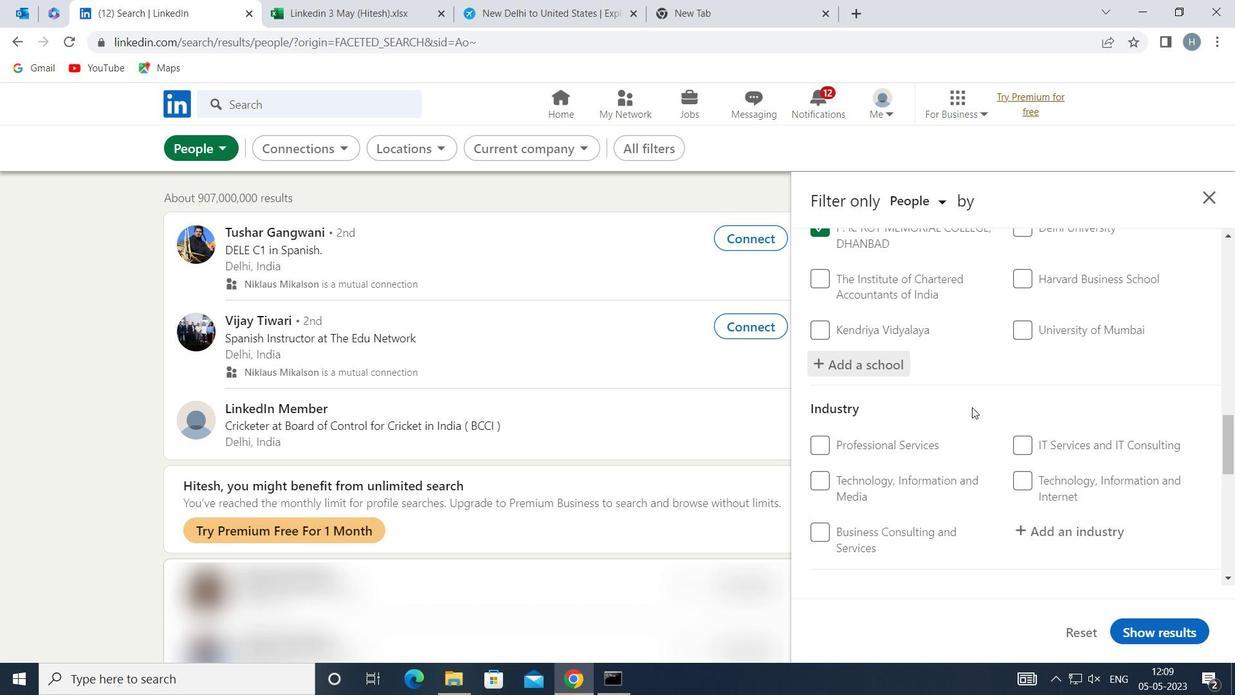
Action: Mouse scrolled (973, 406) with delta (0, 0)
Screenshot: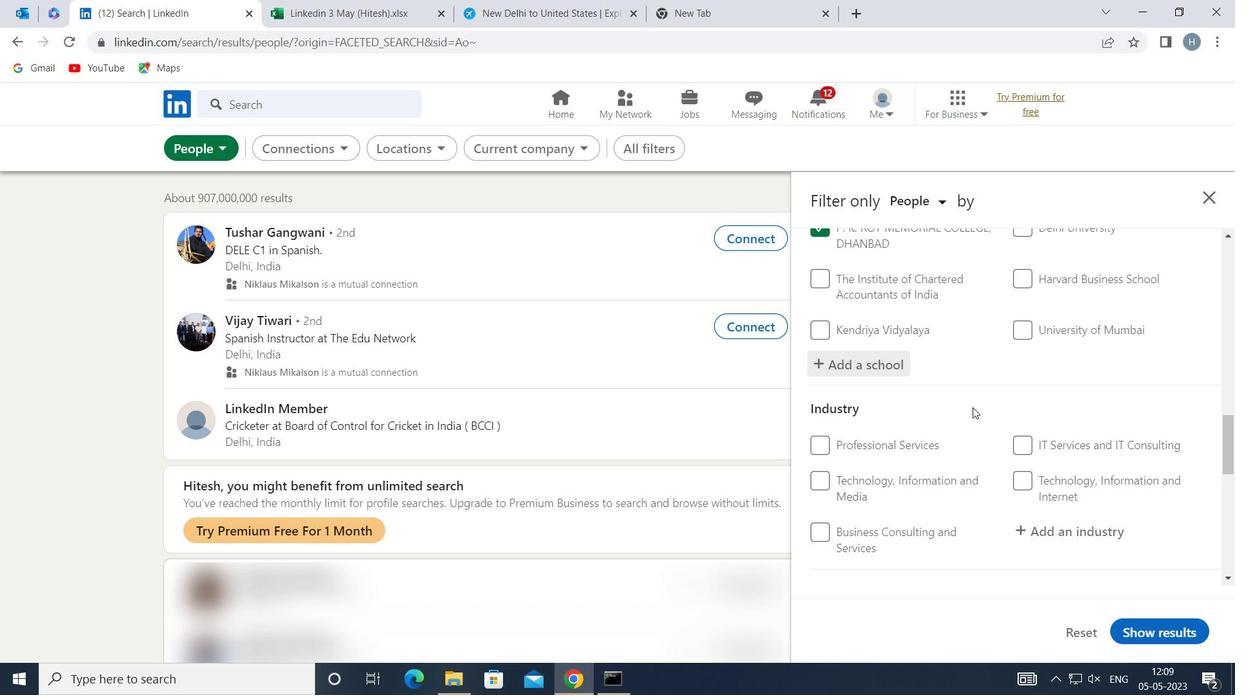 
Action: Mouse moved to (1078, 371)
Screenshot: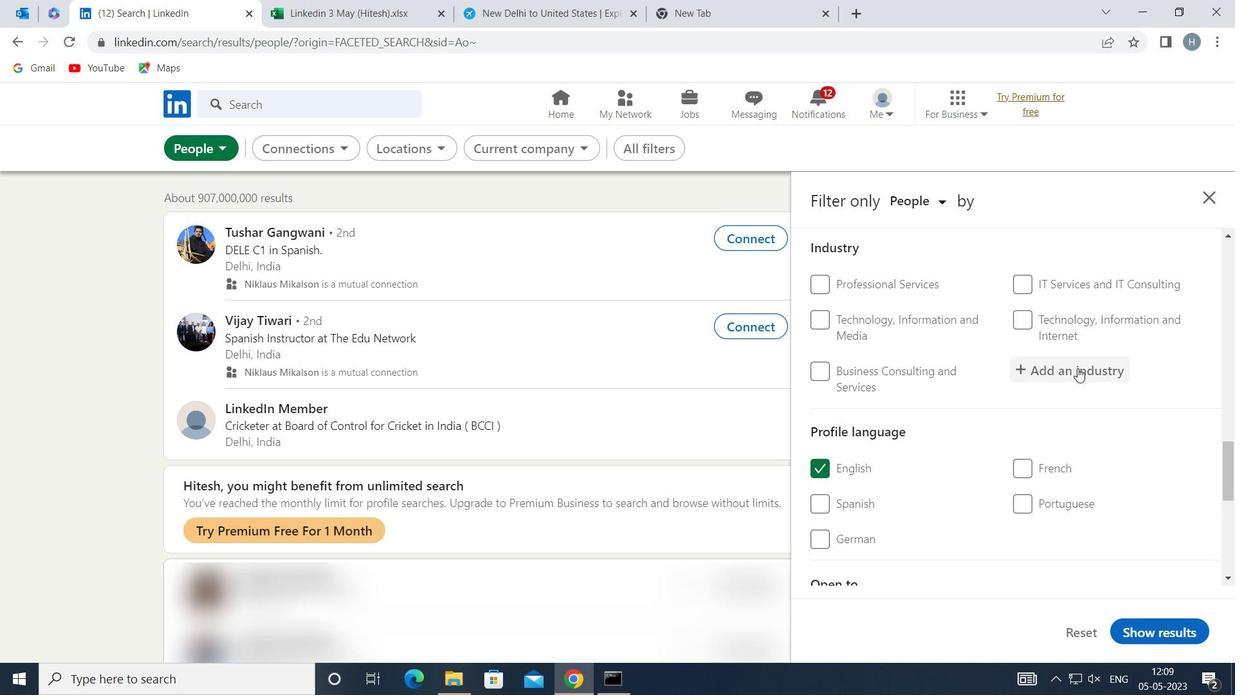 
Action: Mouse pressed left at (1078, 371)
Screenshot: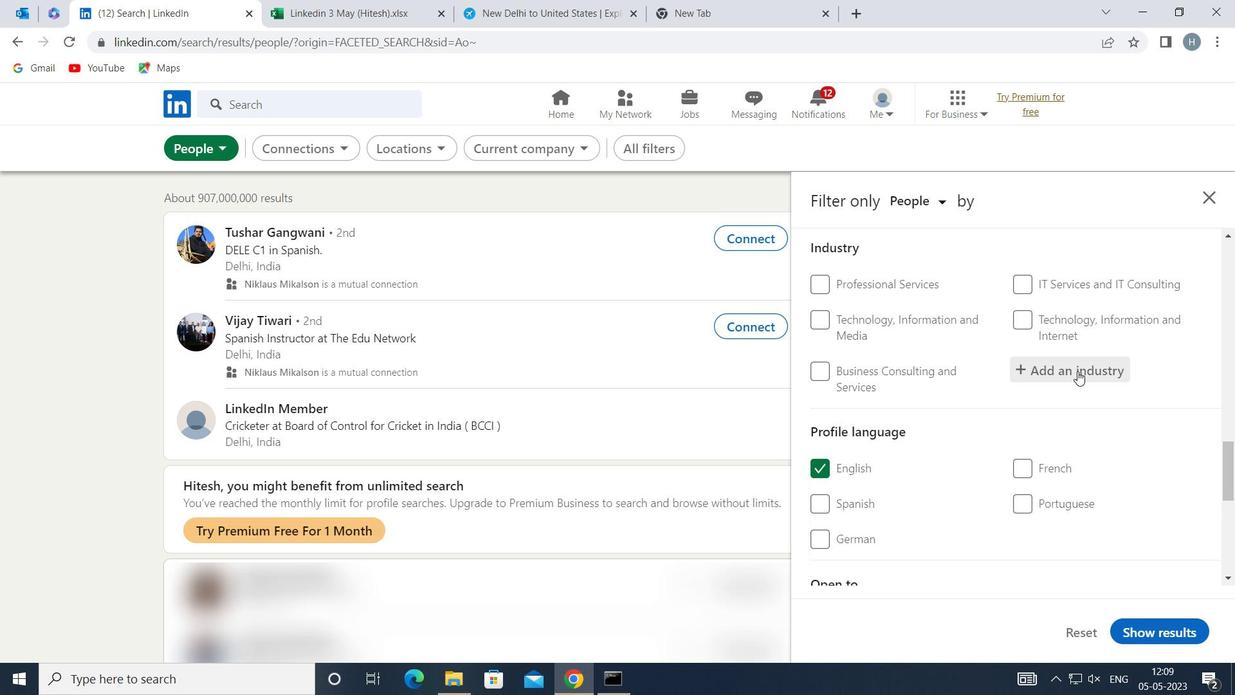 
Action: Key pressed <Key.shift>CHEMICAL<Key.space><Key.shift>MANUFAC
Screenshot: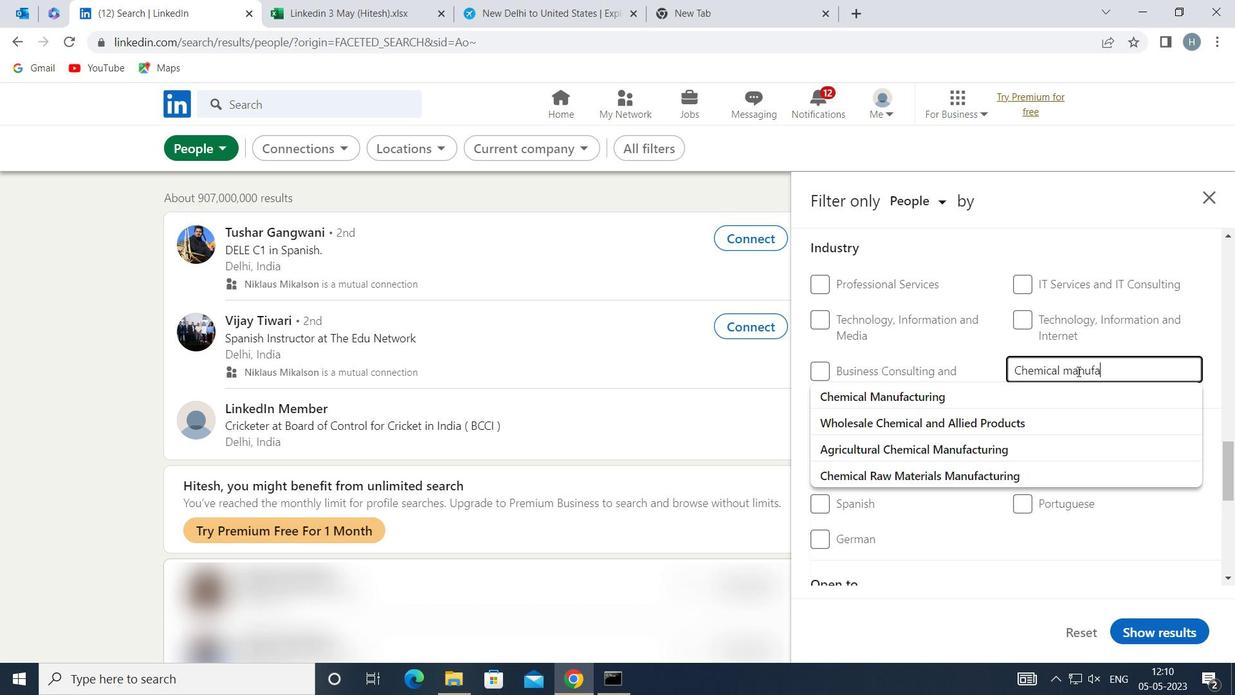 
Action: Mouse moved to (1037, 392)
Screenshot: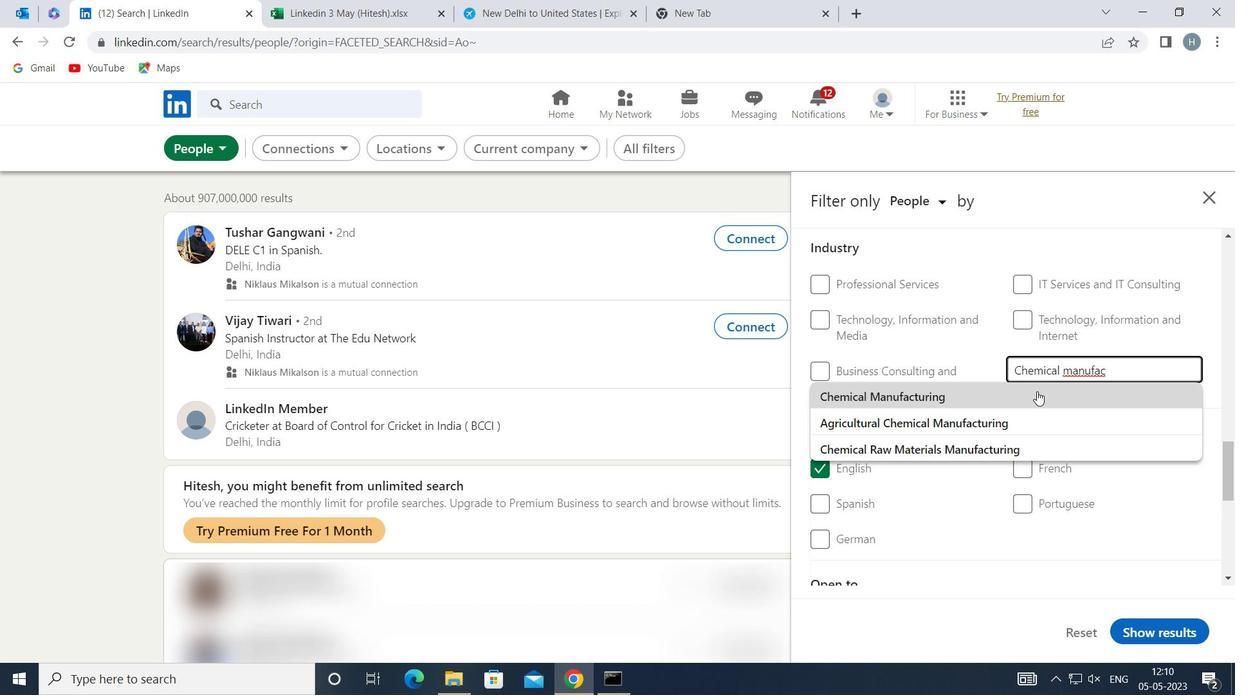 
Action: Mouse pressed left at (1037, 392)
Screenshot: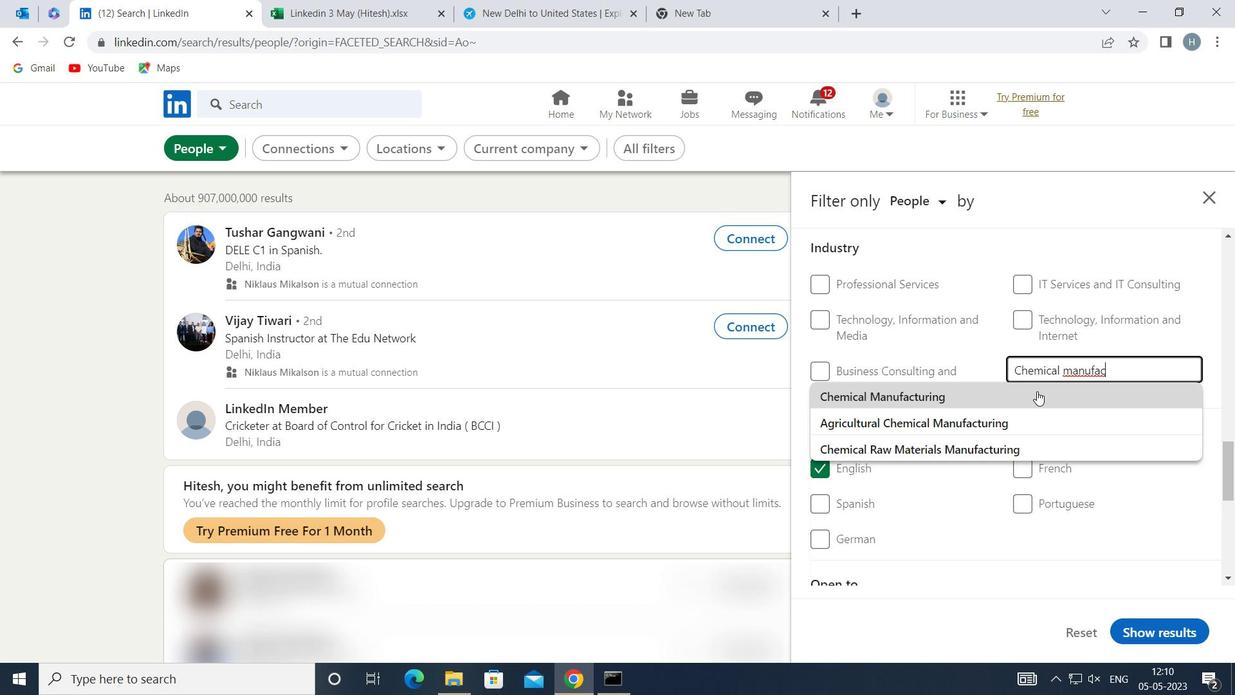 
Action: Mouse moved to (1000, 381)
Screenshot: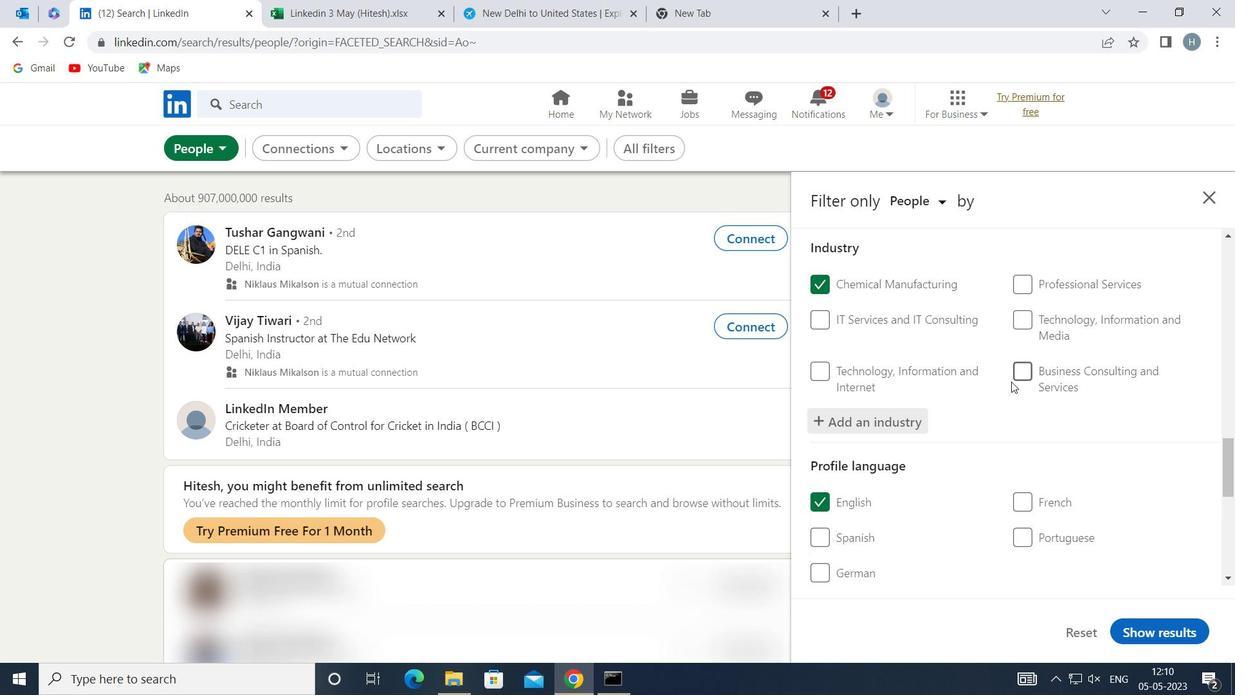 
Action: Mouse scrolled (1000, 381) with delta (0, 0)
Screenshot: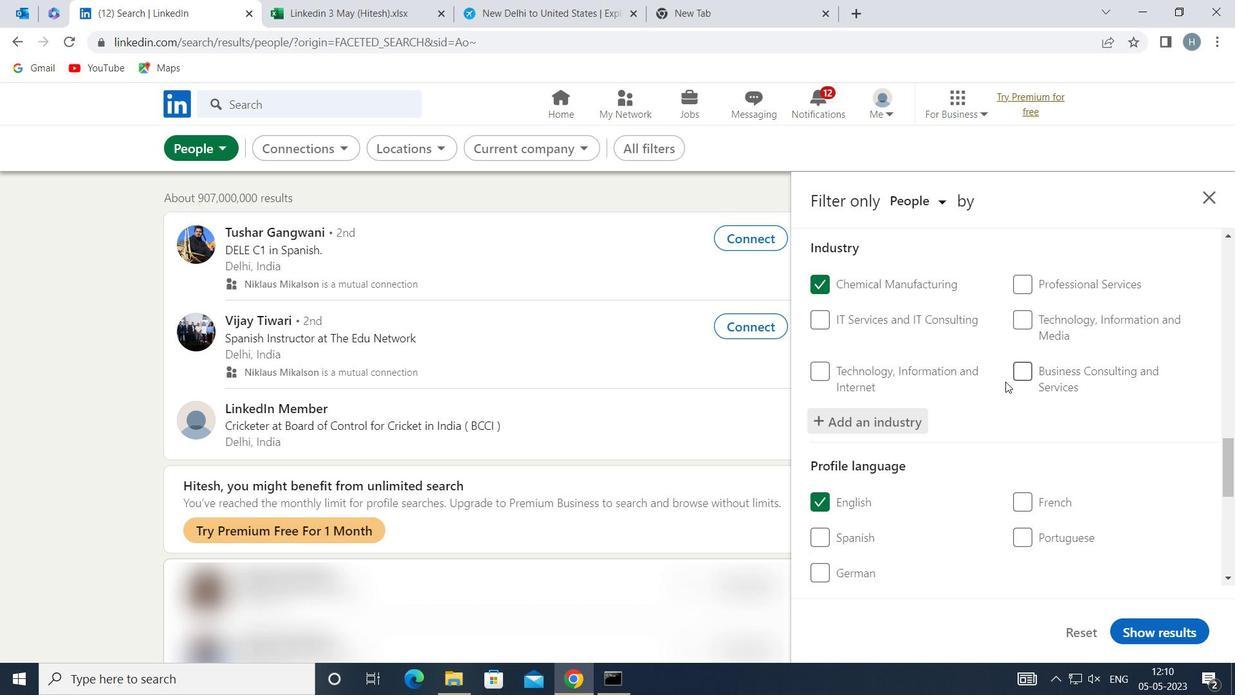 
Action: Mouse moved to (998, 381)
Screenshot: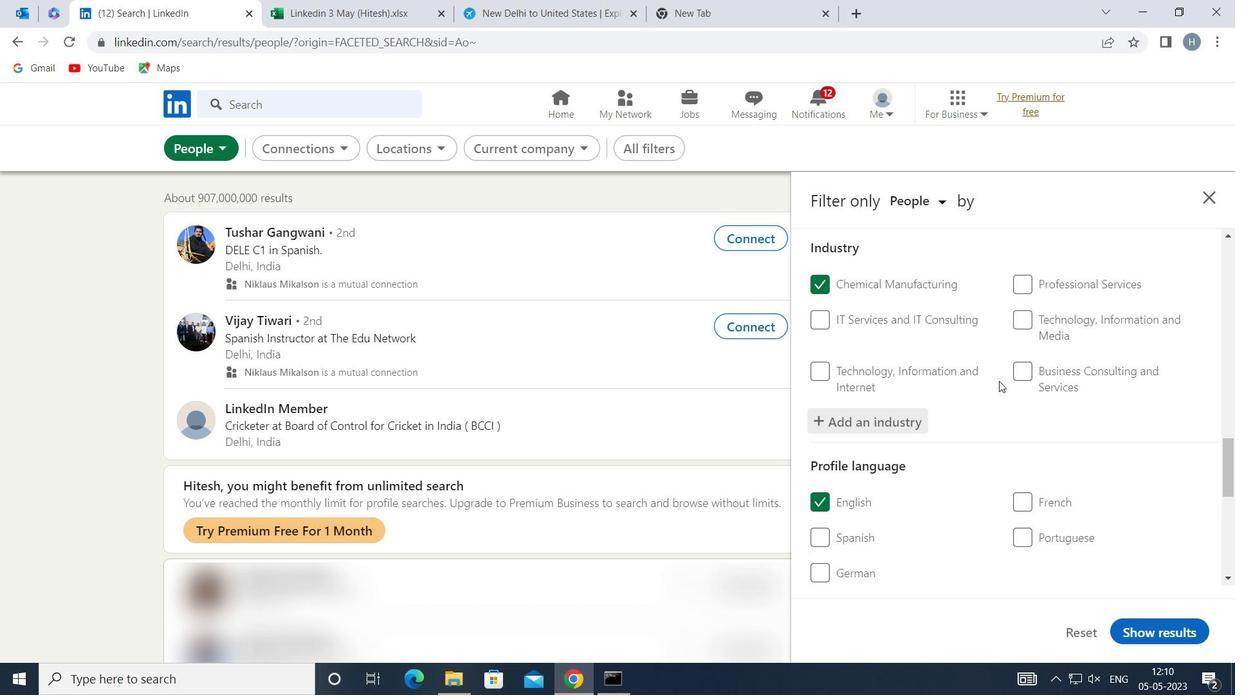 
Action: Mouse scrolled (998, 381) with delta (0, 0)
Screenshot: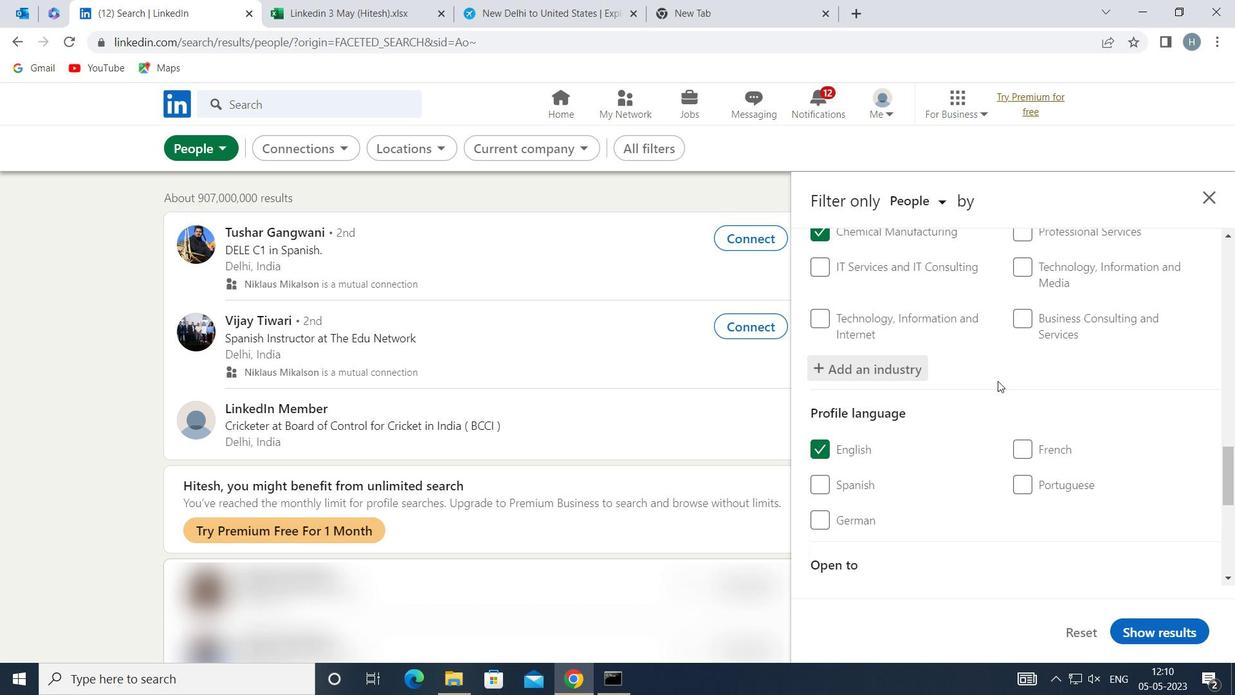 
Action: Mouse scrolled (998, 381) with delta (0, 0)
Screenshot: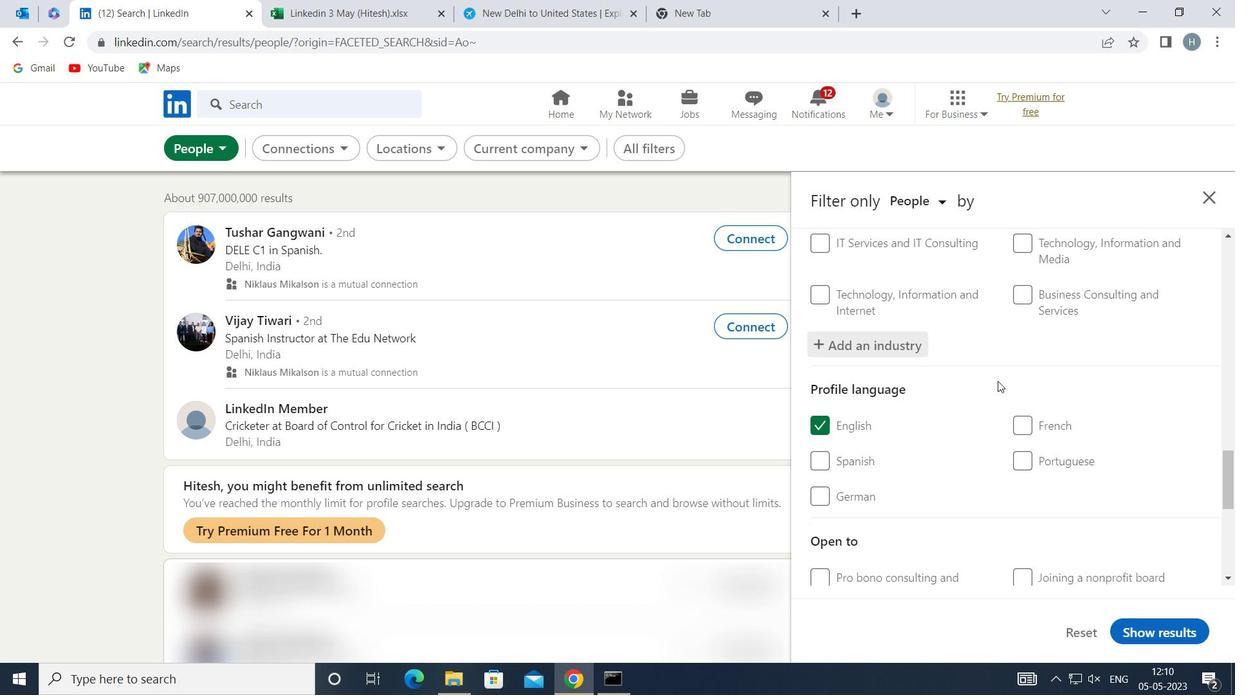 
Action: Mouse scrolled (998, 381) with delta (0, 0)
Screenshot: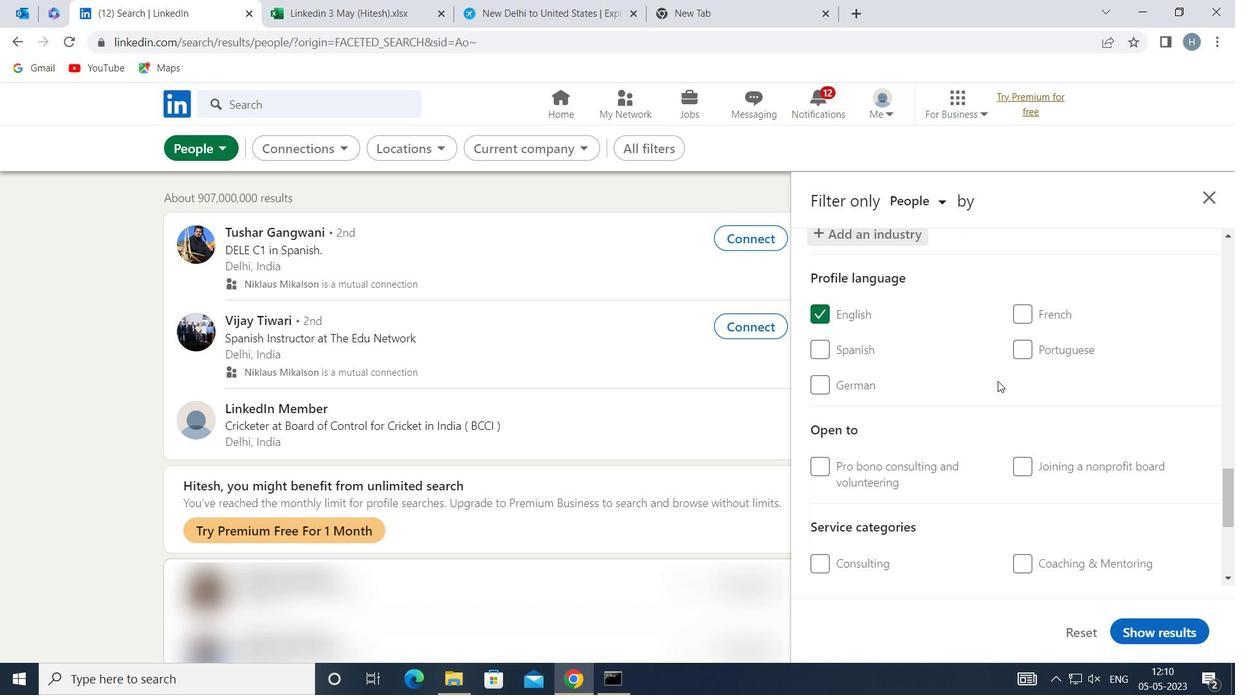 
Action: Mouse scrolled (998, 381) with delta (0, 0)
Screenshot: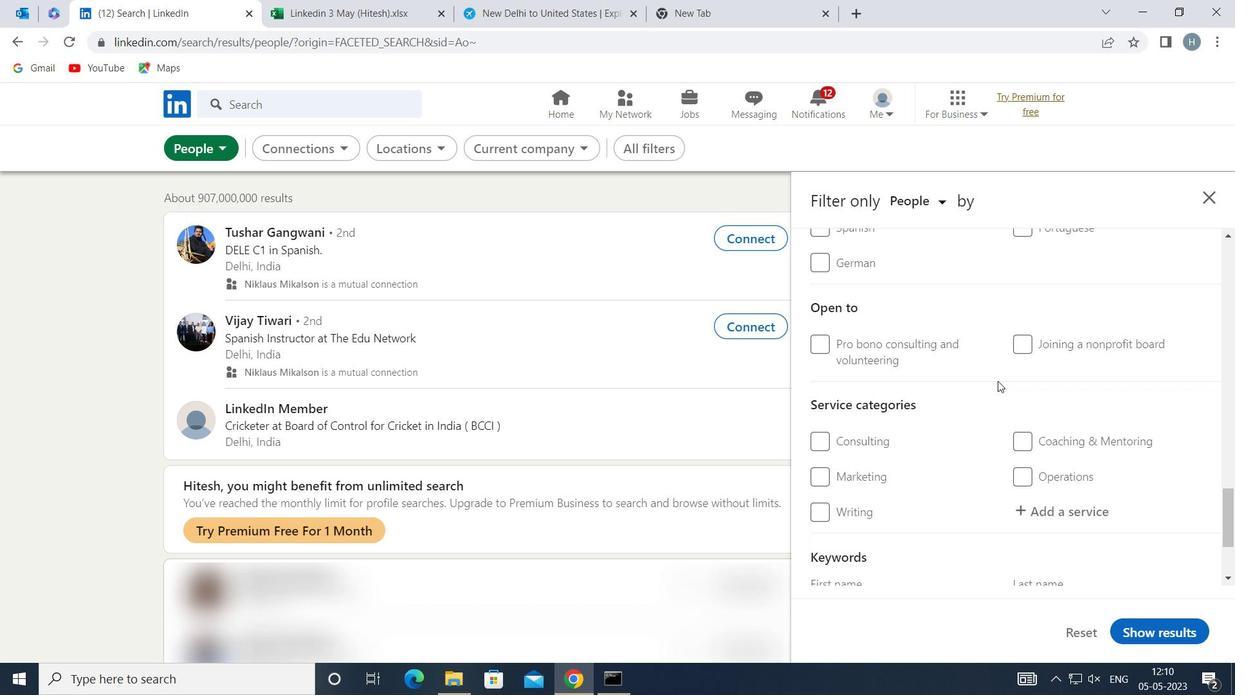 
Action: Mouse moved to (1069, 415)
Screenshot: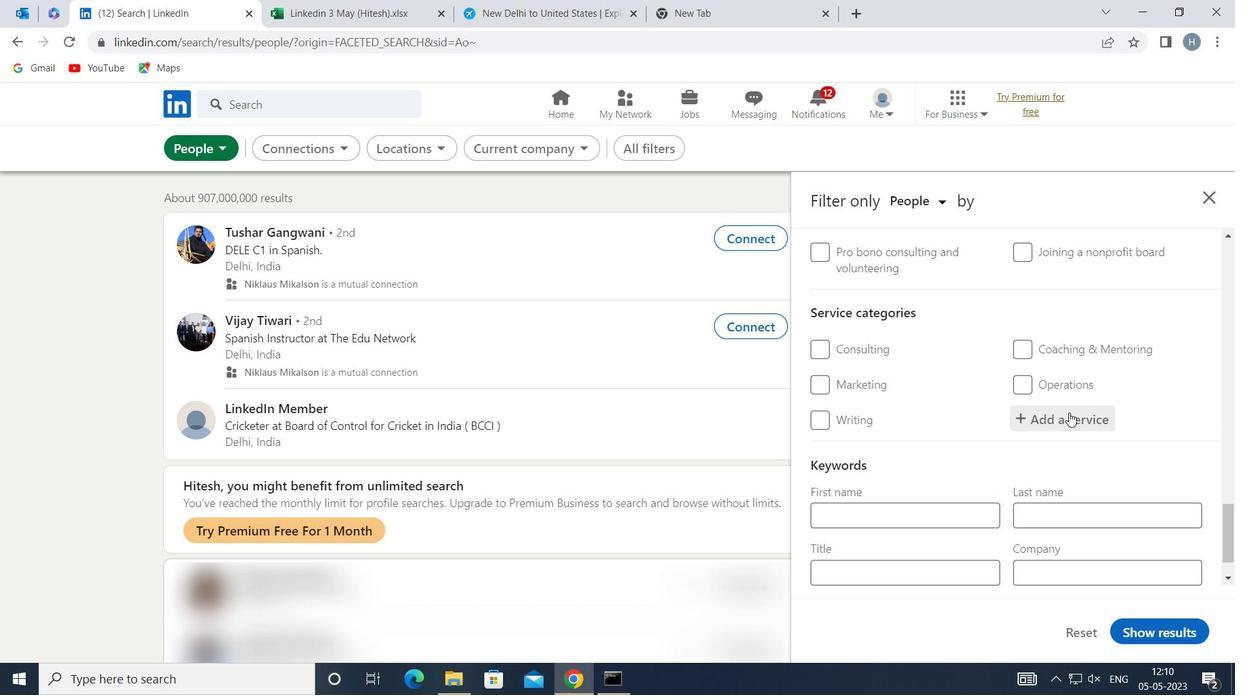 
Action: Mouse pressed left at (1069, 415)
Screenshot: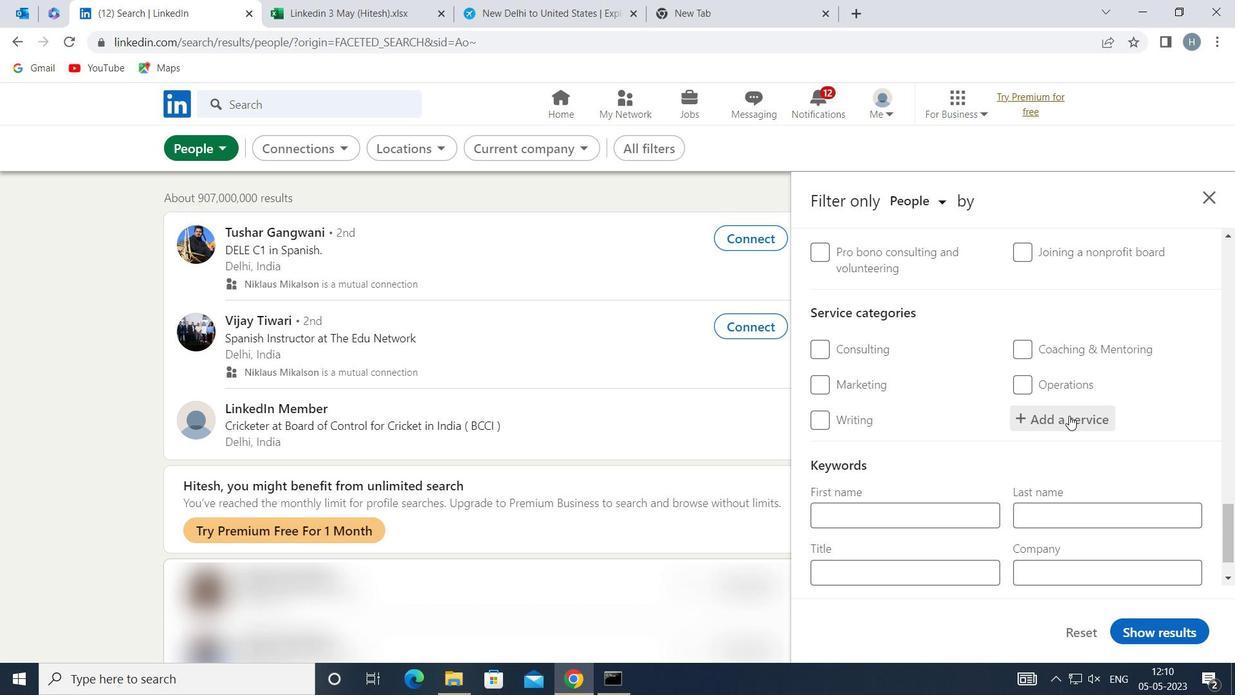 
Action: Mouse moved to (1066, 415)
Screenshot: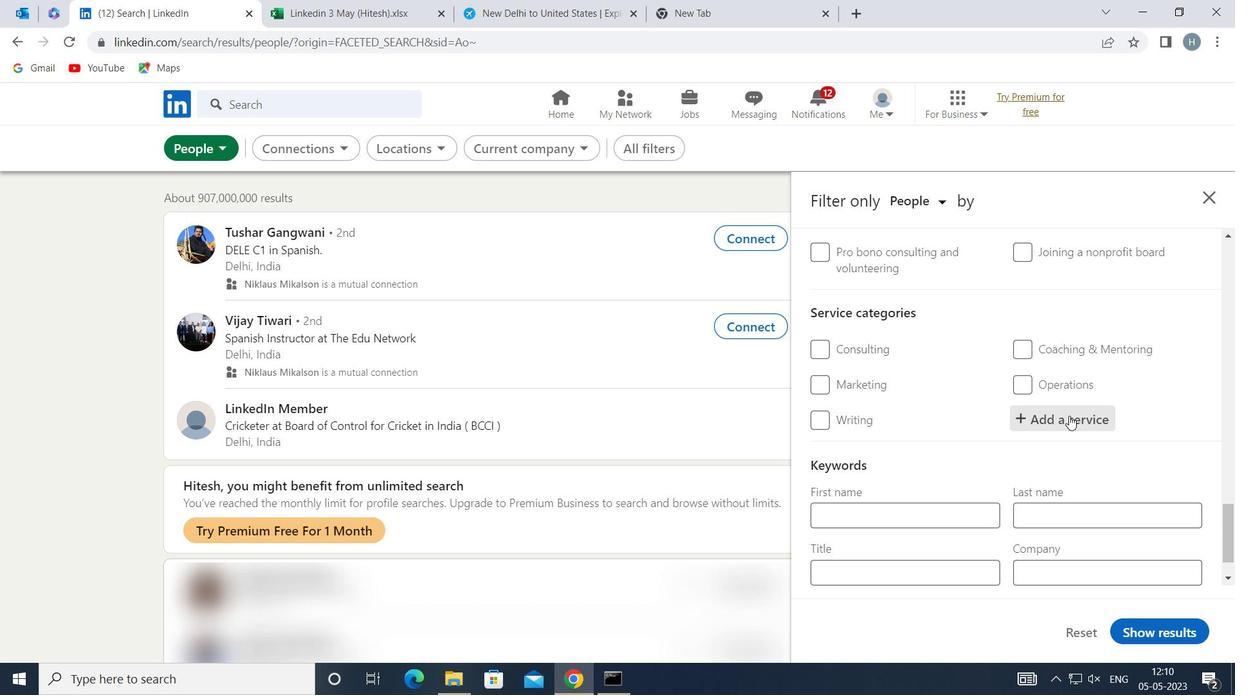 
Action: Key pressed <Key.shift>AUTO<Key.space><Key.shift>INSURANCE
Screenshot: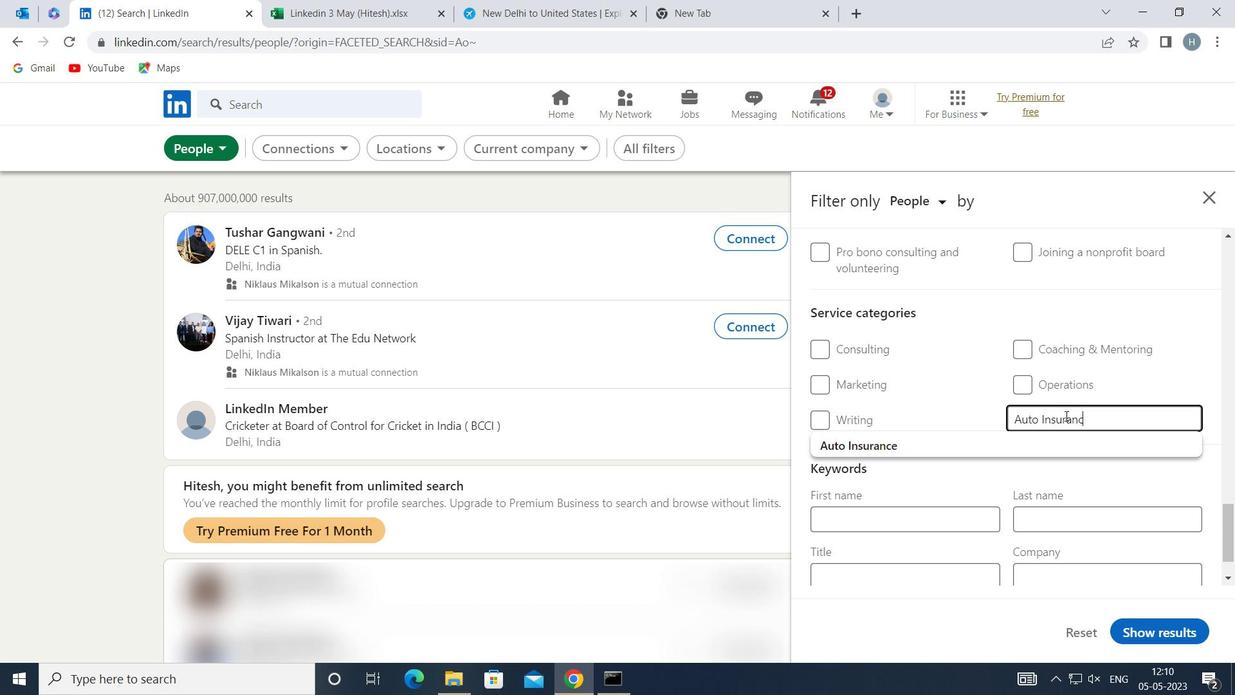 
Action: Mouse moved to (990, 448)
Screenshot: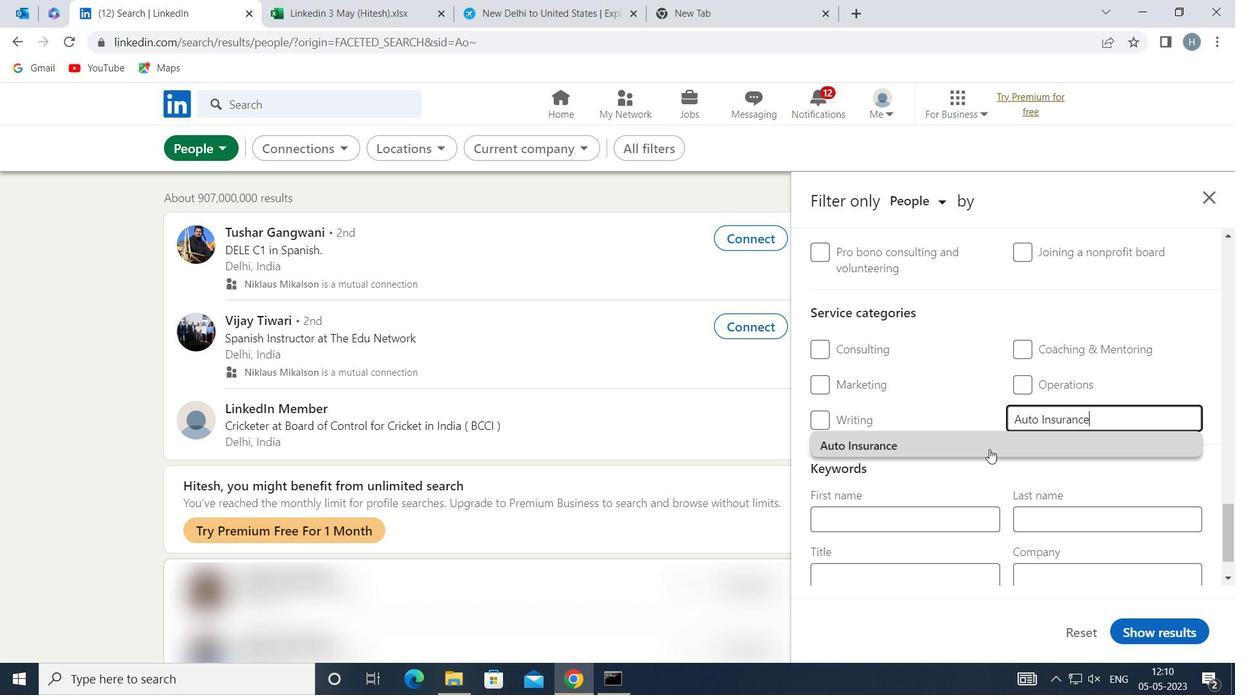 
Action: Mouse pressed left at (990, 448)
Screenshot: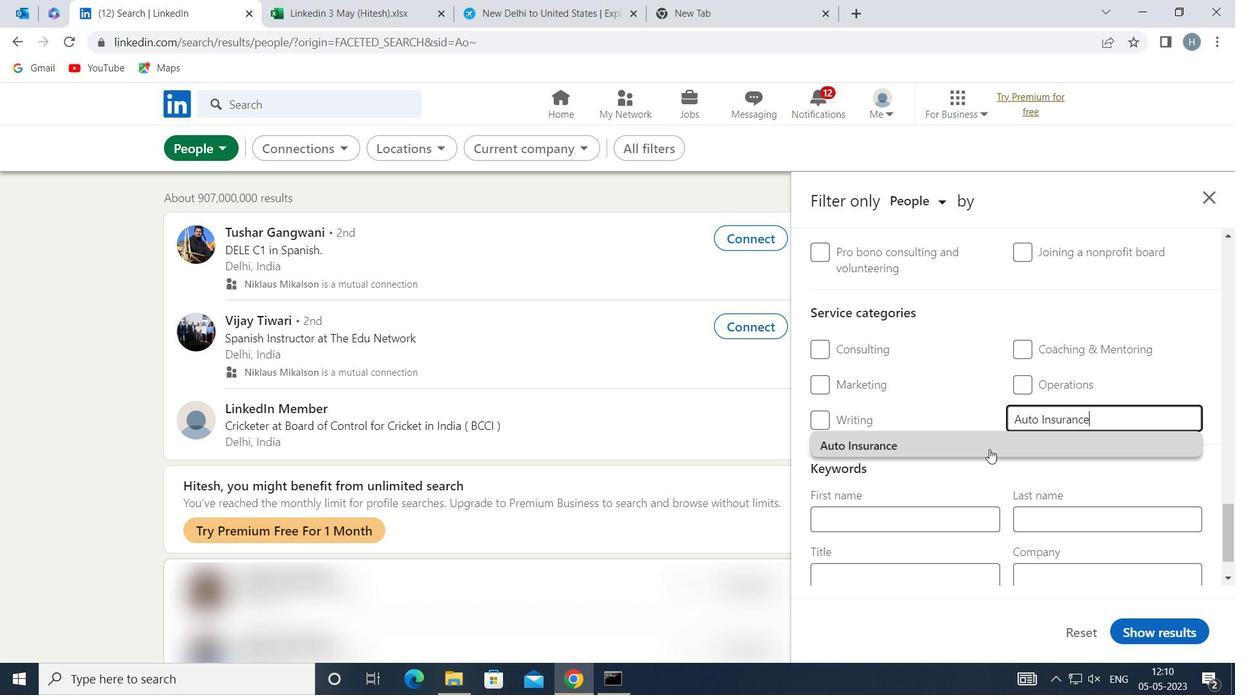 
Action: Mouse moved to (958, 413)
Screenshot: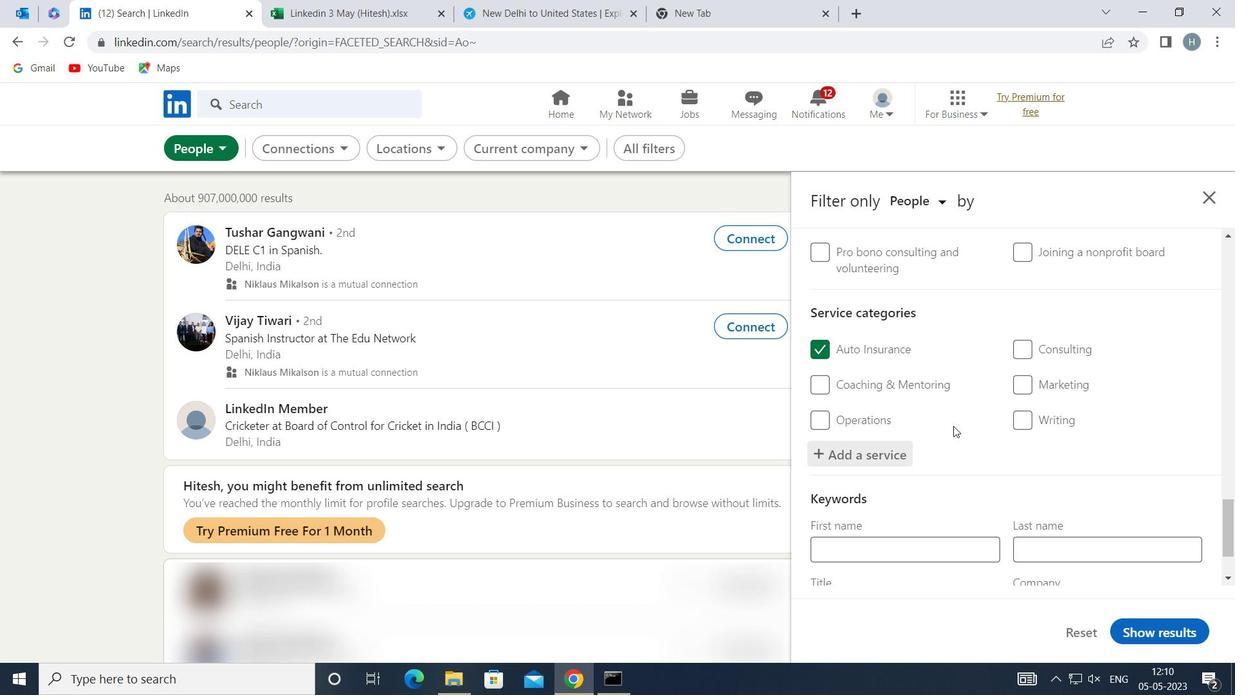 
Action: Mouse scrolled (958, 413) with delta (0, 0)
Screenshot: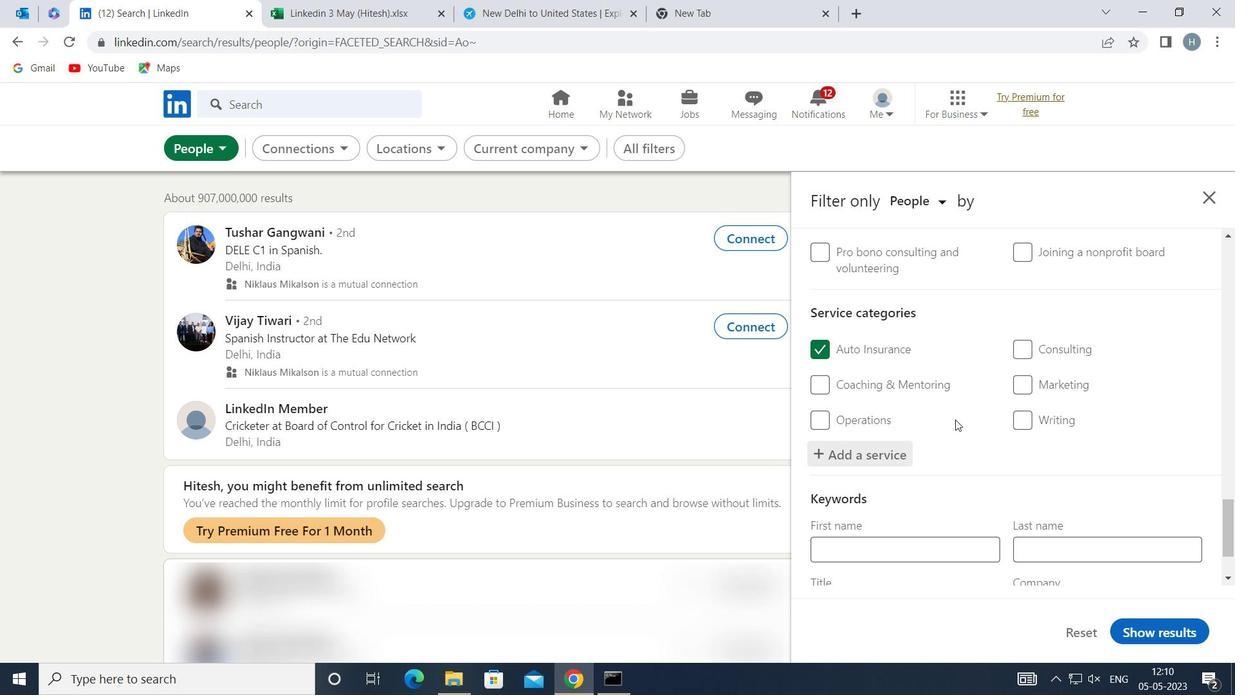 
Action: Mouse moved to (959, 413)
Screenshot: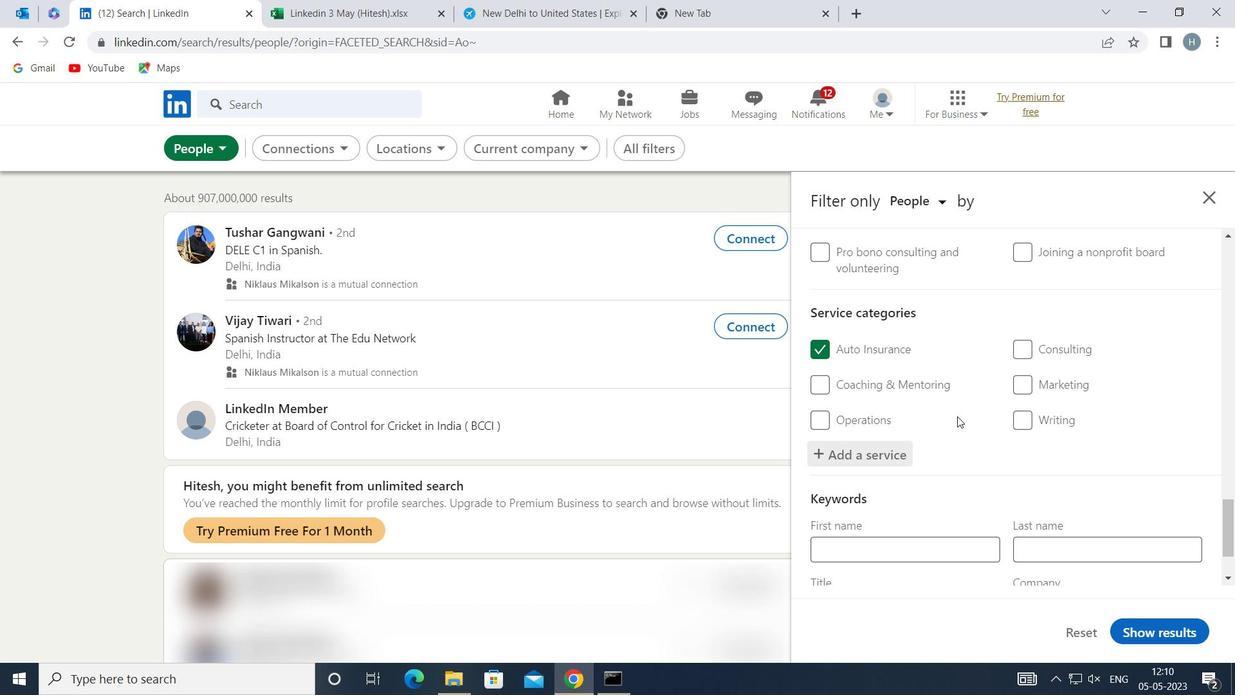
Action: Mouse scrolled (959, 413) with delta (0, 0)
Screenshot: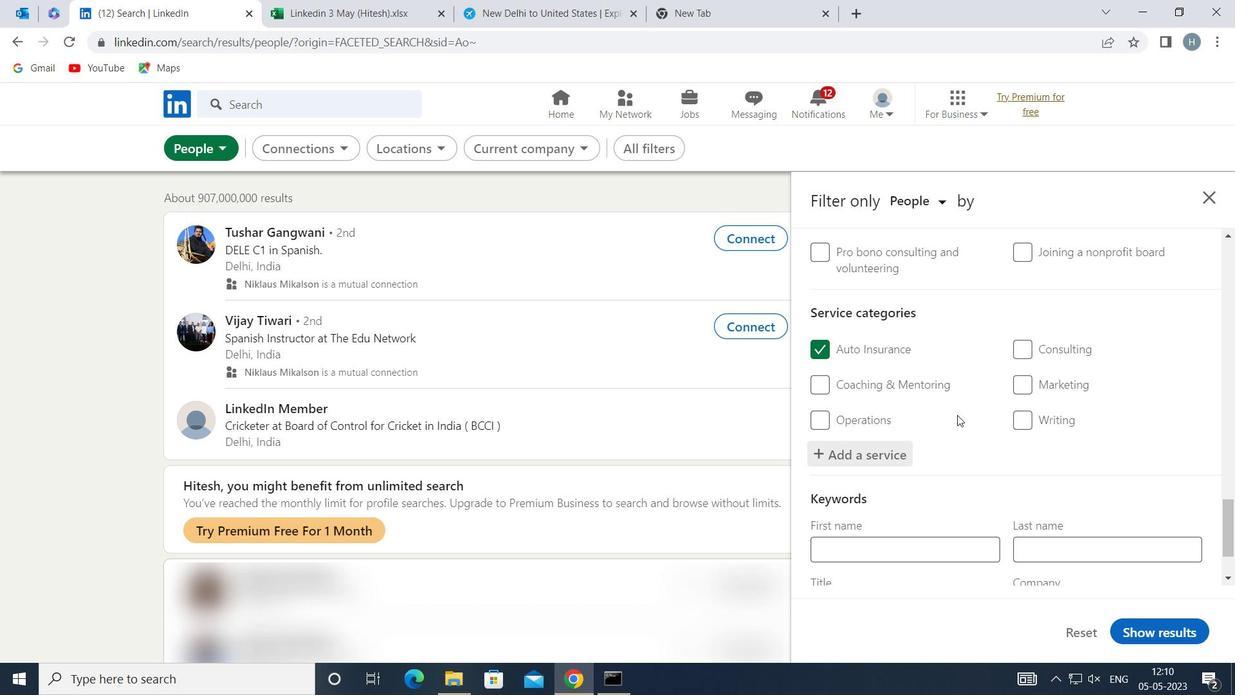
Action: Mouse moved to (970, 410)
Screenshot: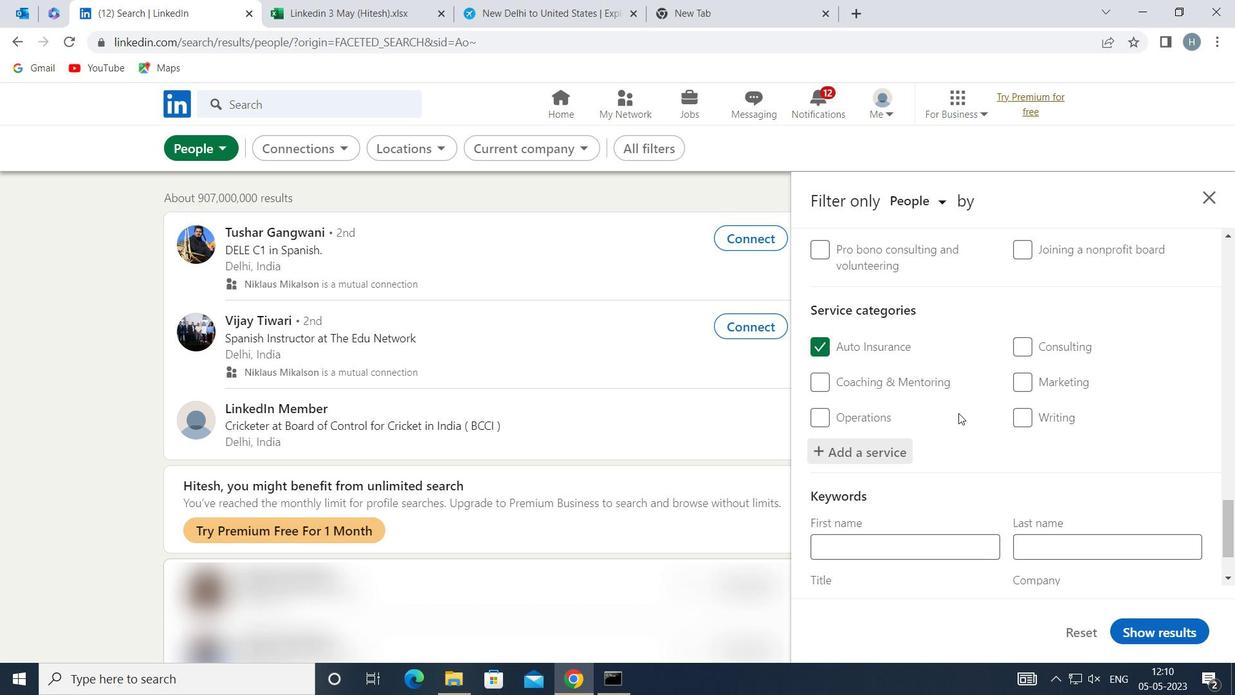
Action: Mouse scrolled (970, 409) with delta (0, 0)
Screenshot: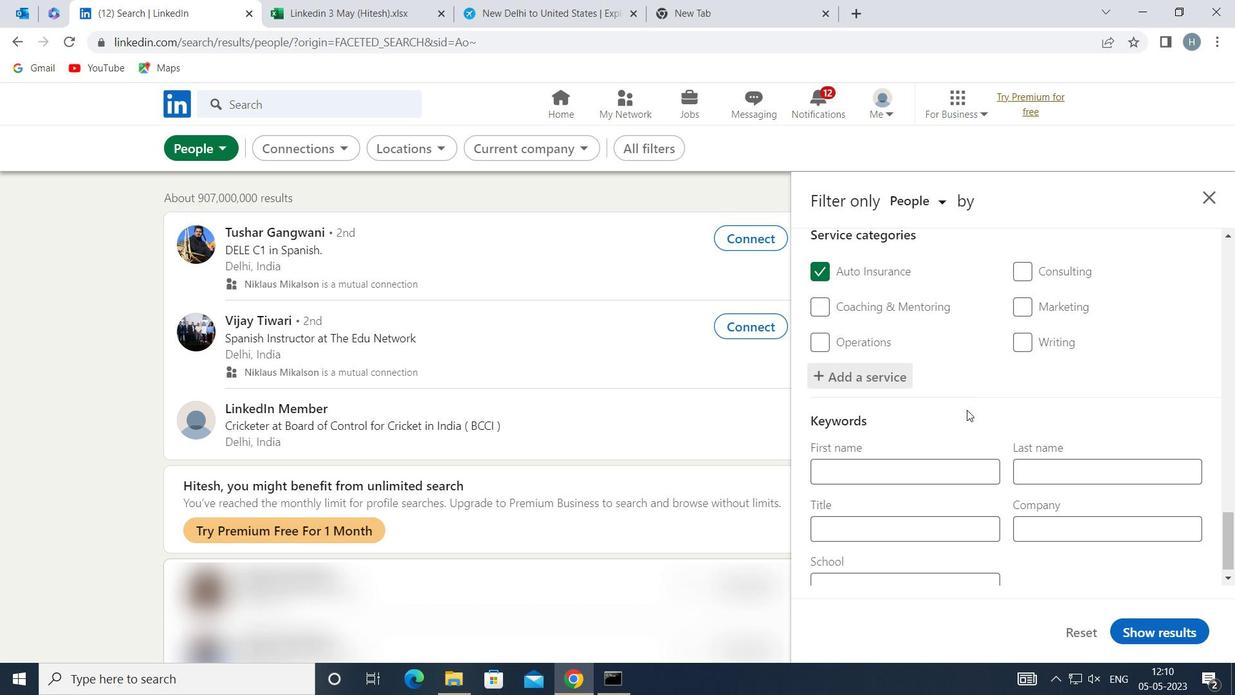 
Action: Mouse moved to (970, 410)
Screenshot: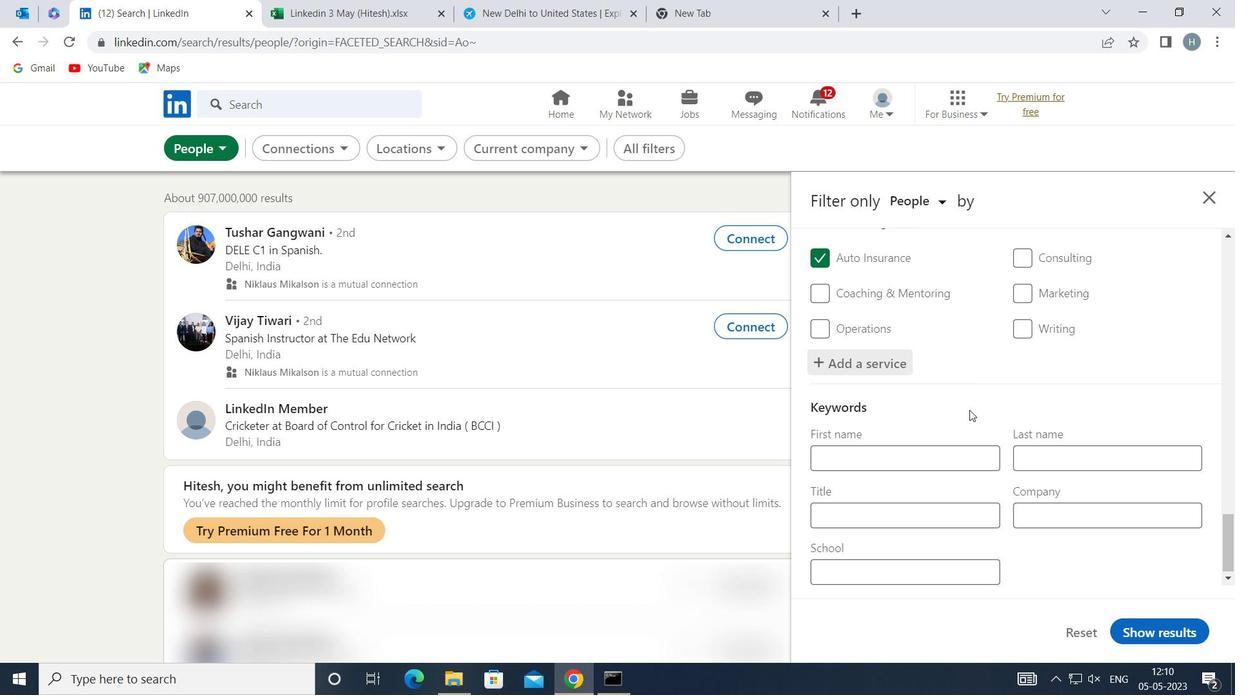 
Action: Mouse scrolled (970, 409) with delta (0, 0)
Screenshot: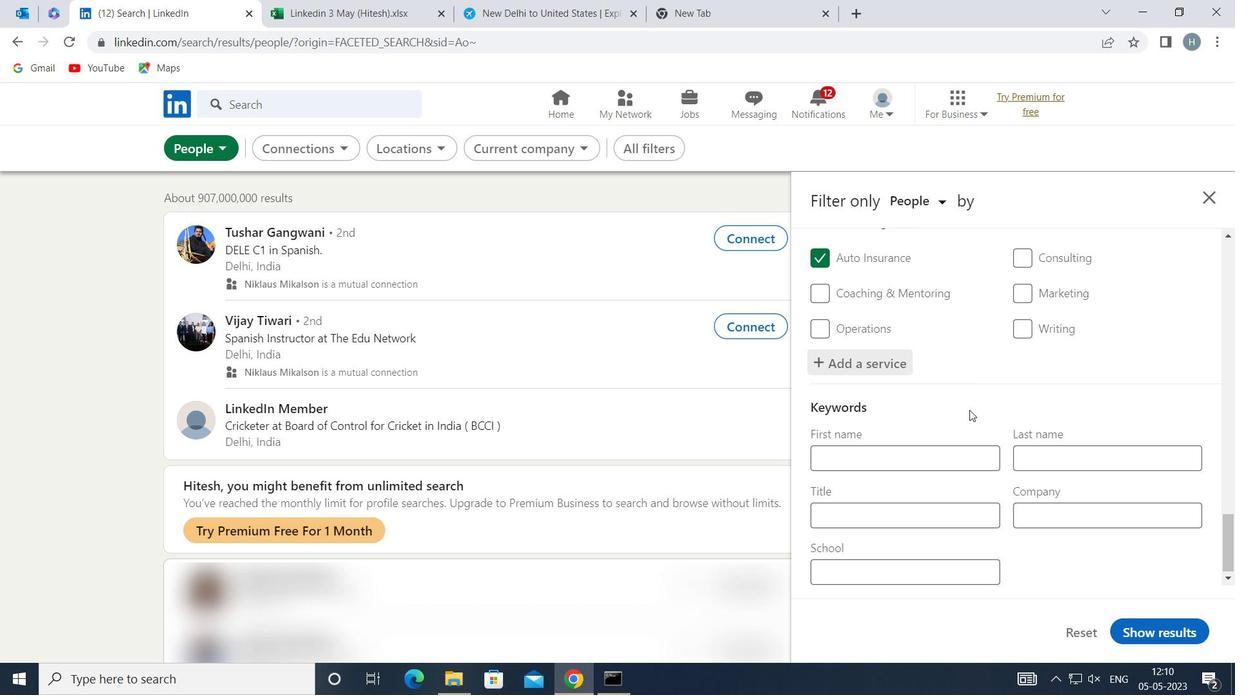 
Action: Mouse moved to (963, 509)
Screenshot: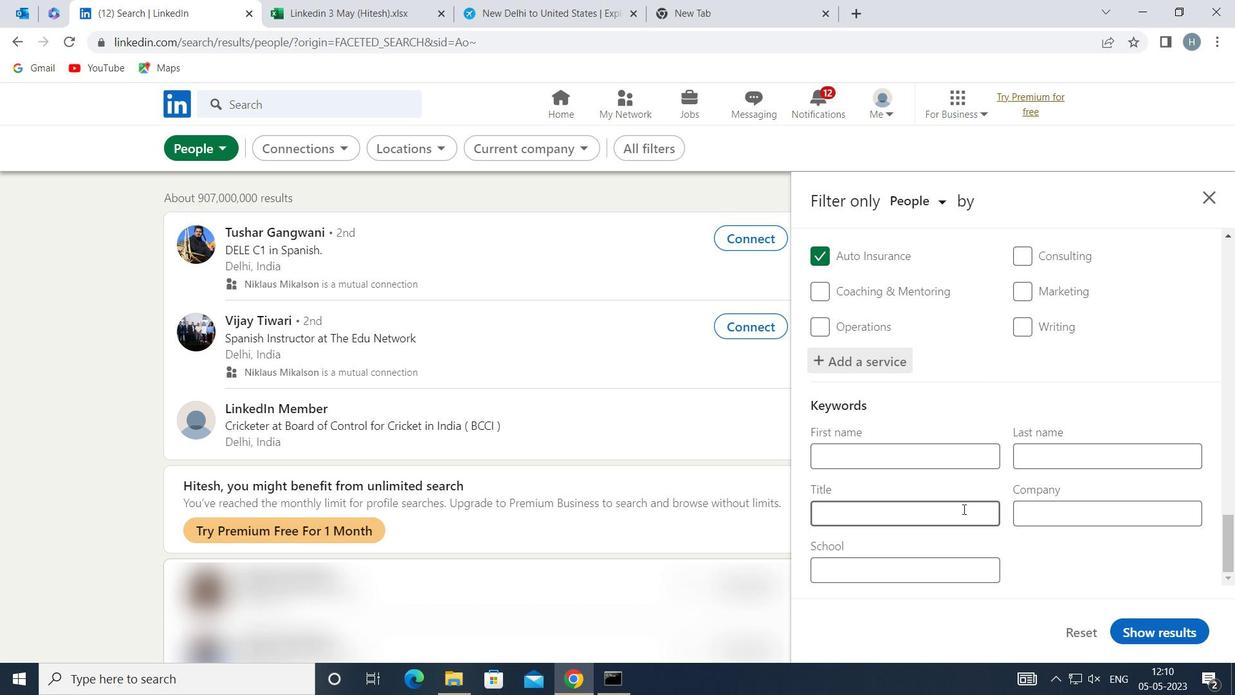
Action: Mouse pressed left at (963, 509)
Screenshot: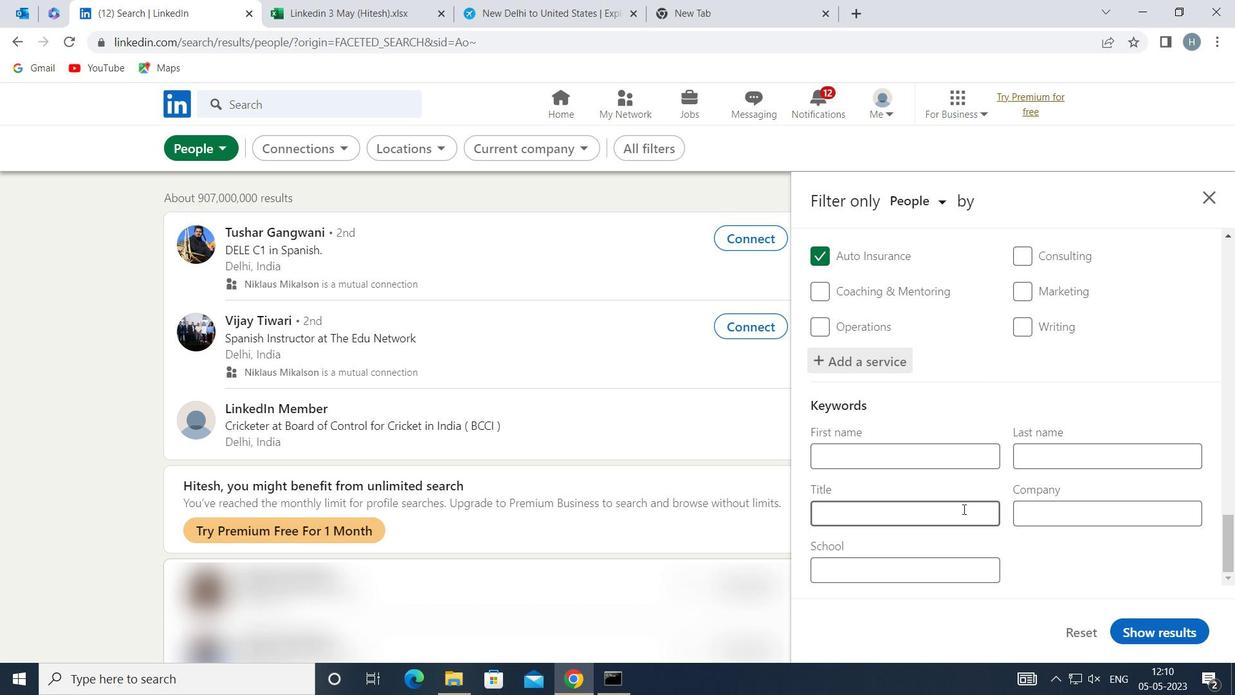 
Action: Mouse moved to (961, 509)
Screenshot: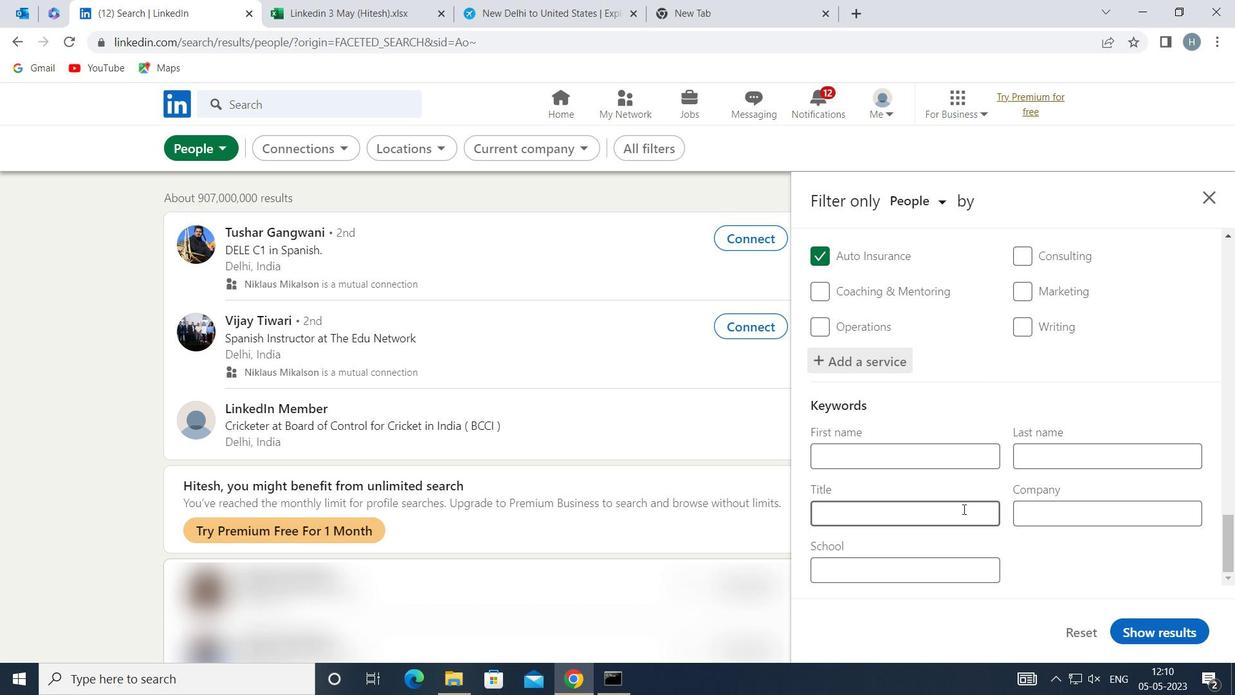 
Action: Key pressed <Key.shift>GROUP<Key.space><Key.shift>SALES
Screenshot: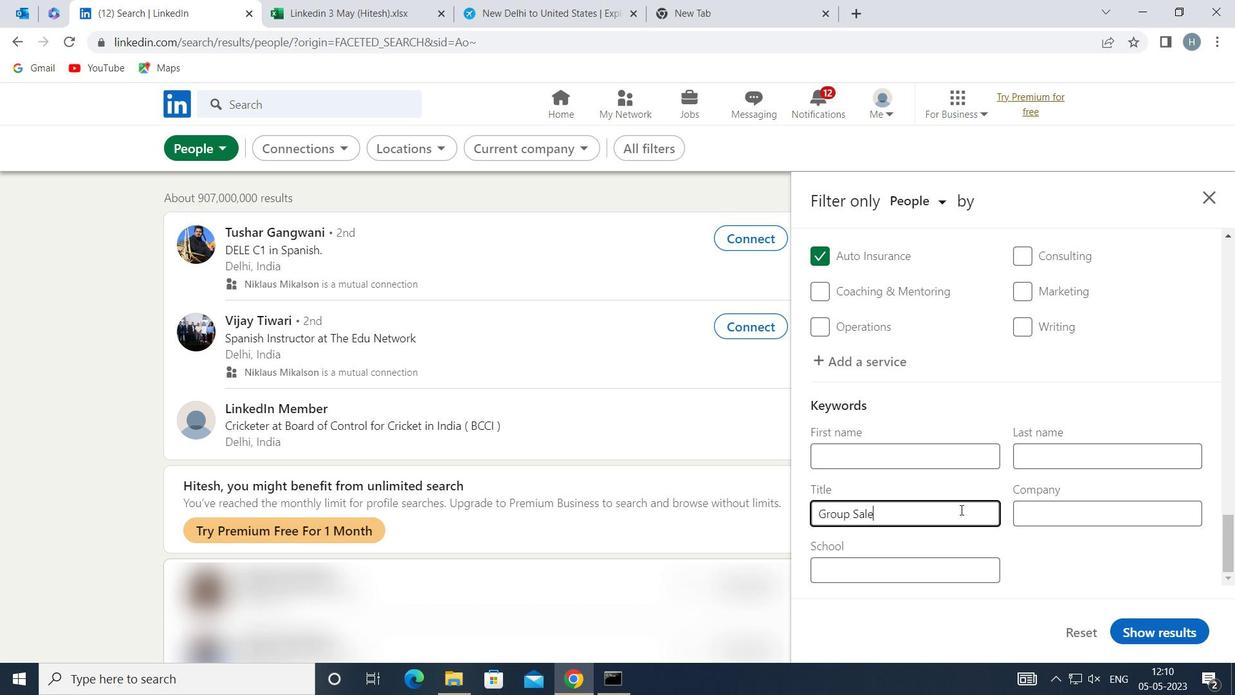 
Action: Mouse moved to (1152, 627)
Screenshot: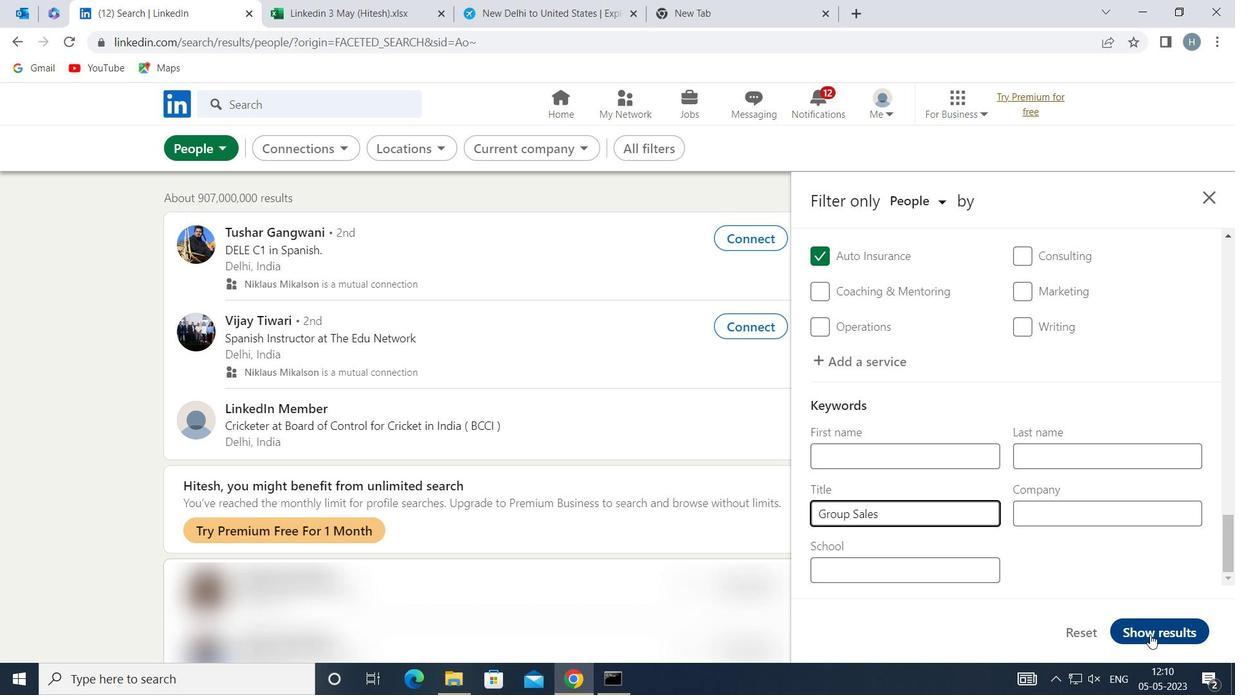 
Action: Mouse pressed left at (1152, 627)
Screenshot: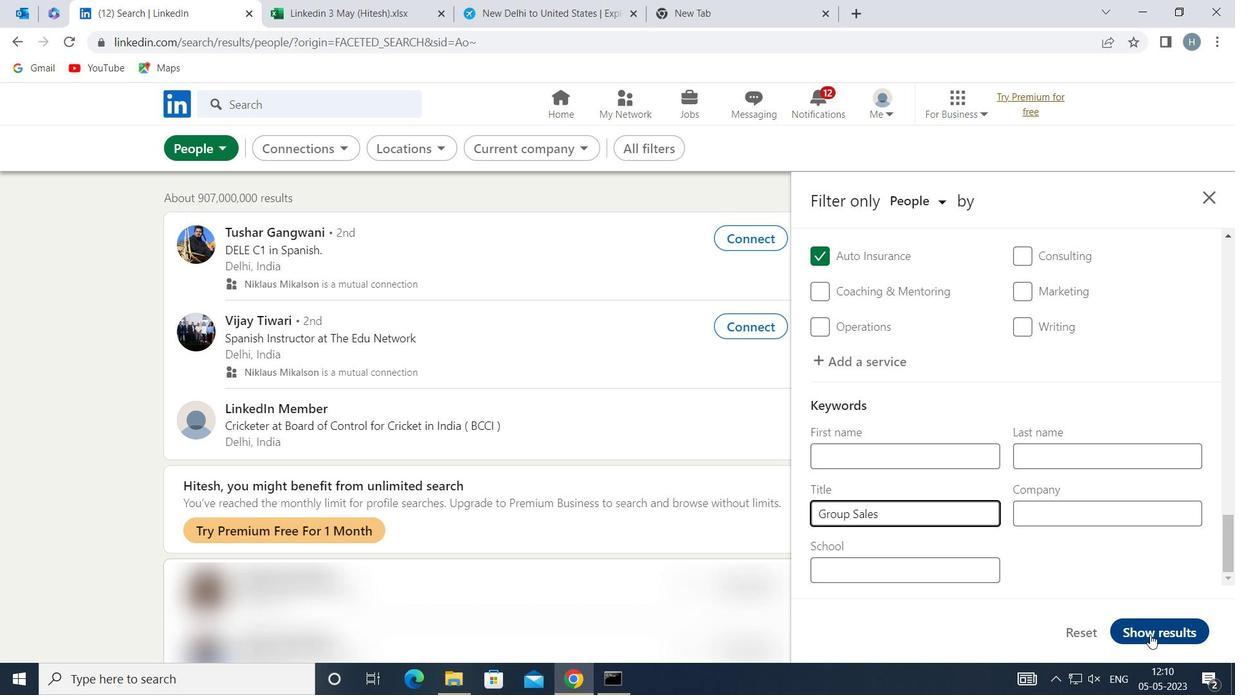 
Action: Mouse moved to (740, 276)
Screenshot: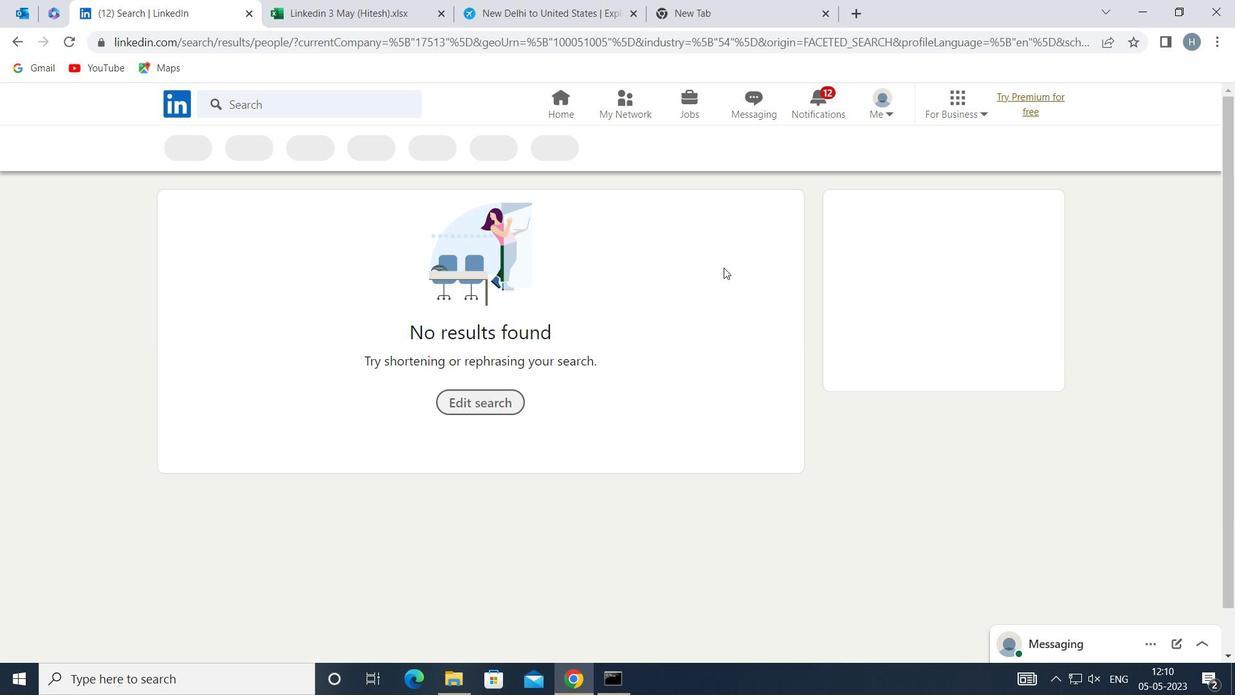
